 Task: Find connections with filter location Heavitree with filter topic #customerrelationswith filter profile language Potuguese with filter current company Indotronix Avani Group with filter school Yashwantrao Chavan College of Engineering - YCCE with filter industry Telephone Call Centers with filter service category Graphic Design with filter keywords title Account Executive
Action: Mouse moved to (194, 254)
Screenshot: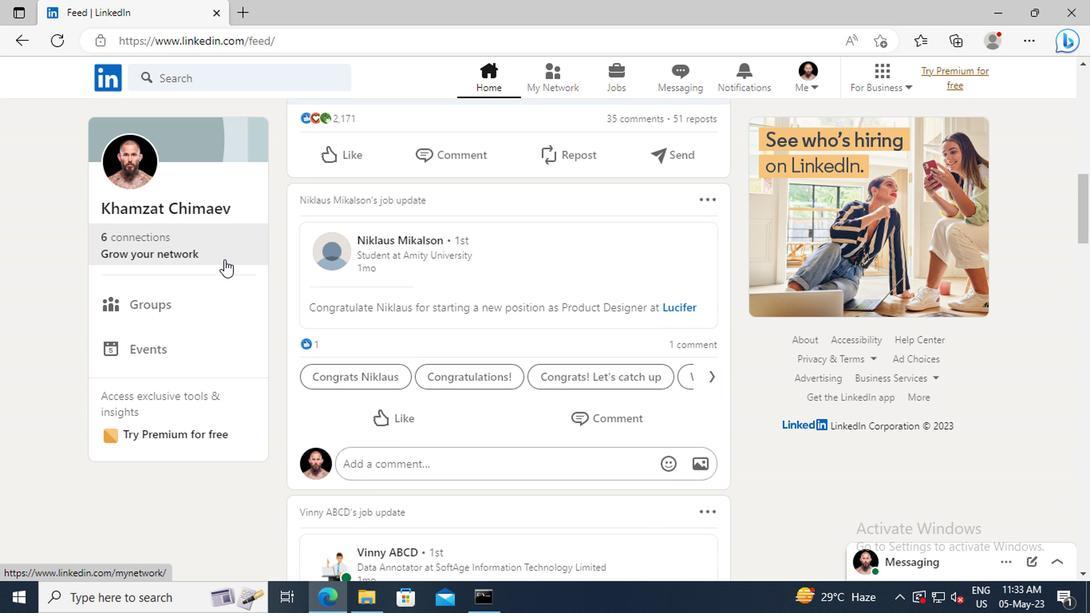 
Action: Mouse pressed left at (194, 254)
Screenshot: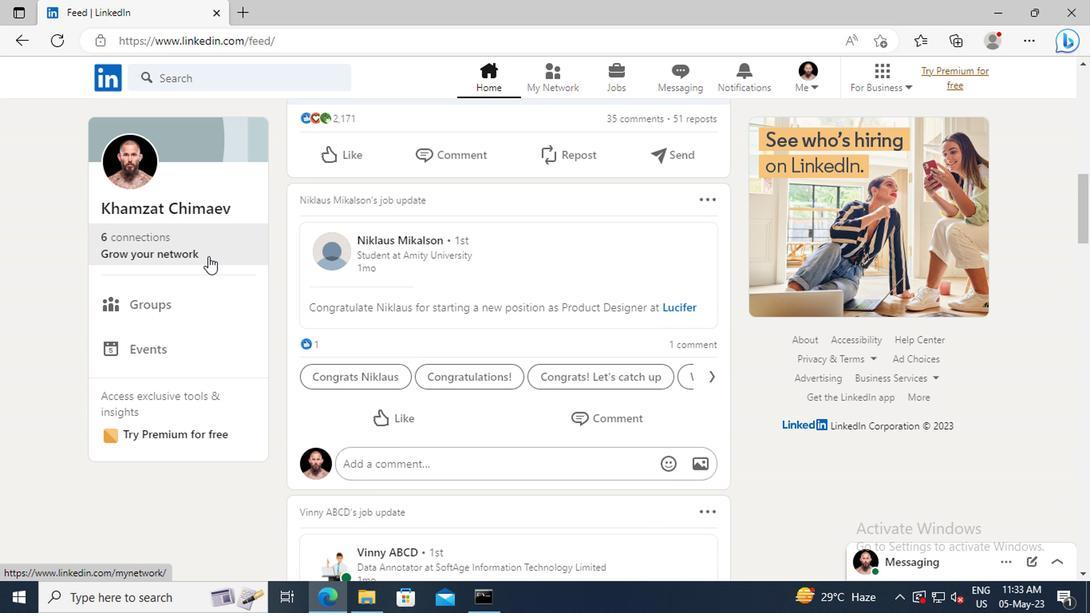 
Action: Mouse moved to (182, 170)
Screenshot: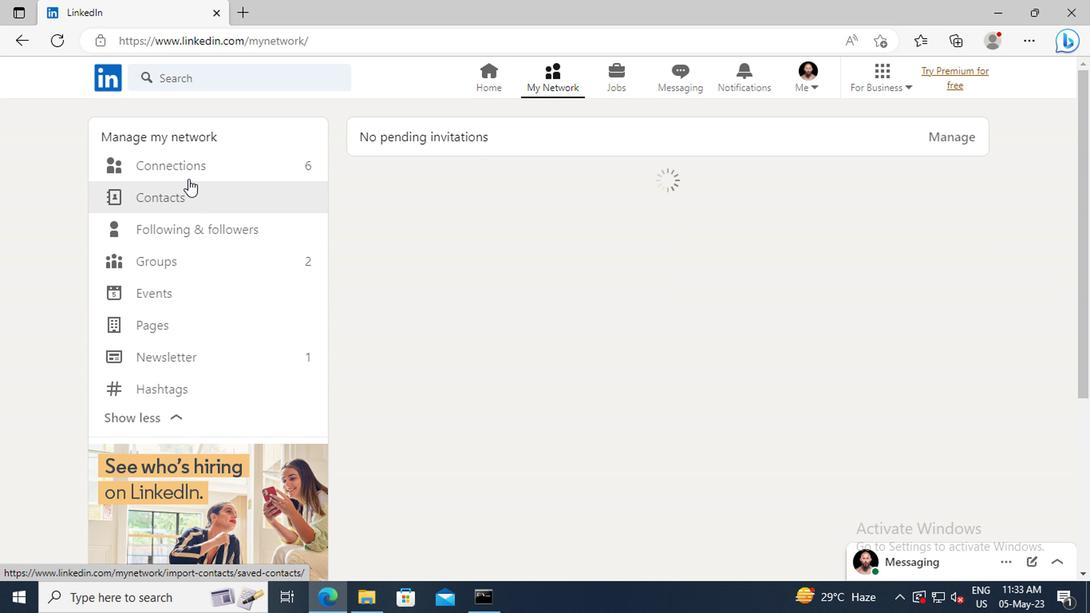 
Action: Mouse pressed left at (182, 170)
Screenshot: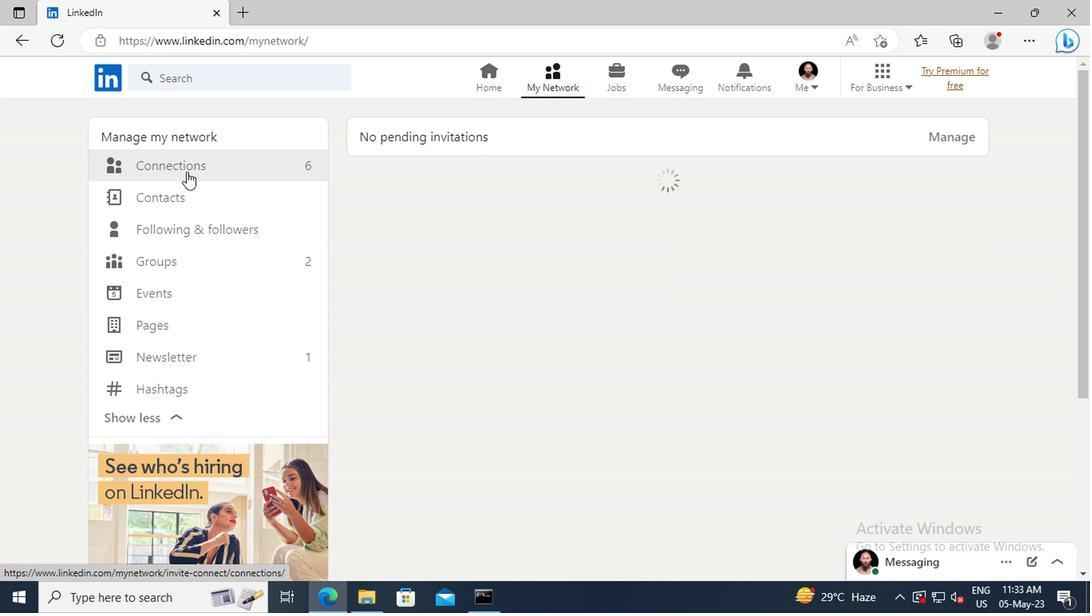 
Action: Mouse moved to (650, 173)
Screenshot: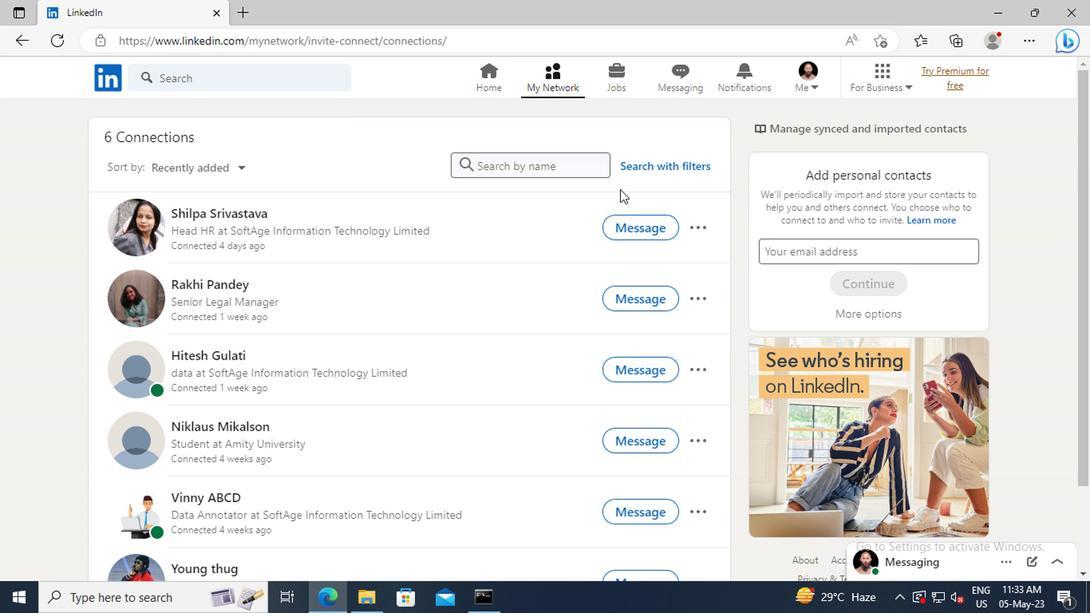 
Action: Mouse pressed left at (650, 173)
Screenshot: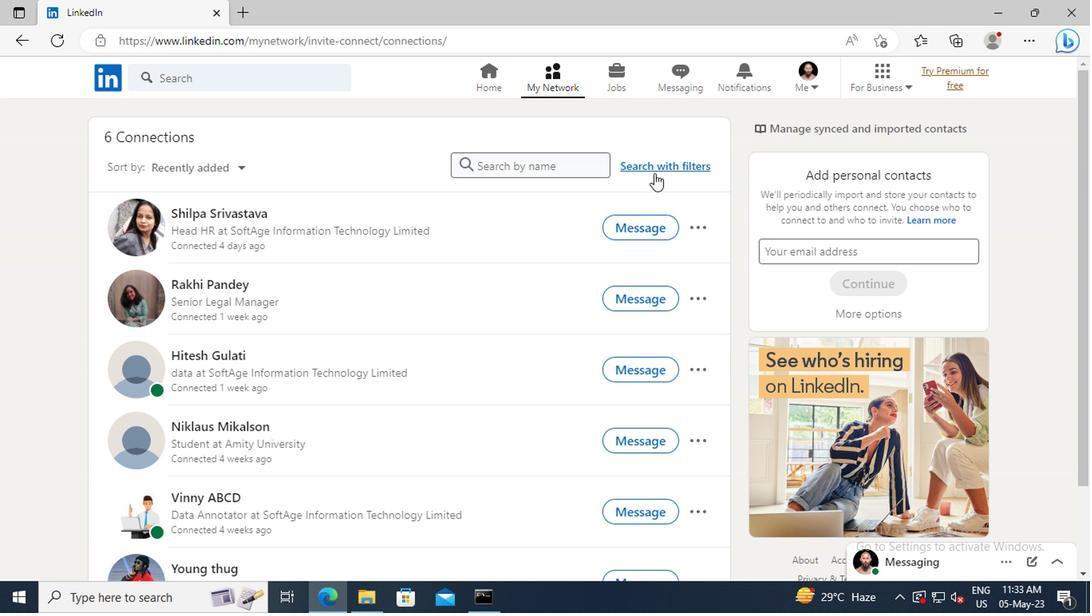 
Action: Mouse moved to (606, 127)
Screenshot: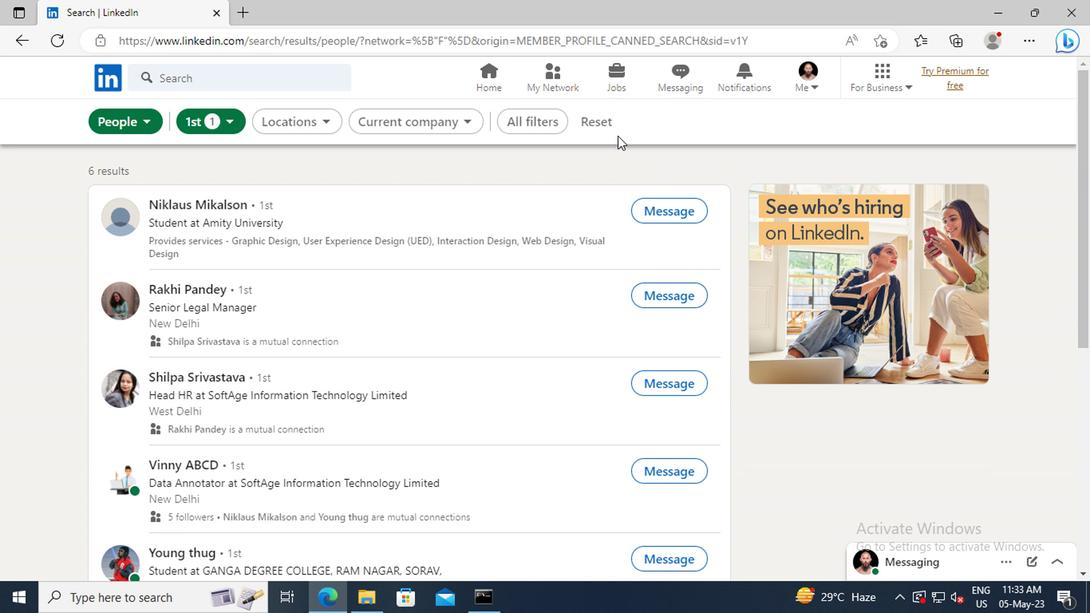 
Action: Mouse pressed left at (606, 127)
Screenshot: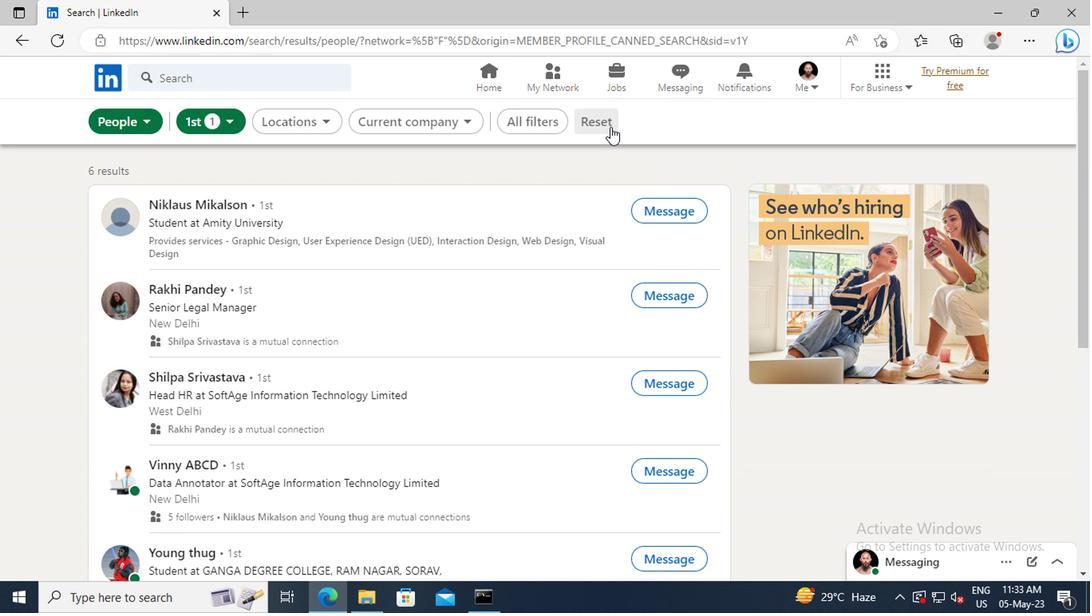 
Action: Mouse moved to (588, 124)
Screenshot: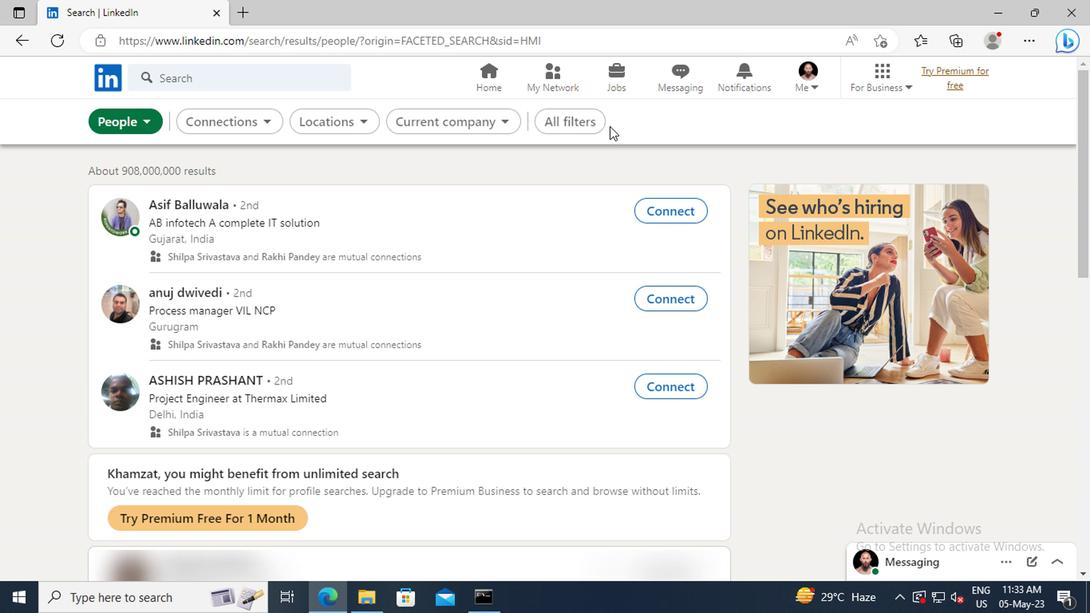 
Action: Mouse pressed left at (588, 124)
Screenshot: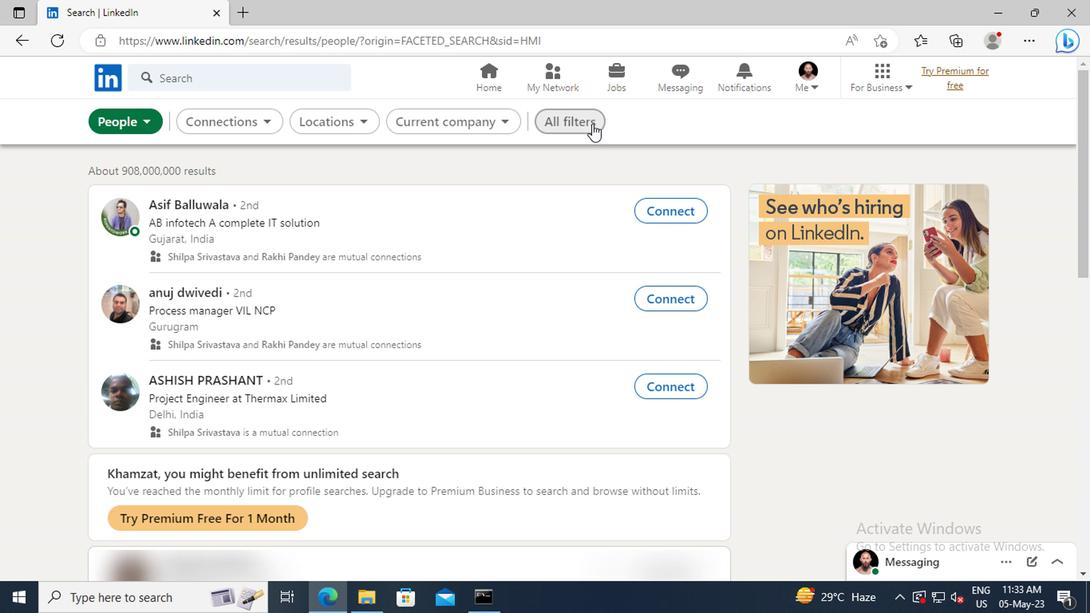 
Action: Mouse moved to (838, 312)
Screenshot: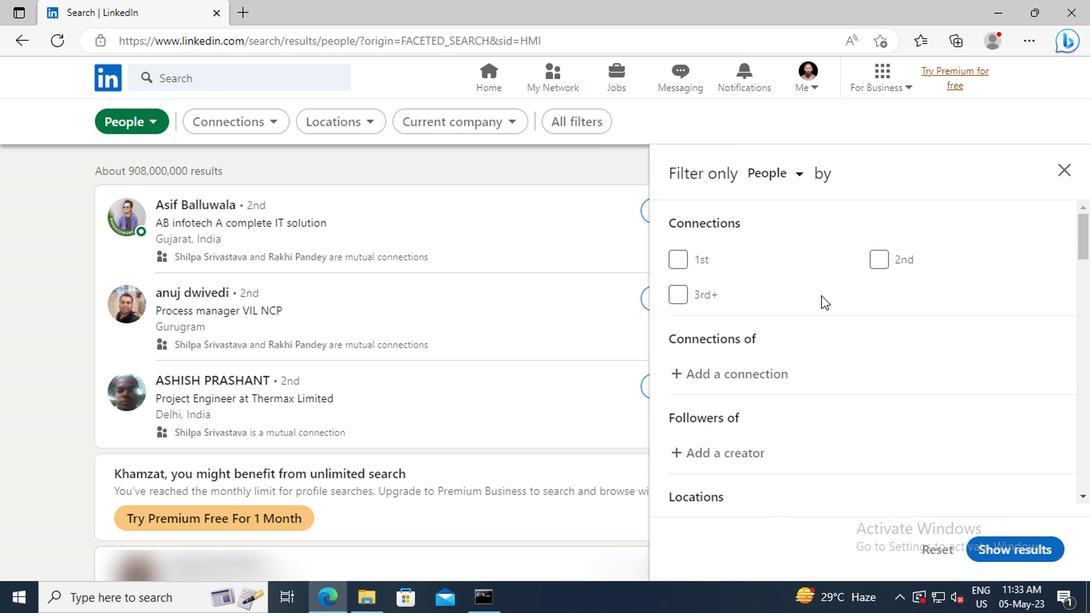 
Action: Mouse scrolled (838, 311) with delta (0, 0)
Screenshot: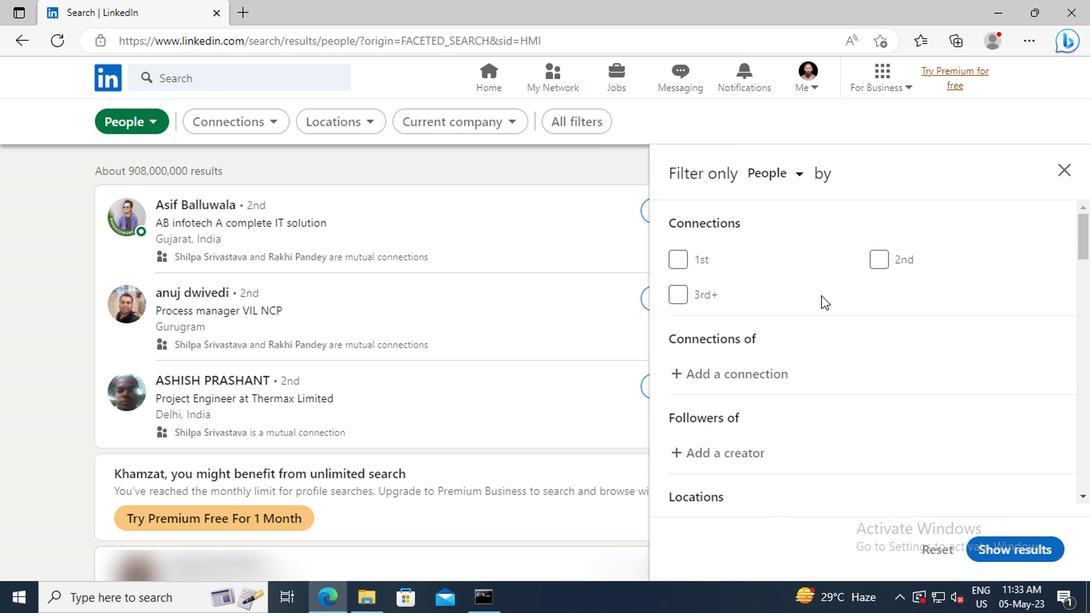 
Action: Mouse moved to (838, 313)
Screenshot: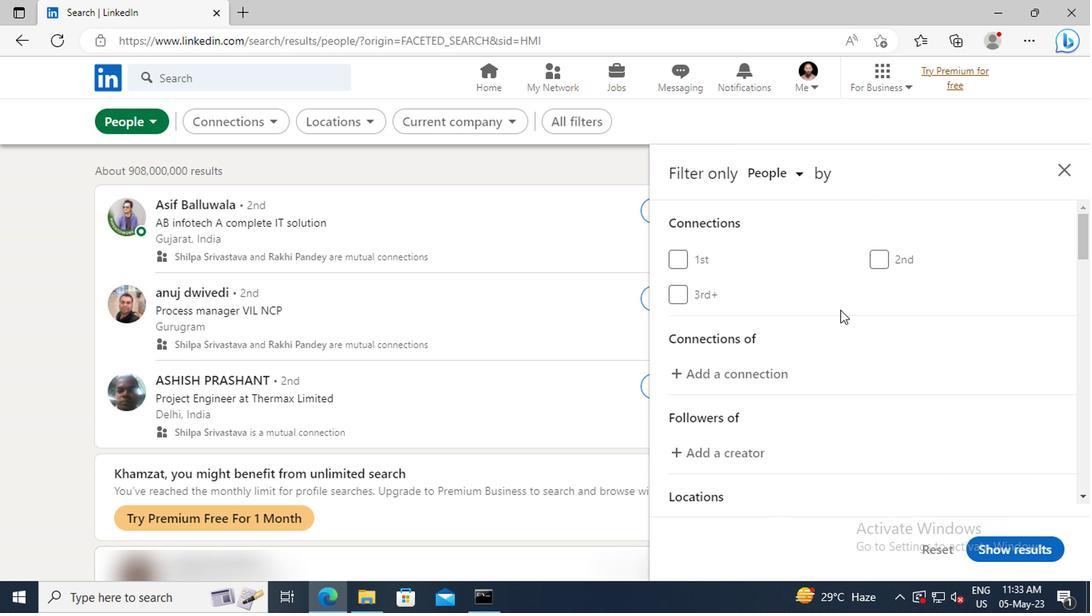 
Action: Mouse scrolled (838, 312) with delta (0, -1)
Screenshot: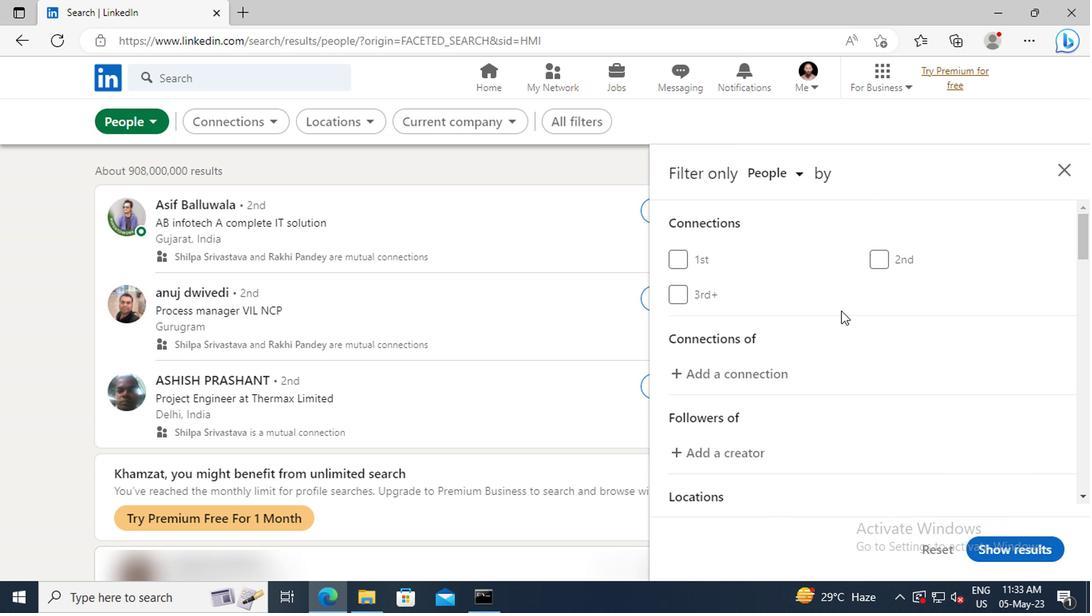 
Action: Mouse scrolled (838, 312) with delta (0, -1)
Screenshot: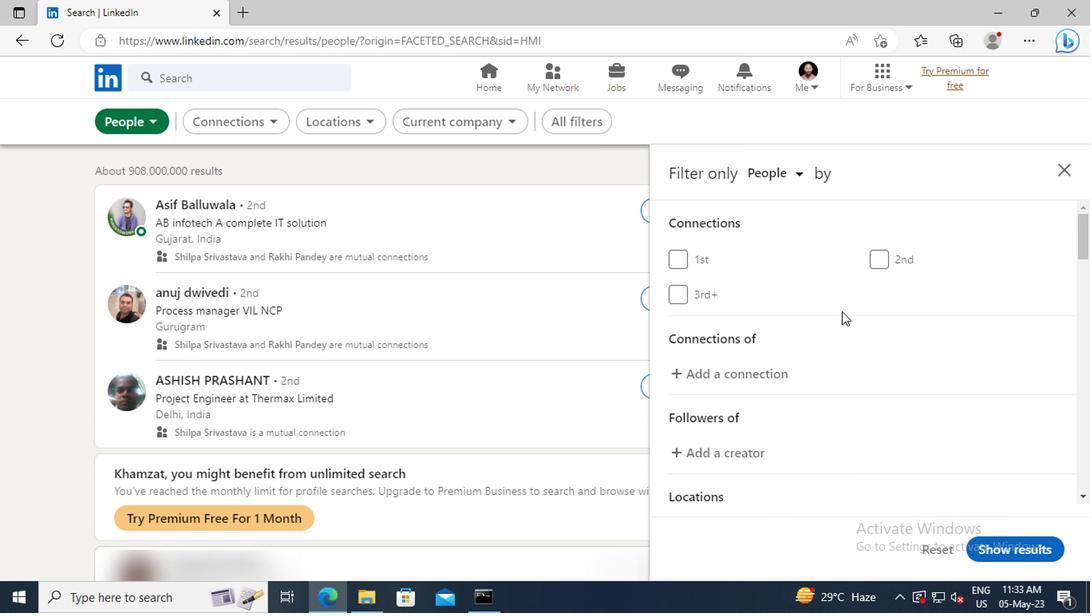 
Action: Mouse scrolled (838, 312) with delta (0, -1)
Screenshot: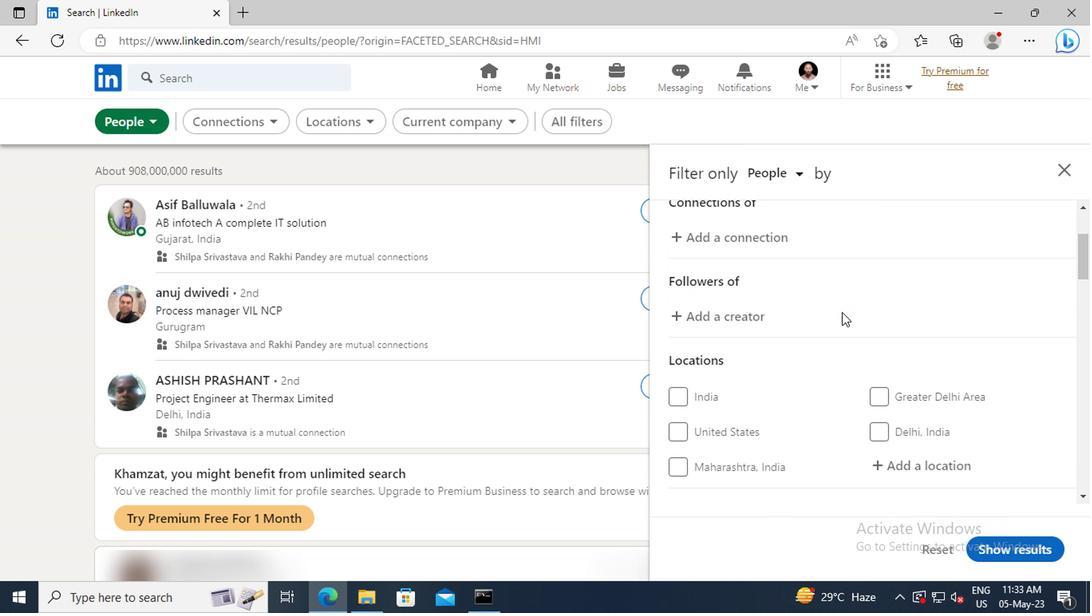 
Action: Mouse scrolled (838, 312) with delta (0, -1)
Screenshot: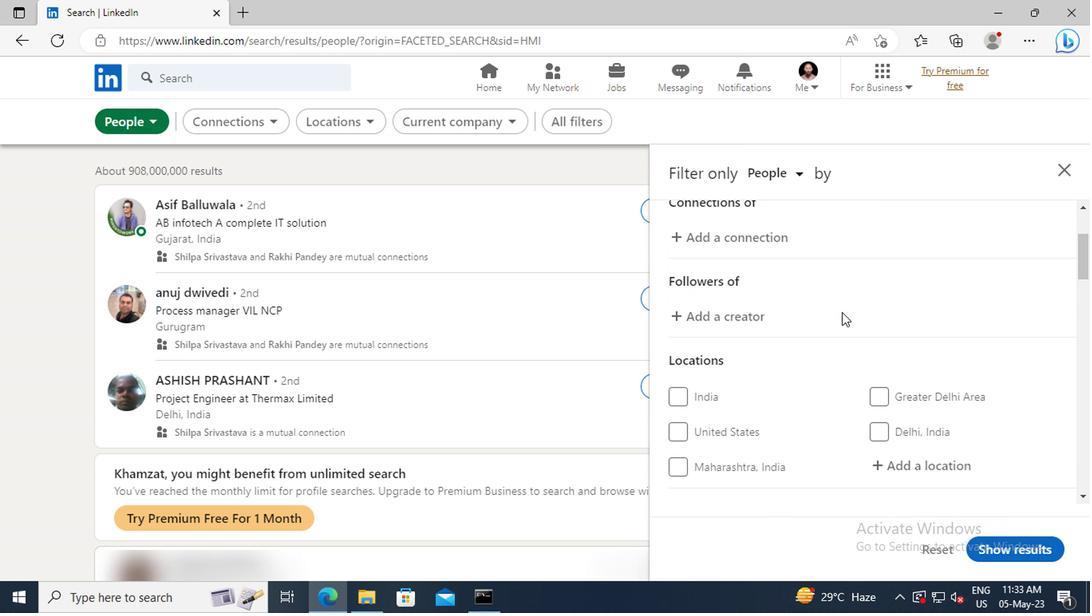 
Action: Mouse scrolled (838, 312) with delta (0, -1)
Screenshot: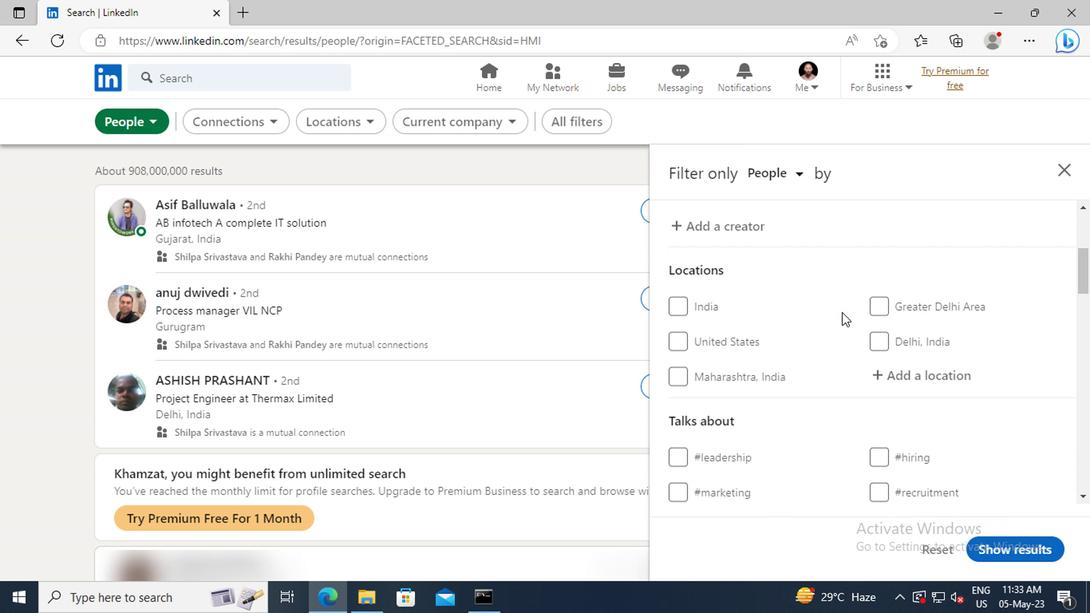 
Action: Mouse moved to (869, 325)
Screenshot: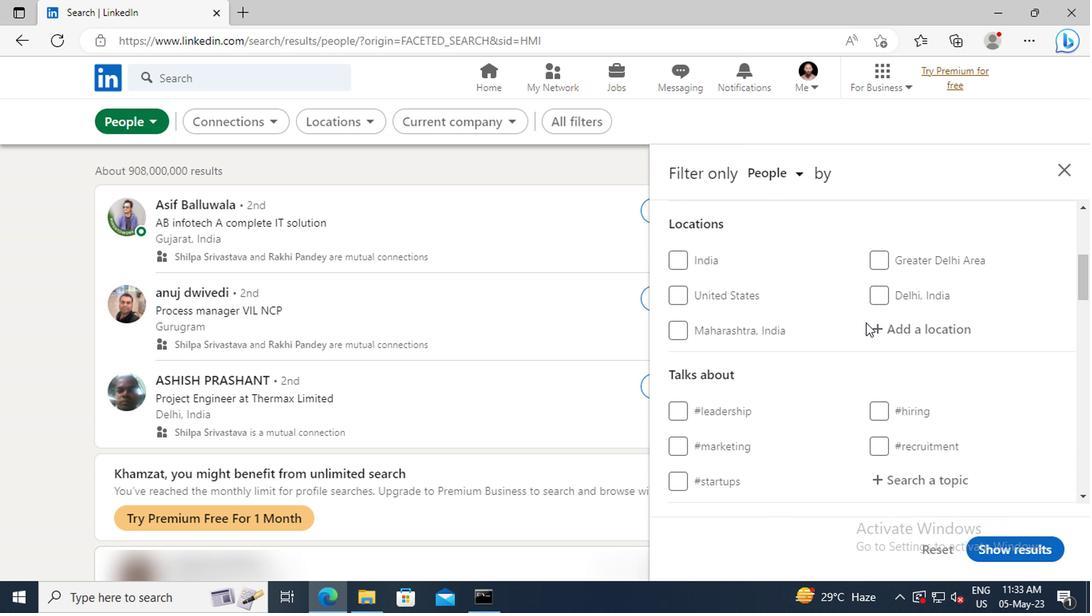 
Action: Mouse pressed left at (869, 325)
Screenshot: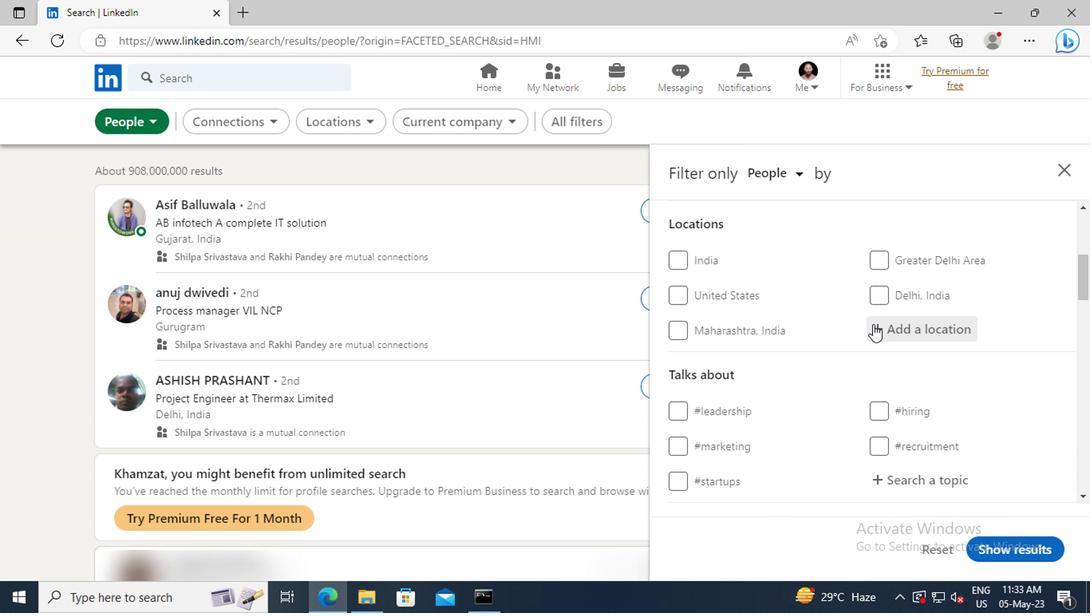 
Action: Key pressed <Key.shift>HEAVITREE<Key.enter>
Screenshot: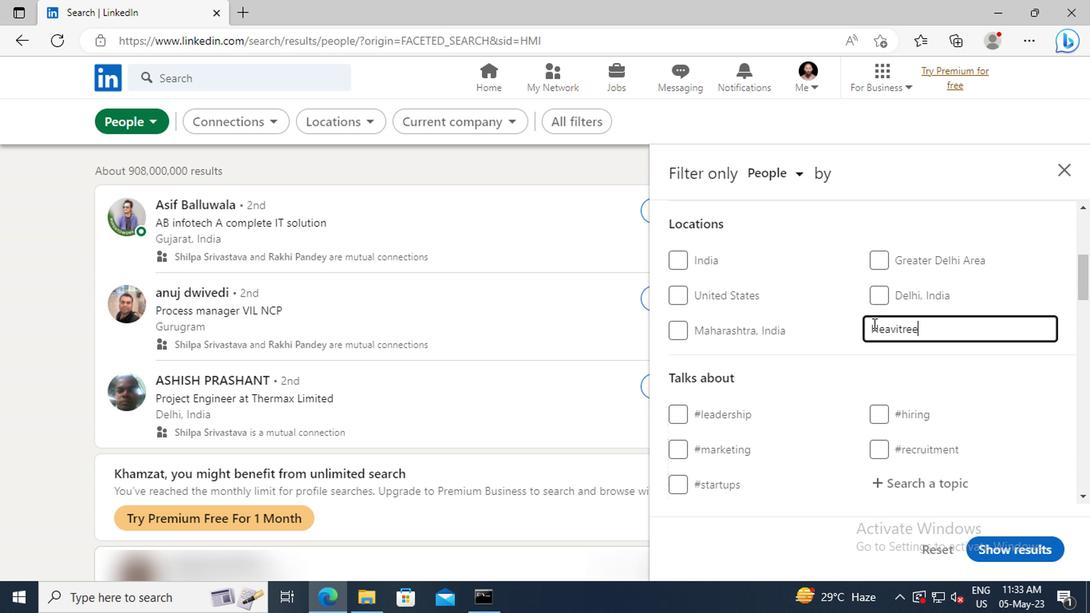 
Action: Mouse scrolled (869, 324) with delta (0, -1)
Screenshot: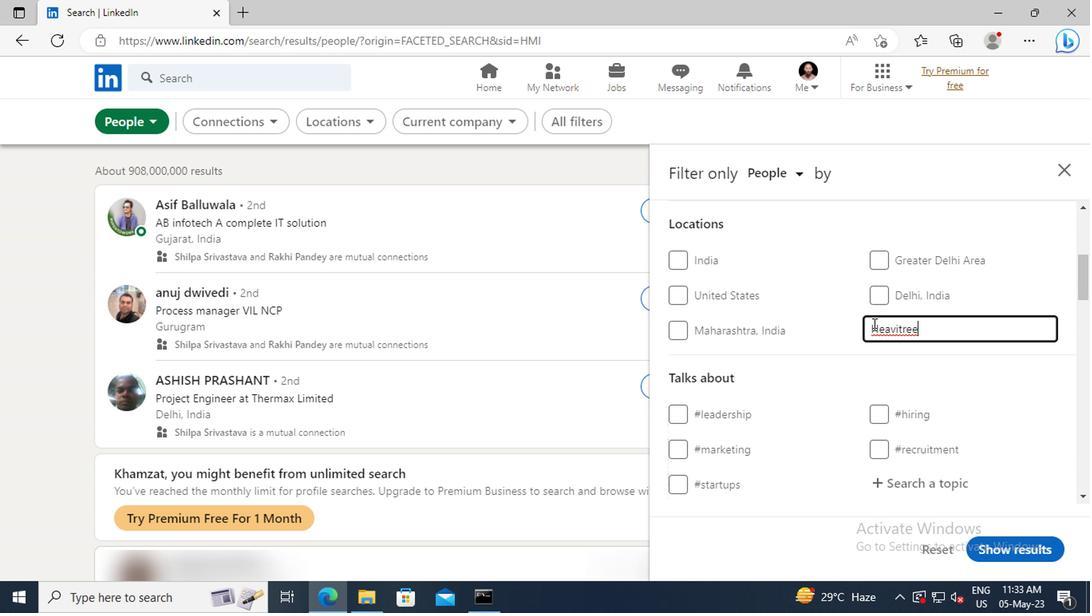 
Action: Mouse scrolled (869, 324) with delta (0, -1)
Screenshot: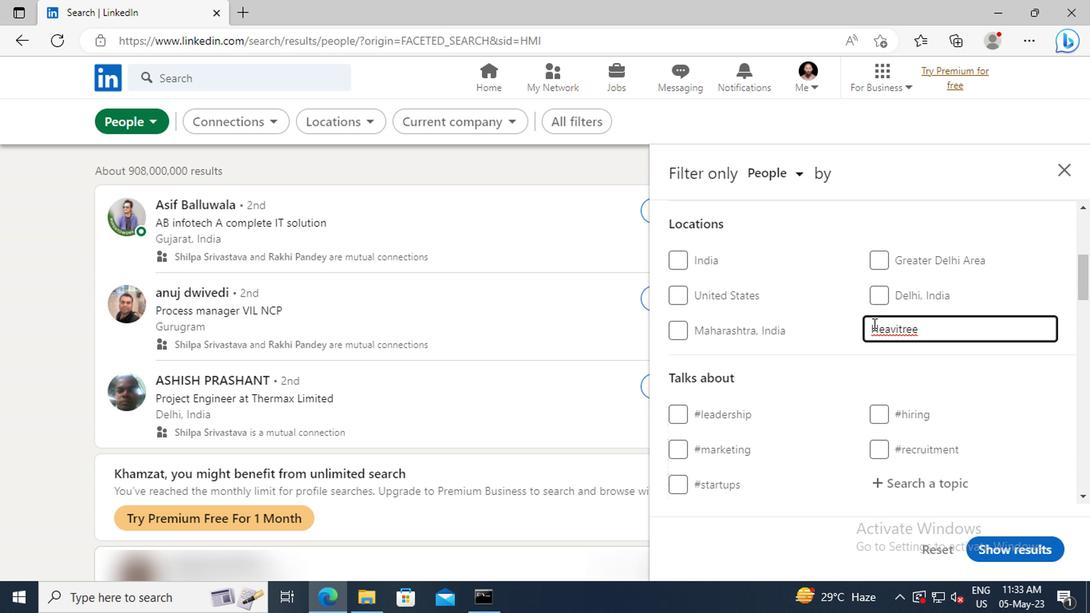 
Action: Mouse scrolled (869, 324) with delta (0, -1)
Screenshot: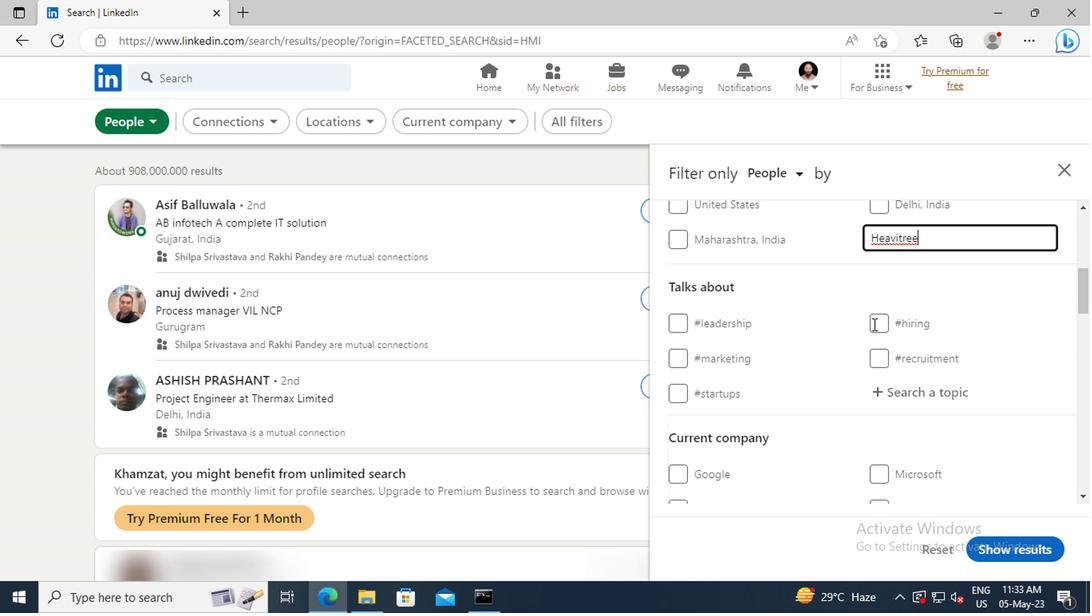 
Action: Mouse moved to (875, 347)
Screenshot: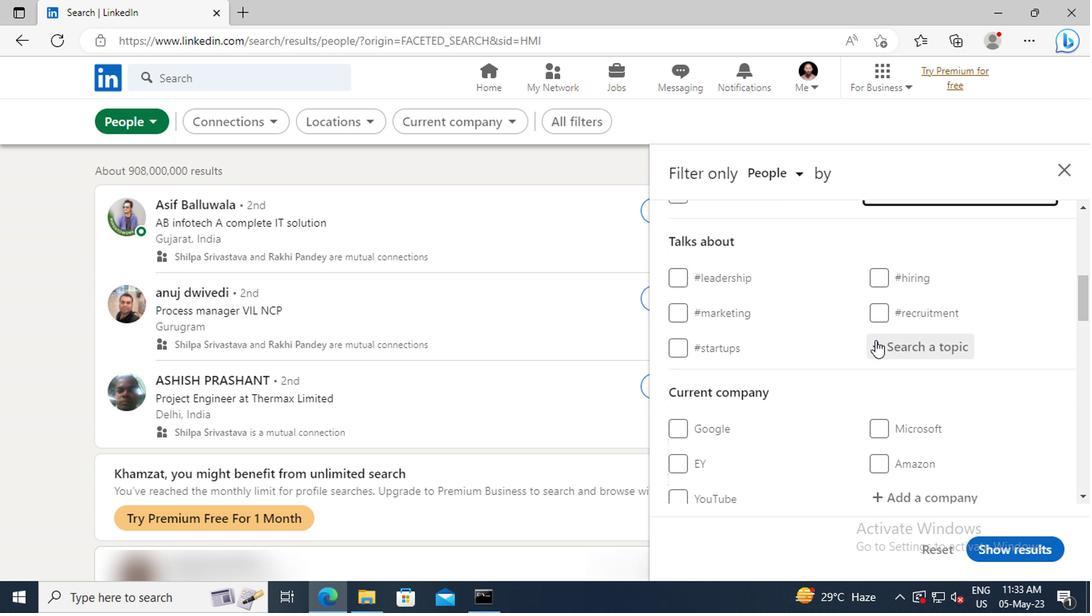 
Action: Mouse pressed left at (875, 347)
Screenshot: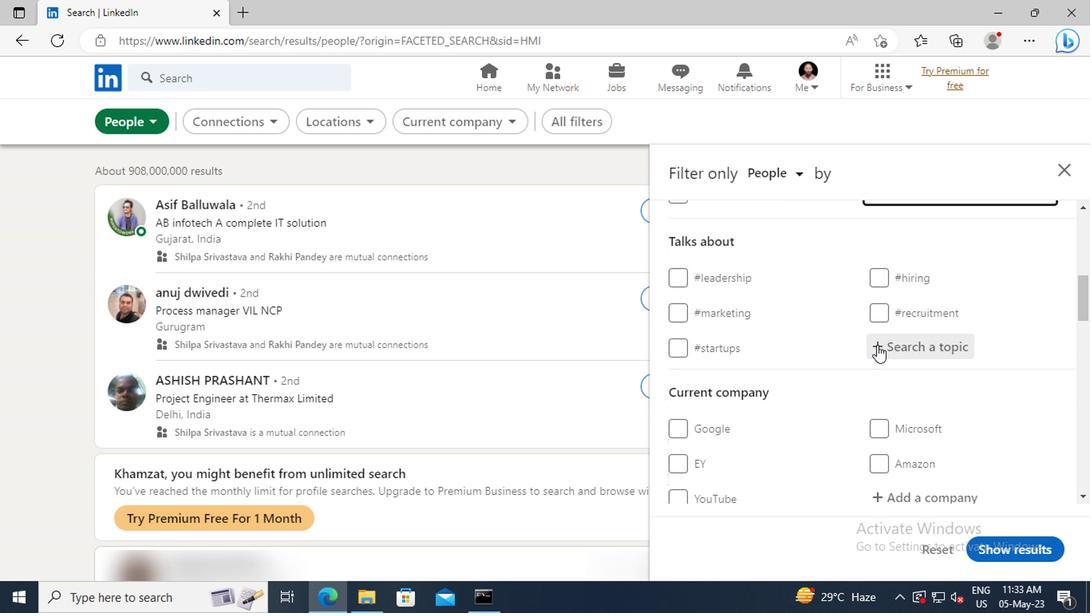 
Action: Key pressed CUSTOMERRELA
Screenshot: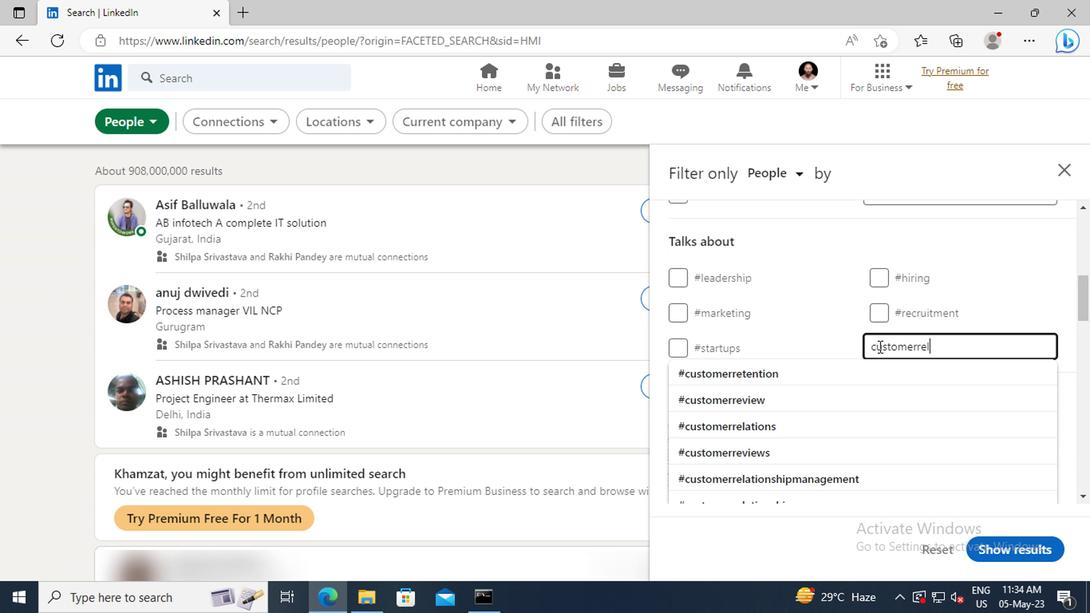 
Action: Mouse moved to (878, 369)
Screenshot: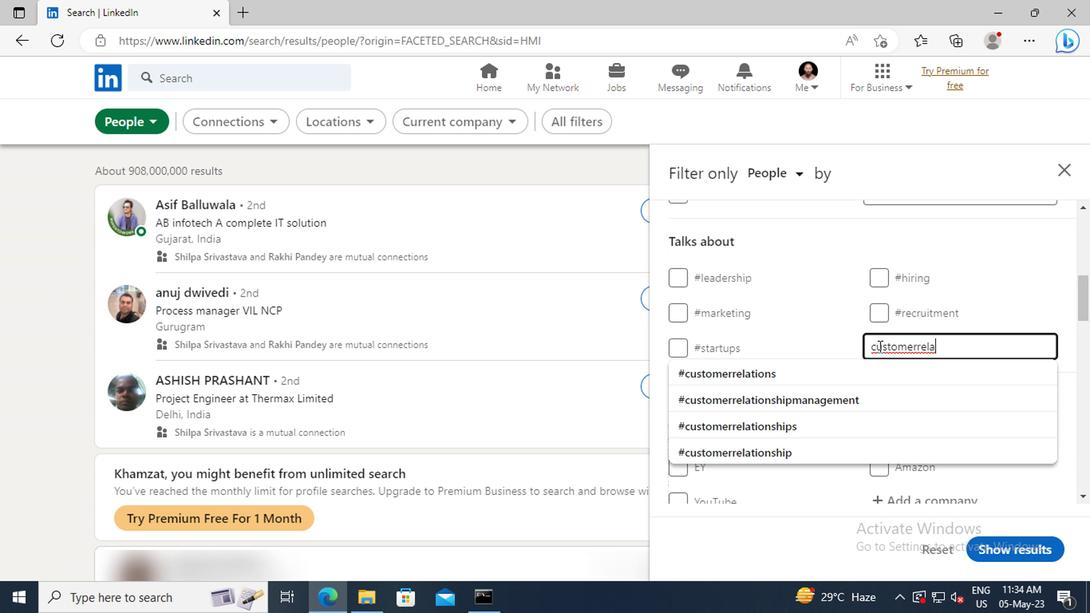 
Action: Mouse pressed left at (878, 369)
Screenshot: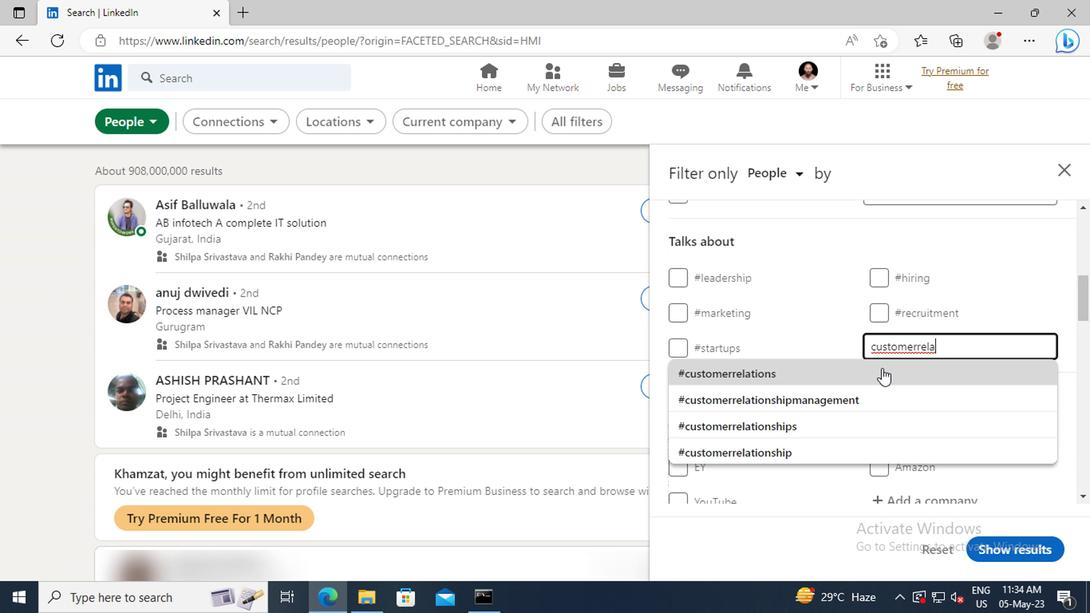
Action: Mouse scrolled (878, 368) with delta (0, 0)
Screenshot: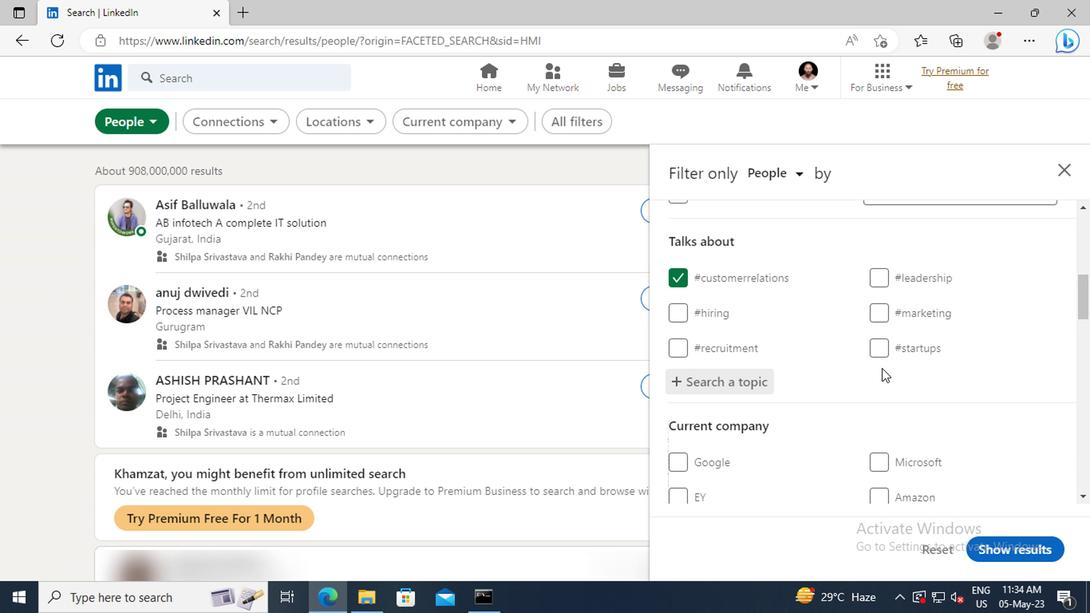 
Action: Mouse scrolled (878, 368) with delta (0, 0)
Screenshot: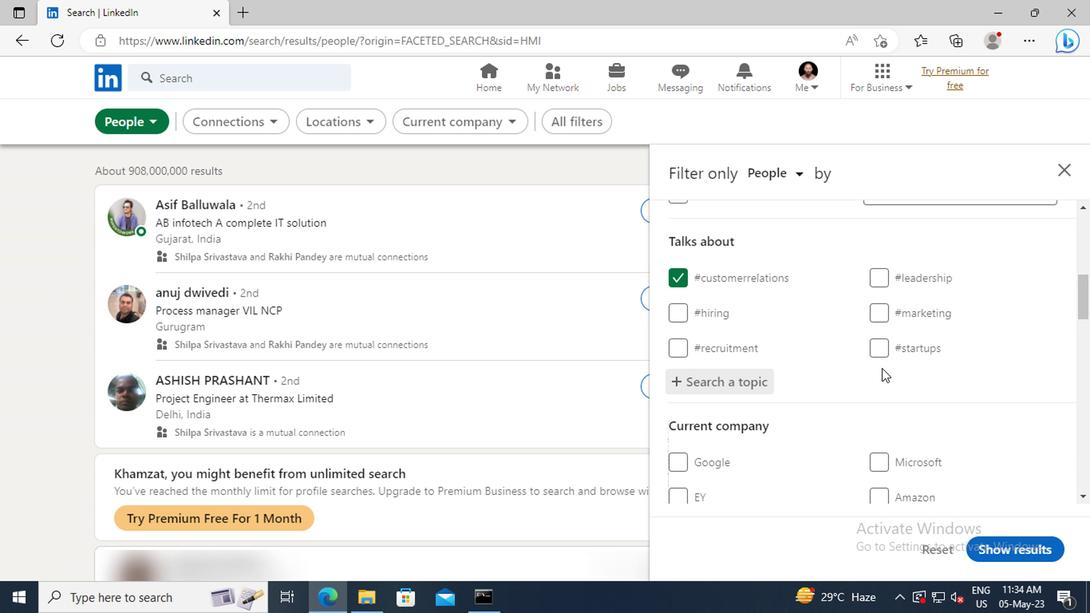 
Action: Mouse scrolled (878, 368) with delta (0, 0)
Screenshot: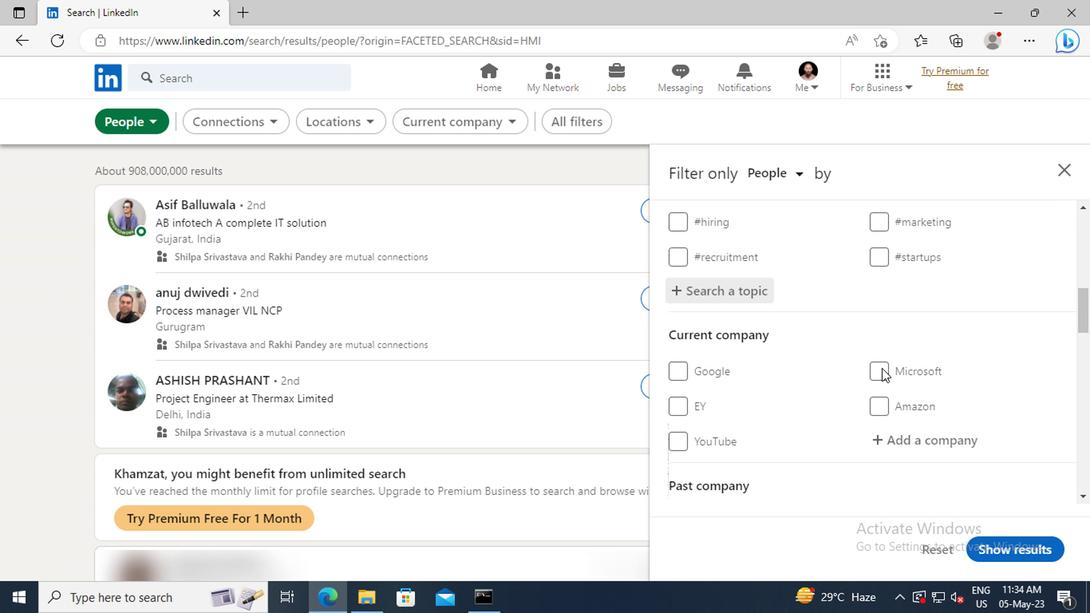 
Action: Mouse scrolled (878, 368) with delta (0, 0)
Screenshot: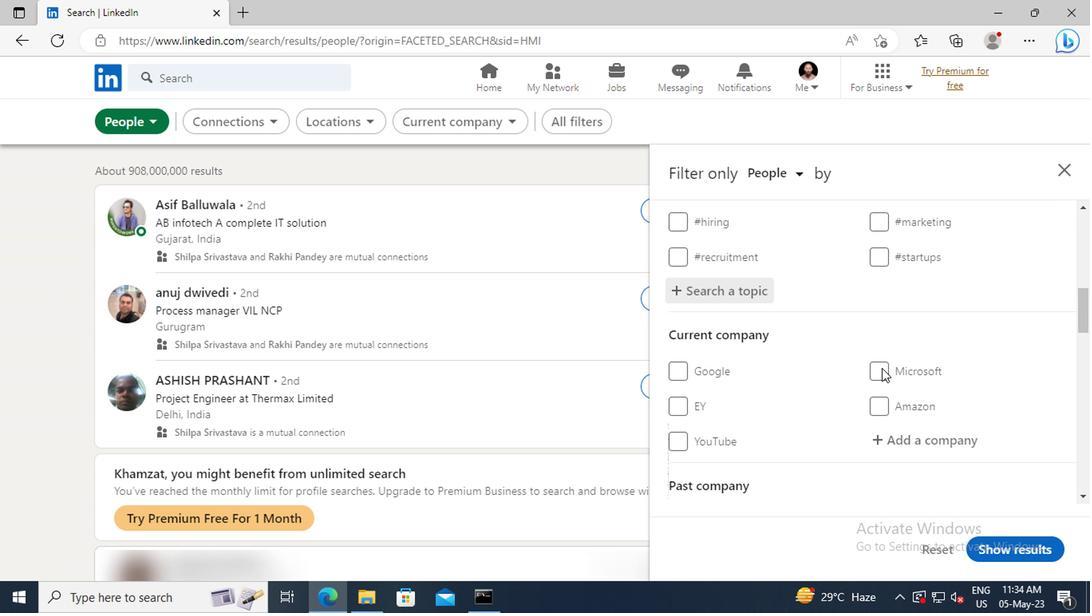 
Action: Mouse scrolled (878, 368) with delta (0, 0)
Screenshot: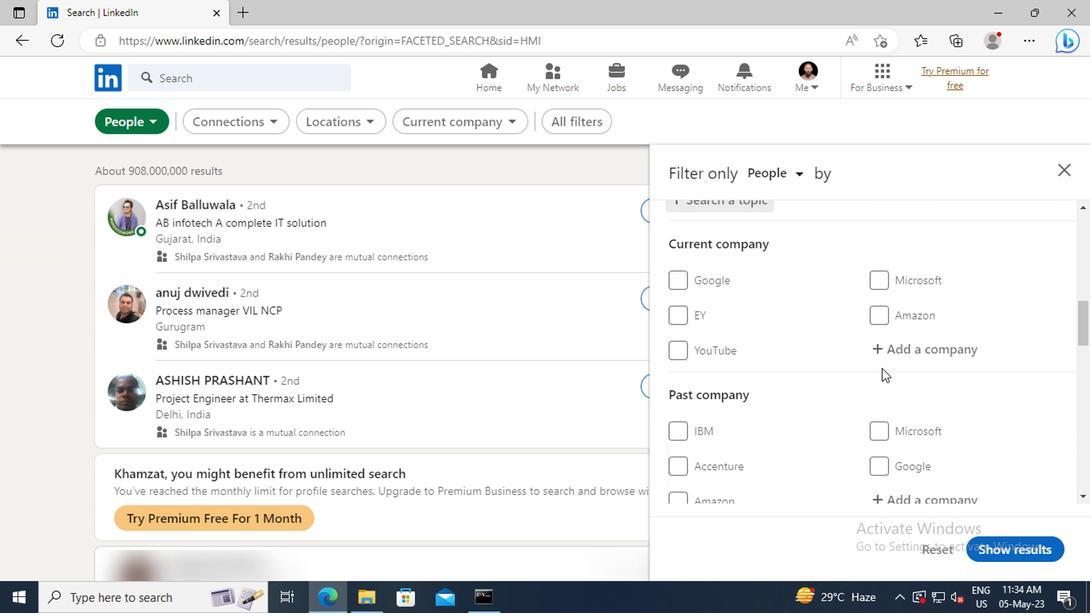 
Action: Mouse scrolled (878, 368) with delta (0, 0)
Screenshot: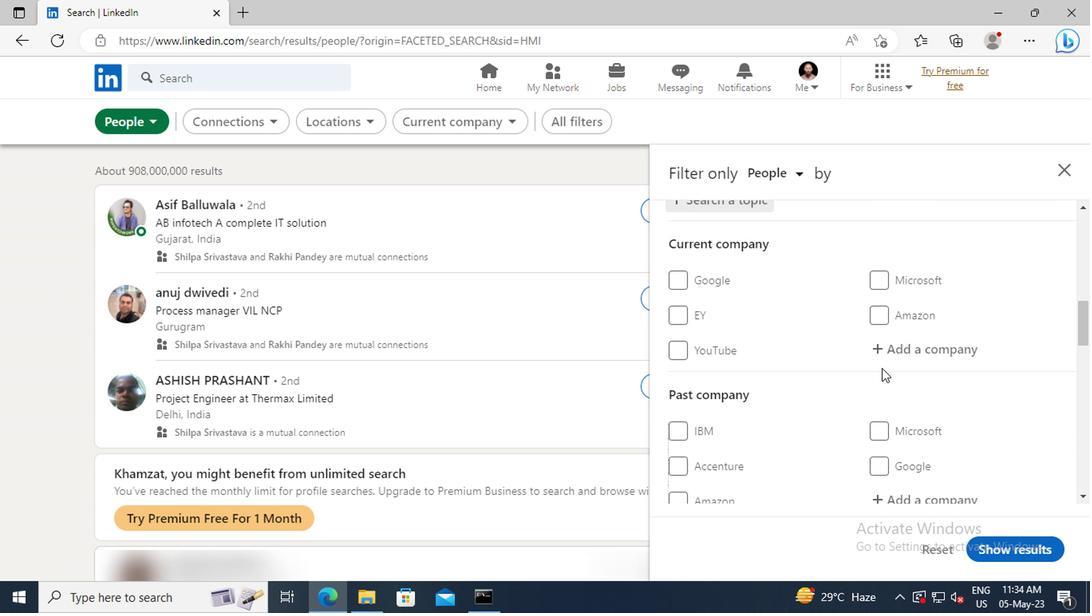 
Action: Mouse scrolled (878, 368) with delta (0, 0)
Screenshot: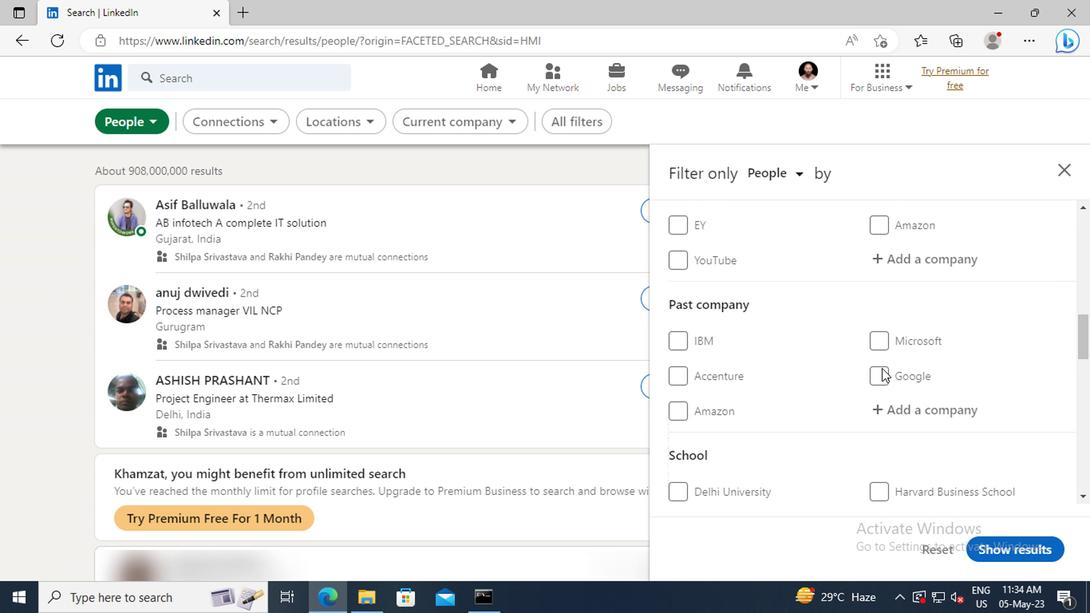 
Action: Mouse scrolled (878, 368) with delta (0, 0)
Screenshot: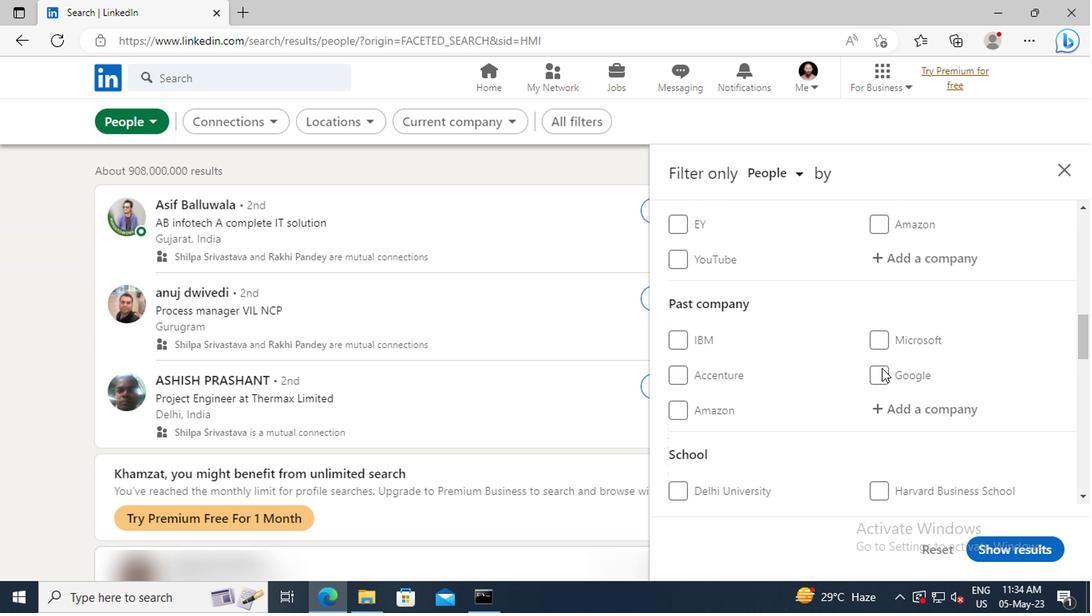 
Action: Mouse scrolled (878, 368) with delta (0, 0)
Screenshot: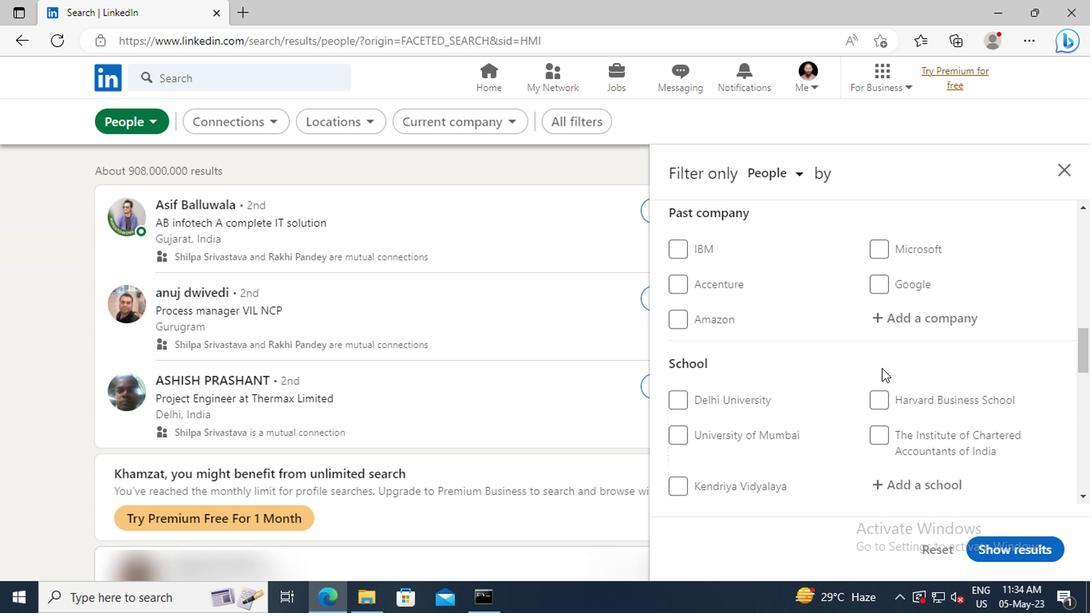 
Action: Mouse scrolled (878, 368) with delta (0, 0)
Screenshot: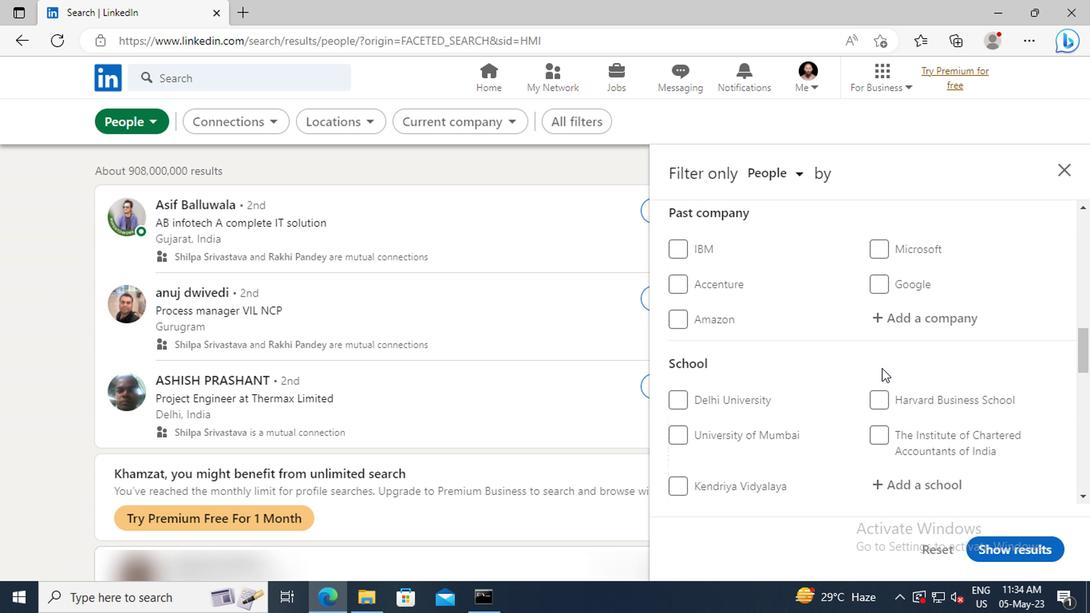 
Action: Mouse scrolled (878, 368) with delta (0, 0)
Screenshot: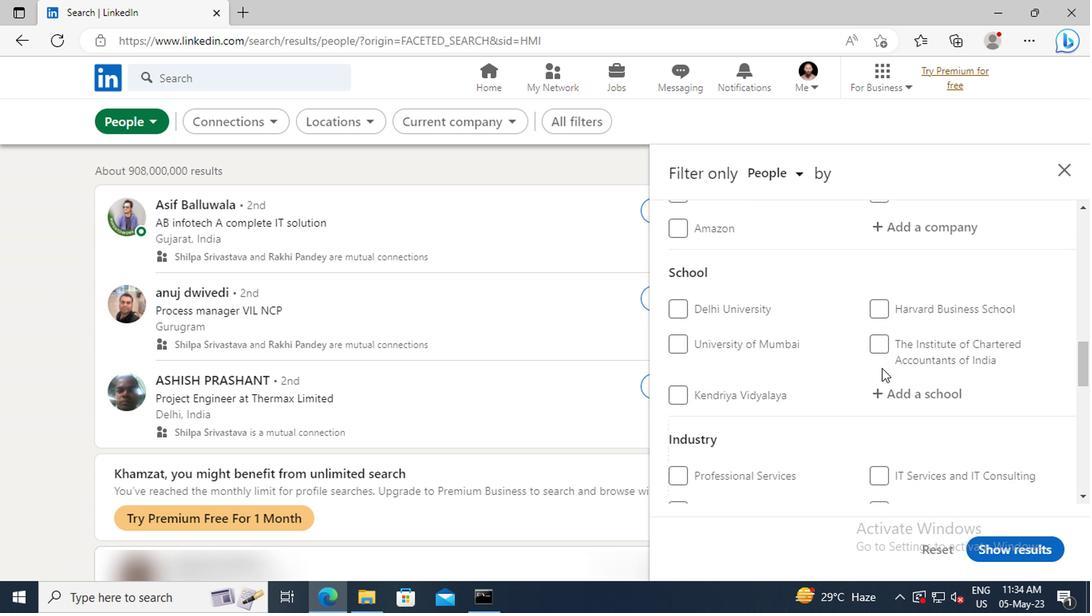 
Action: Mouse scrolled (878, 368) with delta (0, 0)
Screenshot: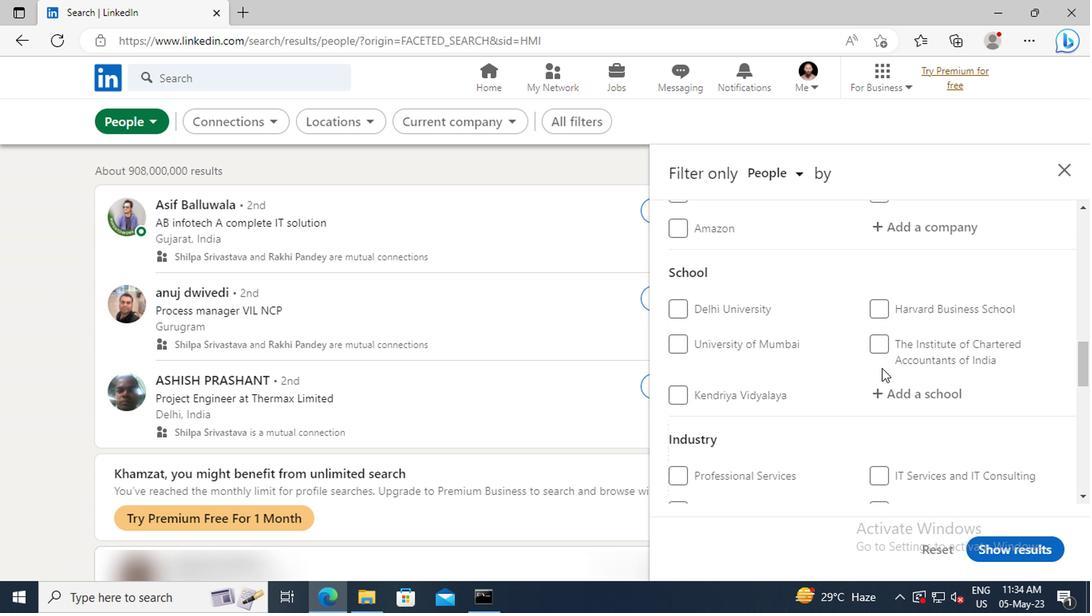 
Action: Mouse scrolled (878, 368) with delta (0, 0)
Screenshot: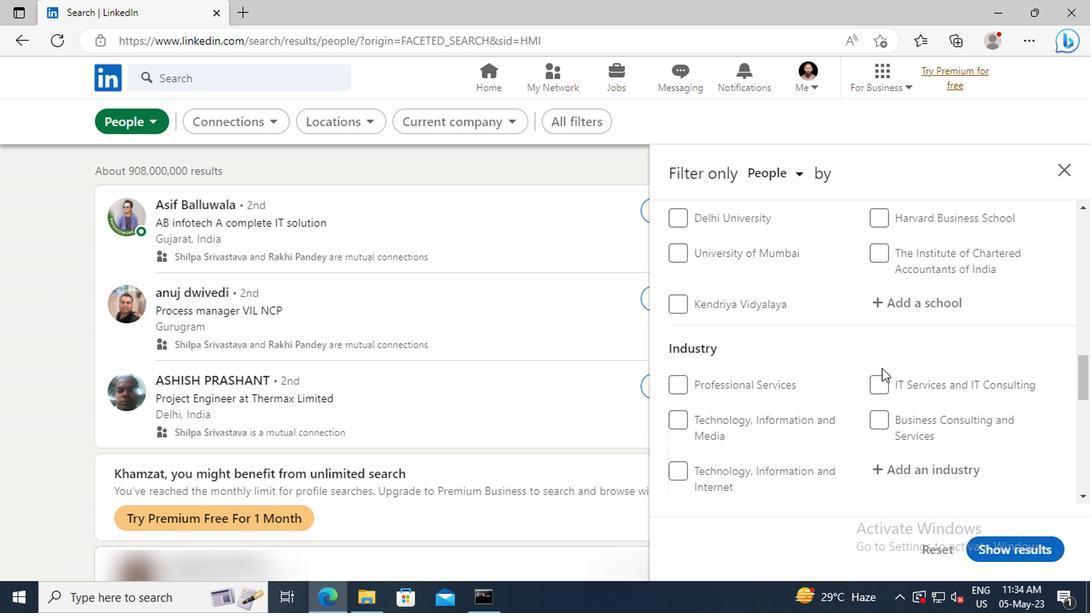
Action: Mouse scrolled (878, 368) with delta (0, 0)
Screenshot: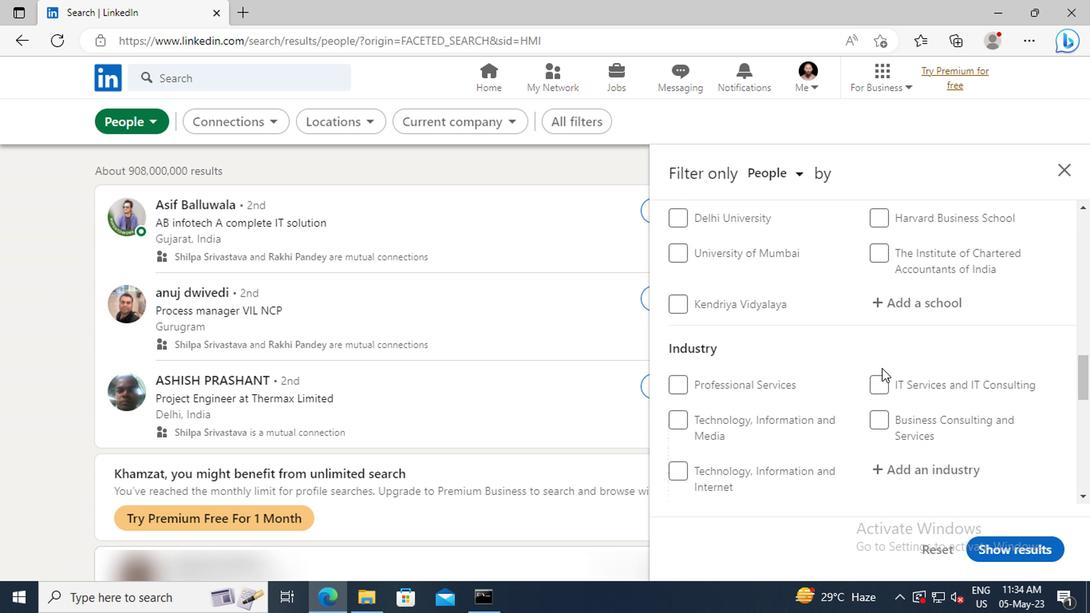
Action: Mouse scrolled (878, 368) with delta (0, 0)
Screenshot: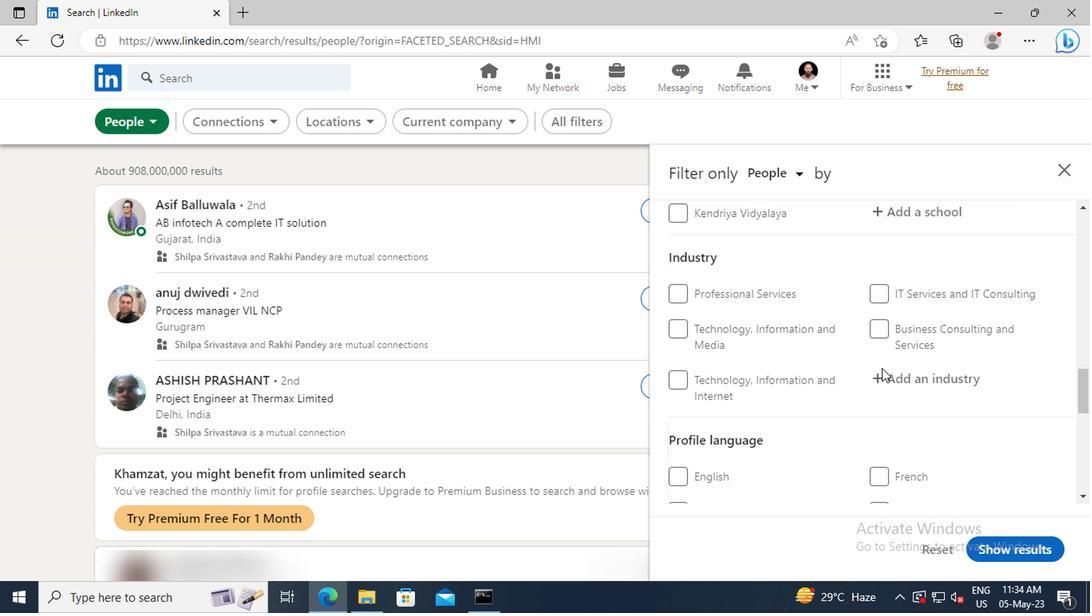 
Action: Mouse scrolled (878, 368) with delta (0, 0)
Screenshot: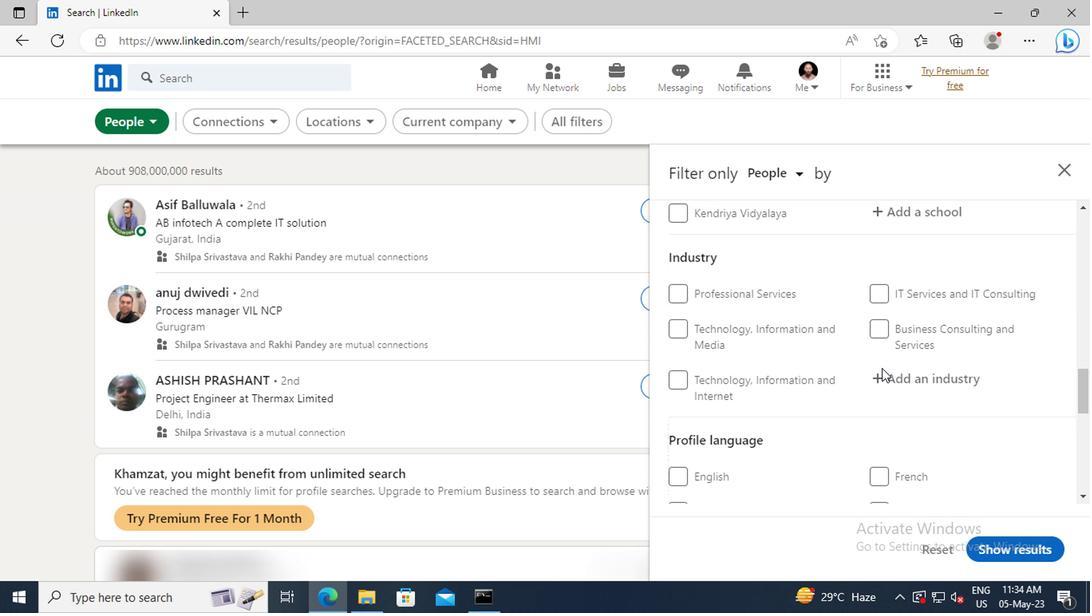 
Action: Mouse moved to (878, 421)
Screenshot: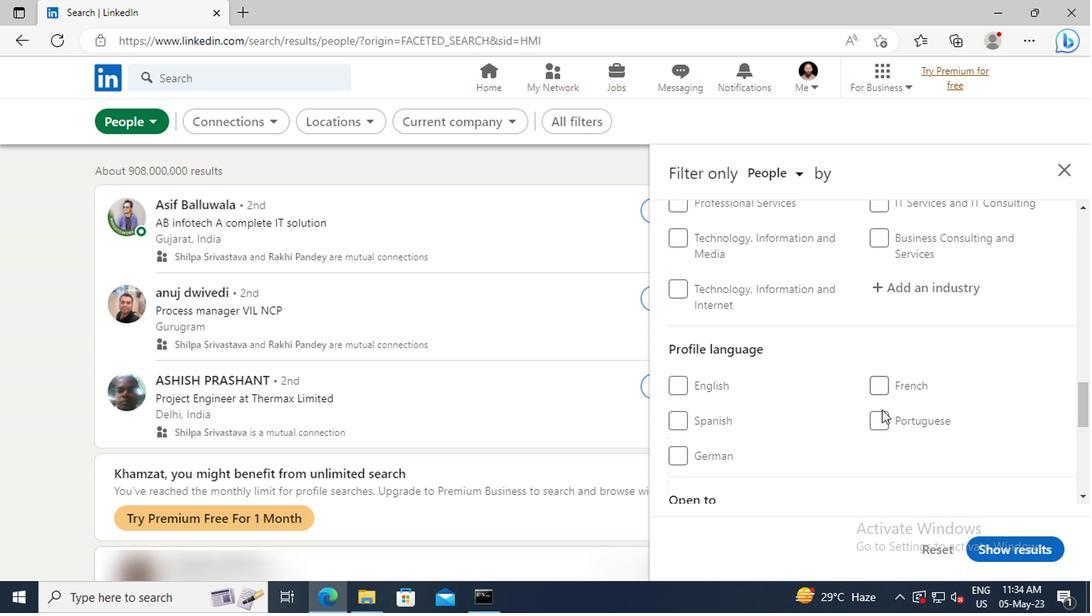 
Action: Mouse pressed left at (878, 421)
Screenshot: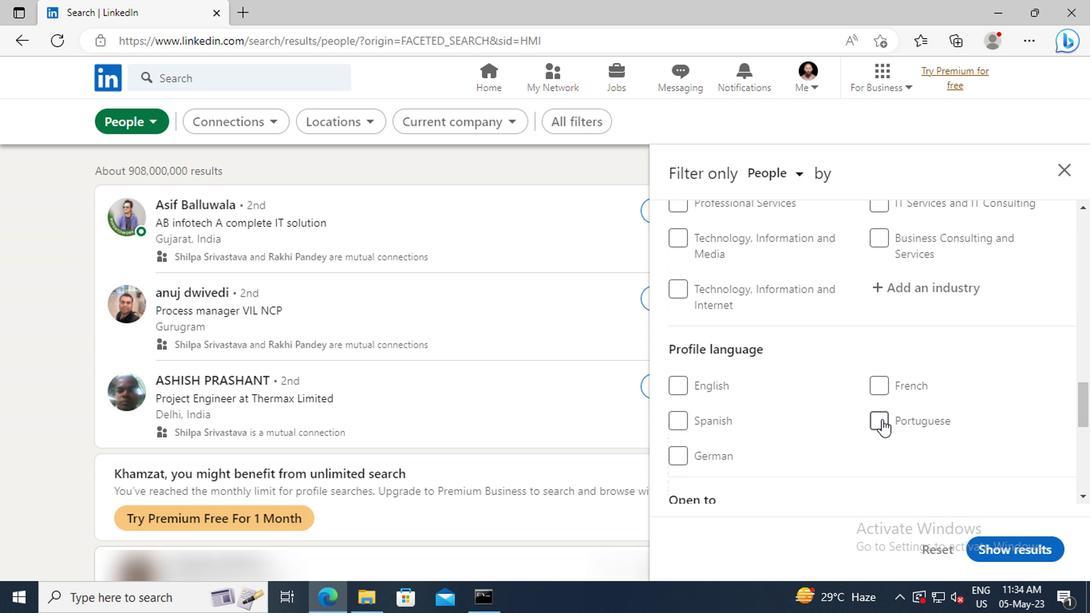 
Action: Mouse moved to (888, 362)
Screenshot: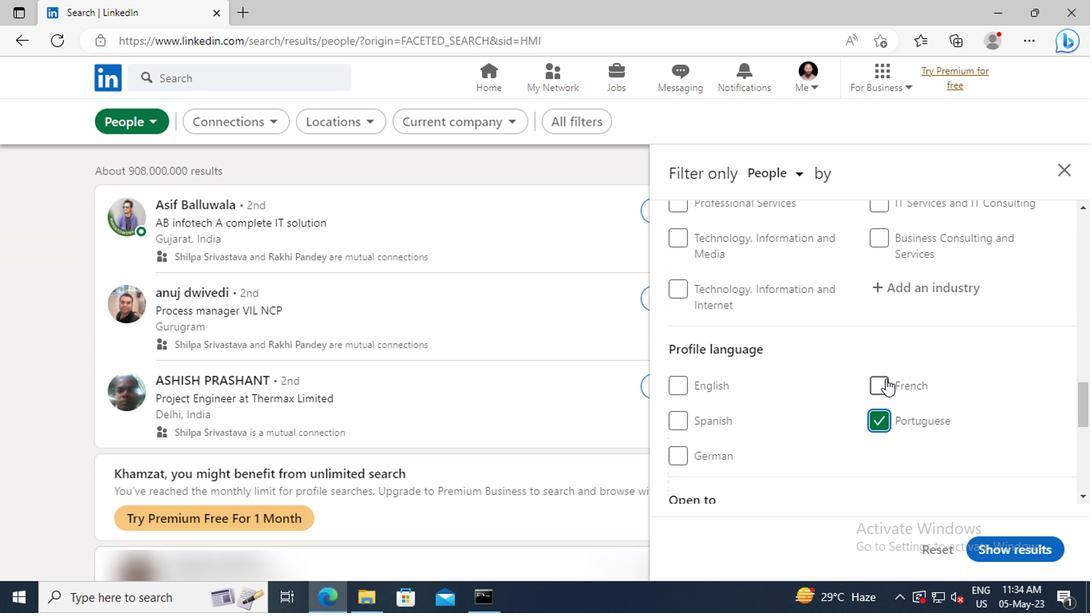 
Action: Mouse scrolled (888, 363) with delta (0, 0)
Screenshot: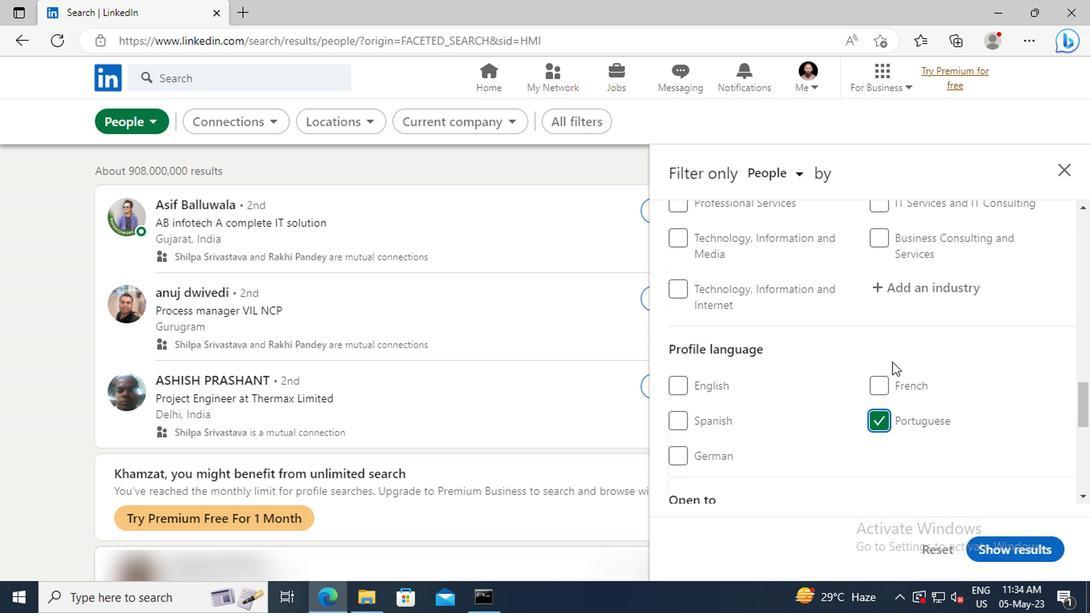 
Action: Mouse scrolled (888, 363) with delta (0, 0)
Screenshot: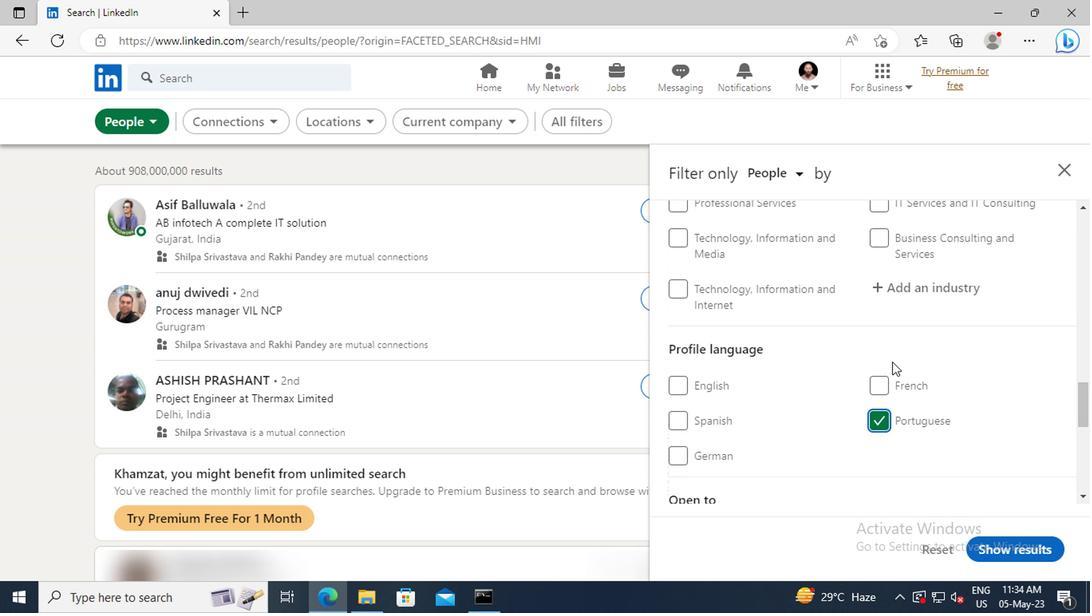 
Action: Mouse scrolled (888, 363) with delta (0, 0)
Screenshot: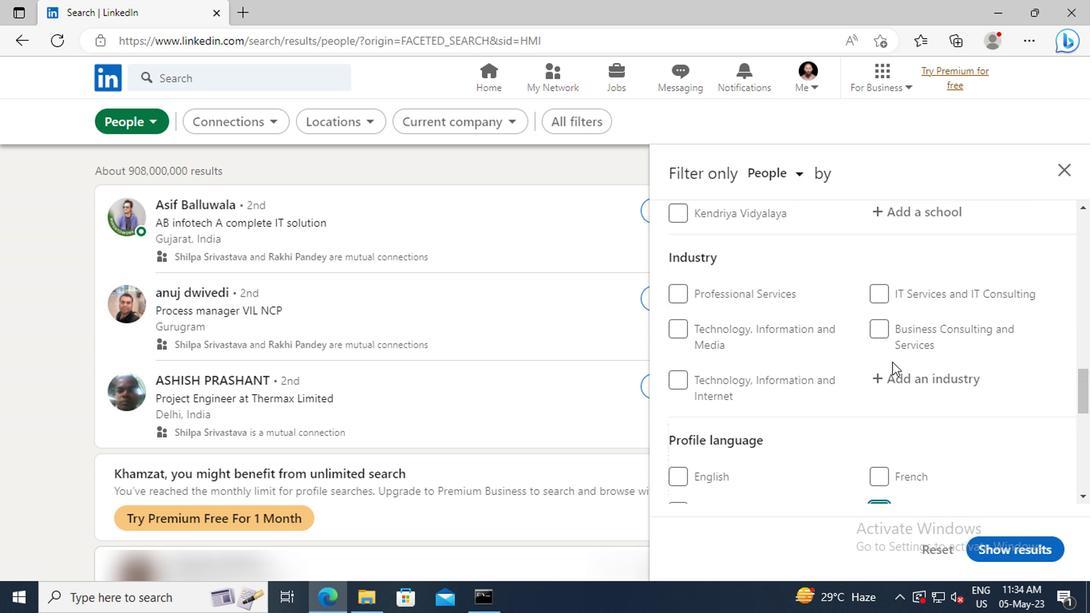 
Action: Mouse scrolled (888, 363) with delta (0, 0)
Screenshot: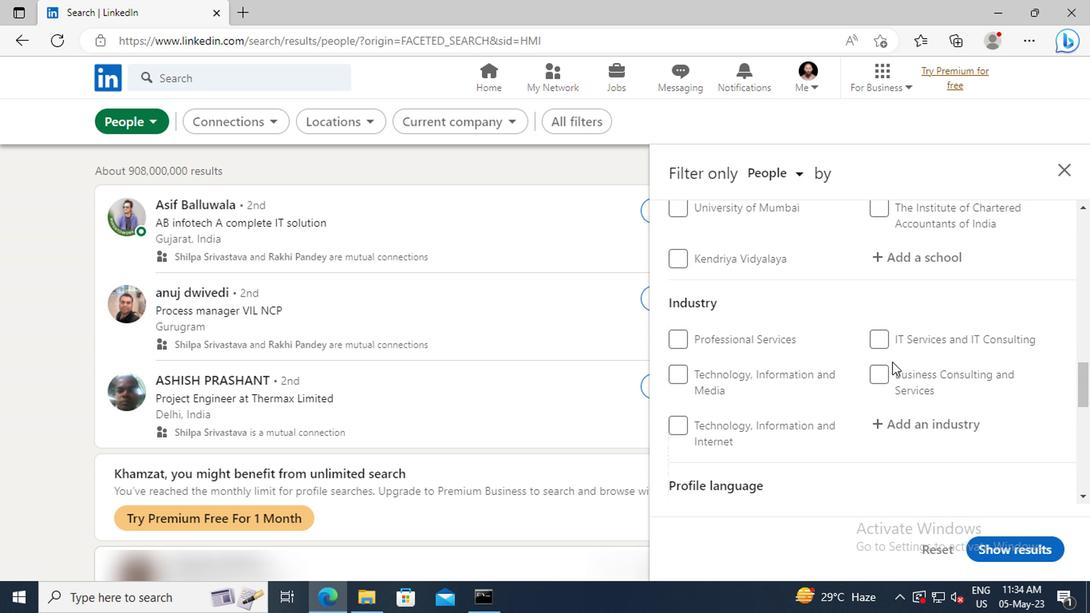 
Action: Mouse scrolled (888, 363) with delta (0, 0)
Screenshot: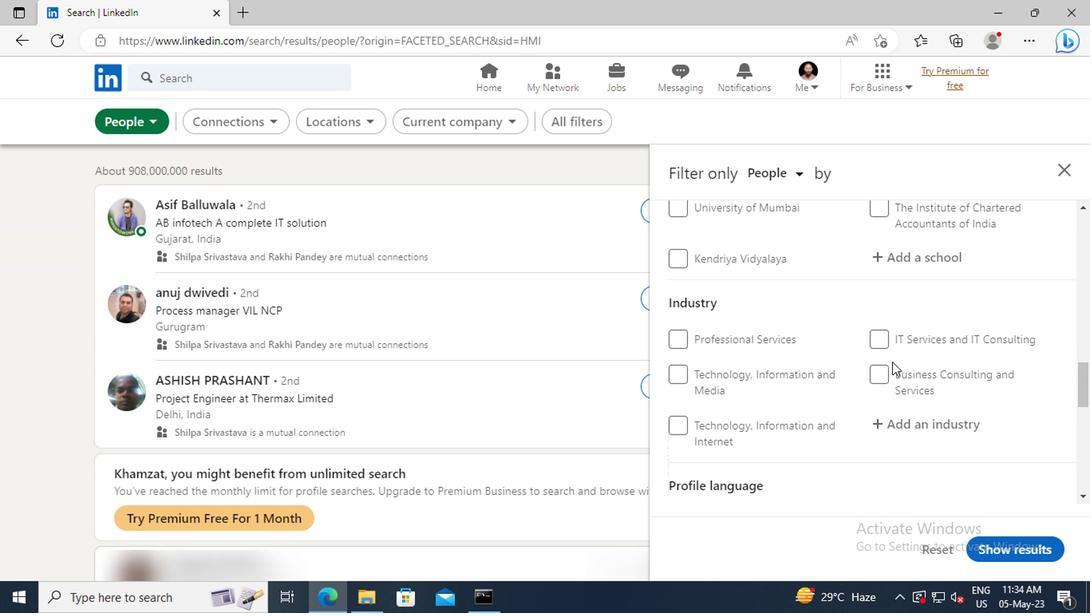
Action: Mouse scrolled (888, 363) with delta (0, 0)
Screenshot: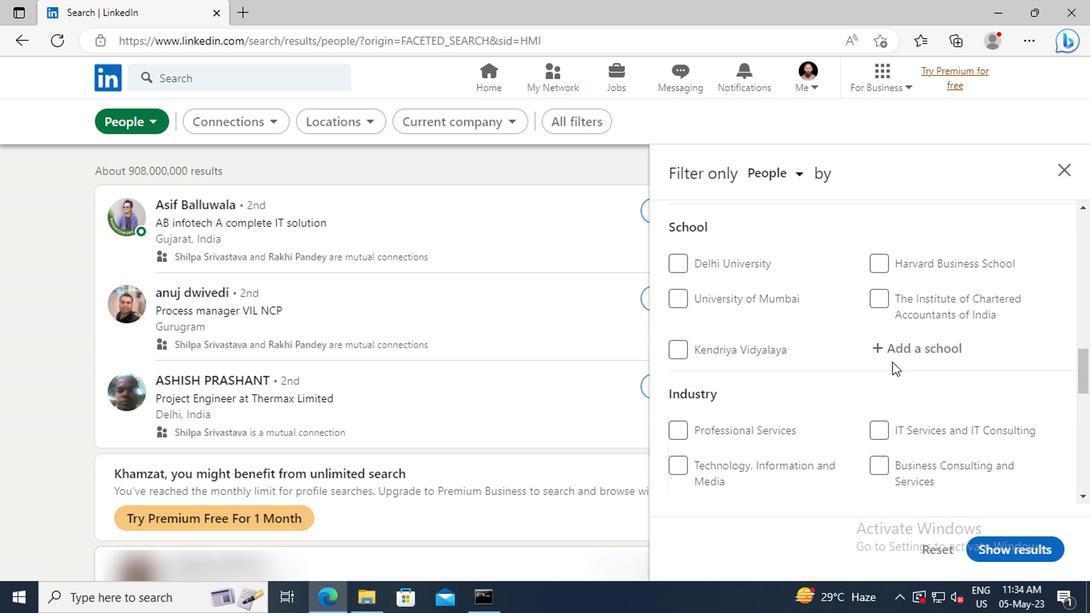 
Action: Mouse scrolled (888, 363) with delta (0, 0)
Screenshot: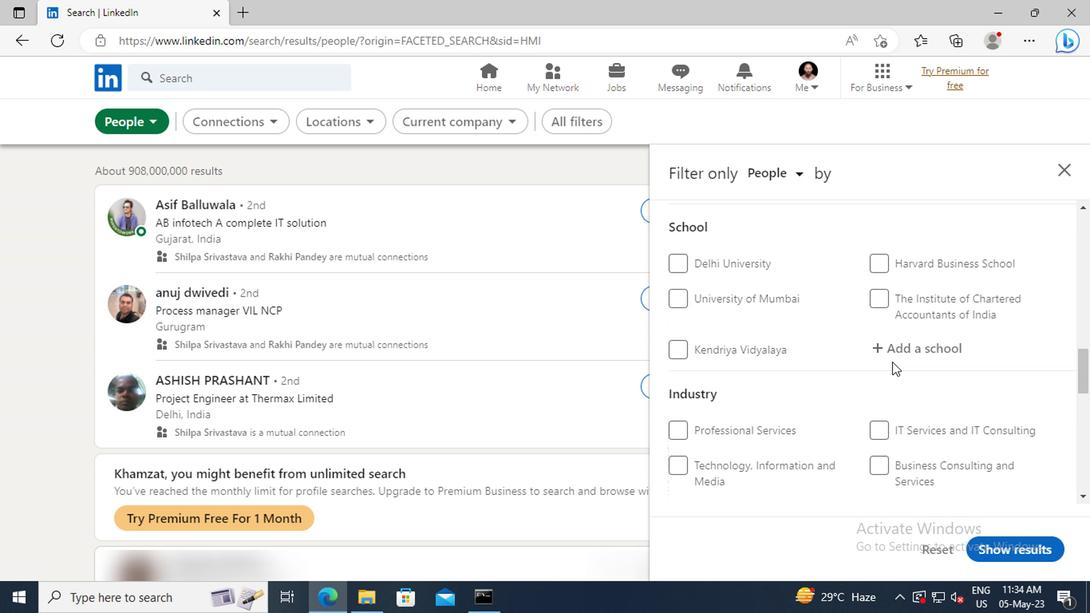 
Action: Mouse scrolled (888, 363) with delta (0, 0)
Screenshot: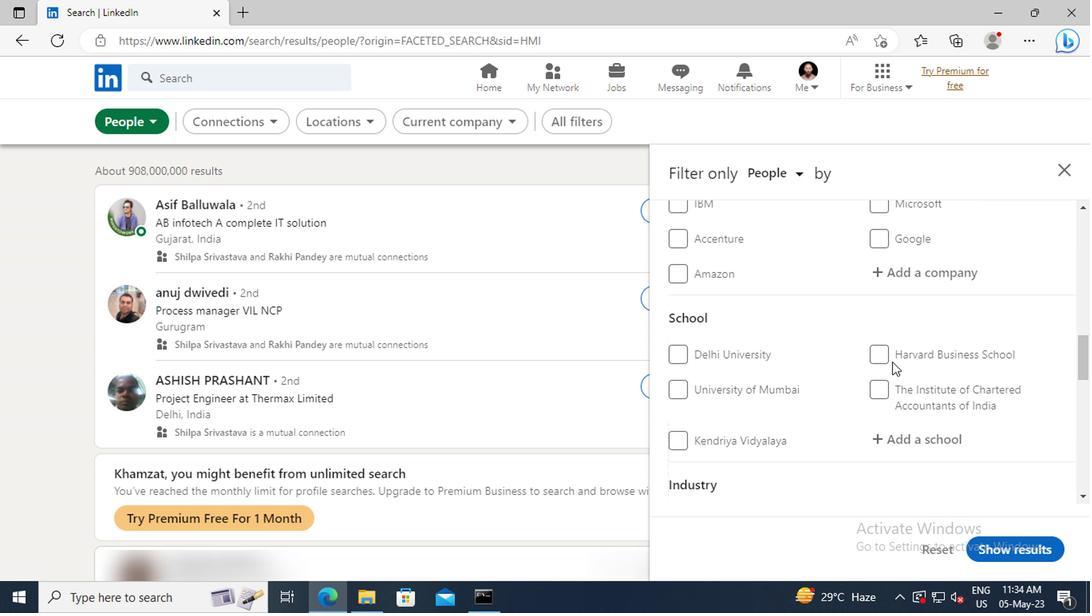 
Action: Mouse scrolled (888, 363) with delta (0, 0)
Screenshot: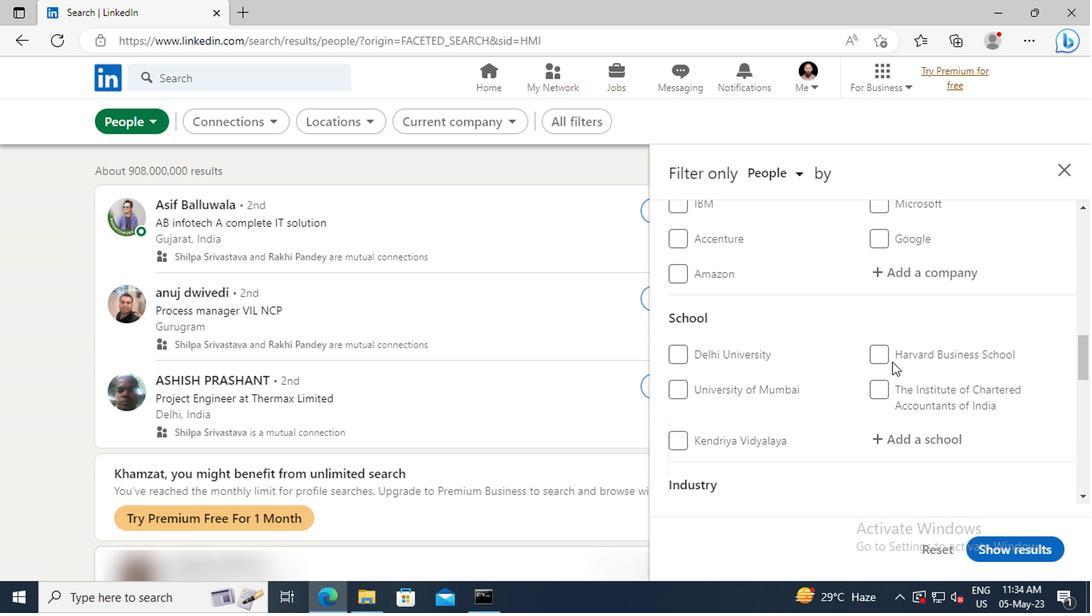 
Action: Mouse scrolled (888, 363) with delta (0, 0)
Screenshot: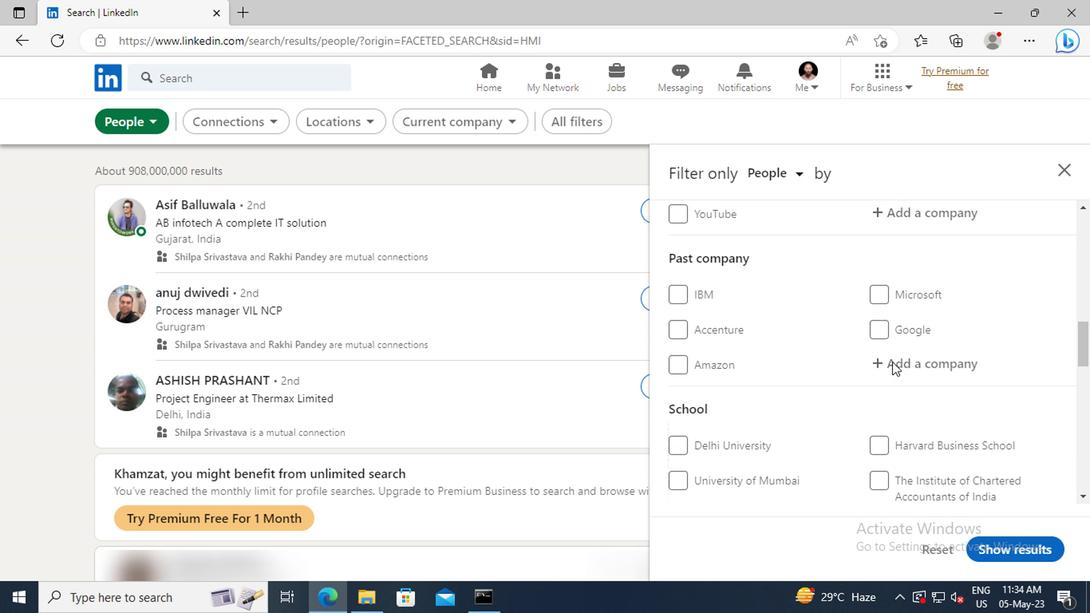 
Action: Mouse scrolled (888, 363) with delta (0, 0)
Screenshot: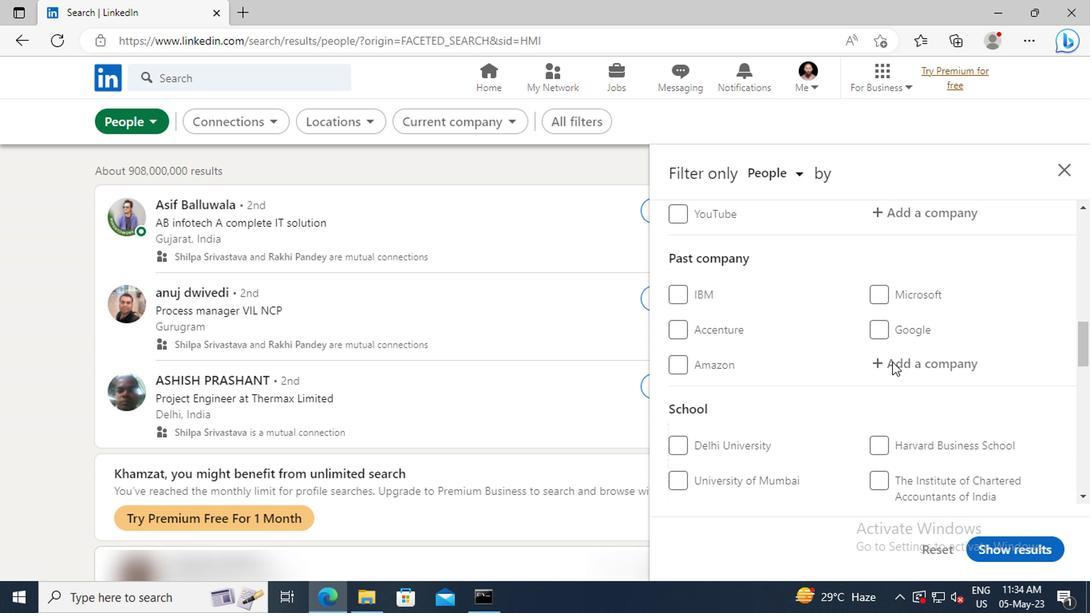 
Action: Mouse scrolled (888, 363) with delta (0, 0)
Screenshot: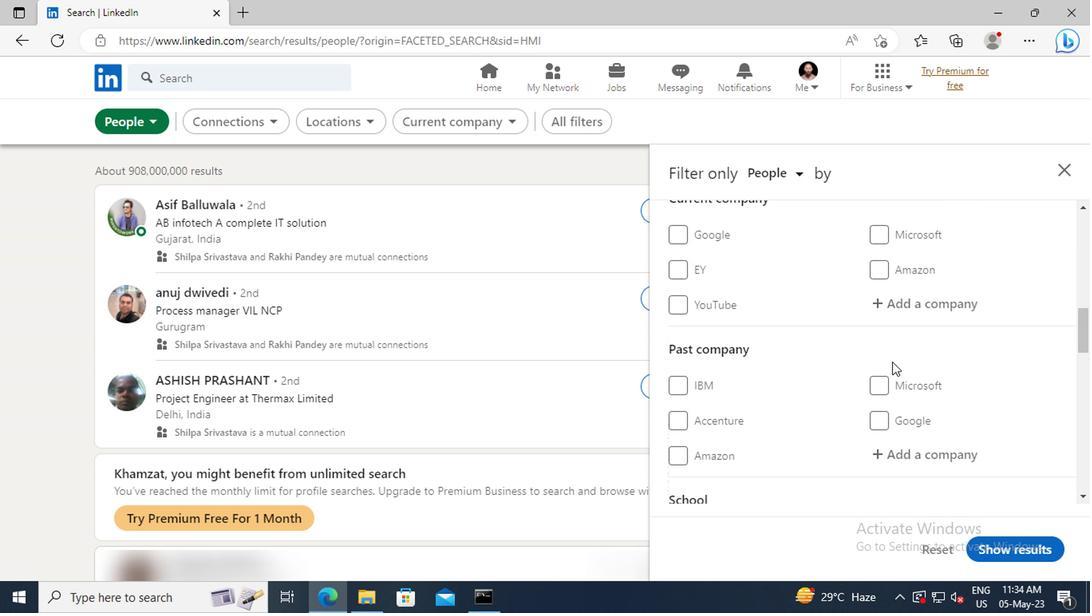 
Action: Mouse moved to (888, 357)
Screenshot: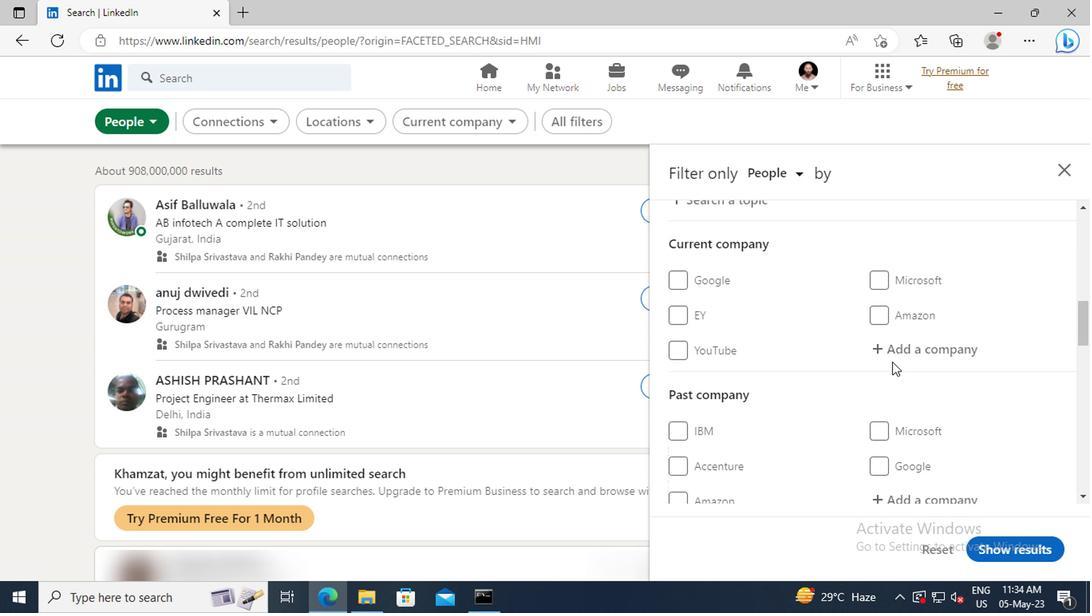 
Action: Mouse pressed left at (888, 357)
Screenshot: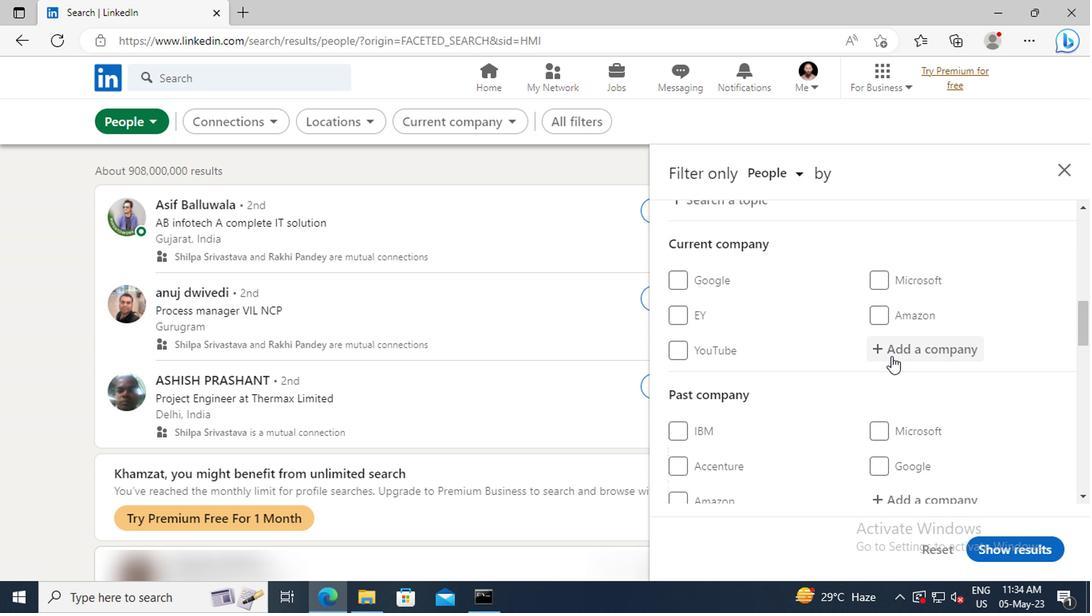 
Action: Key pressed <Key.shift>INDOTRO
Screenshot: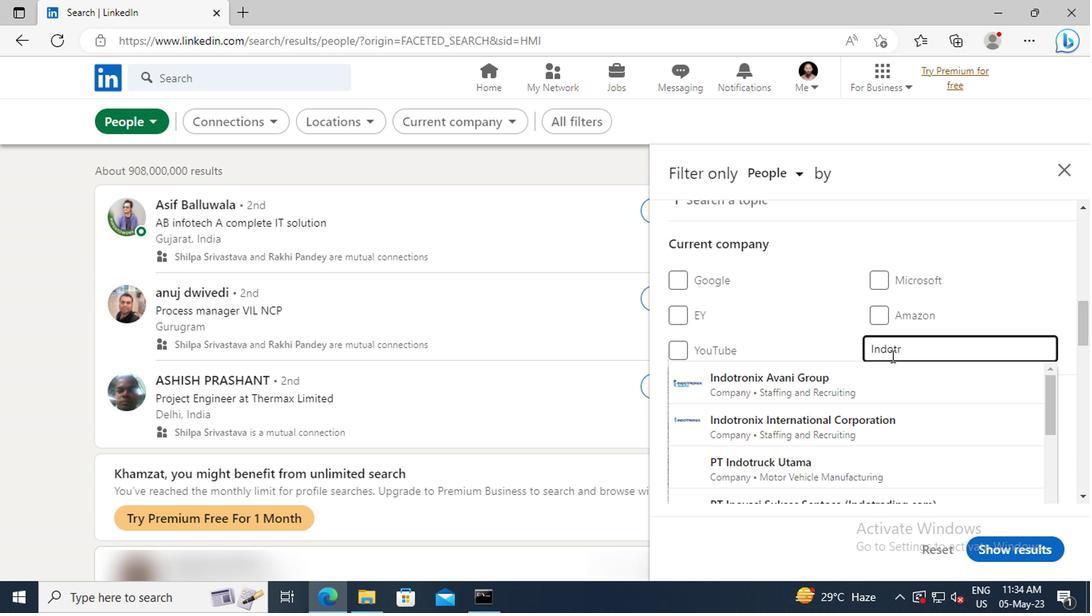 
Action: Mouse moved to (888, 381)
Screenshot: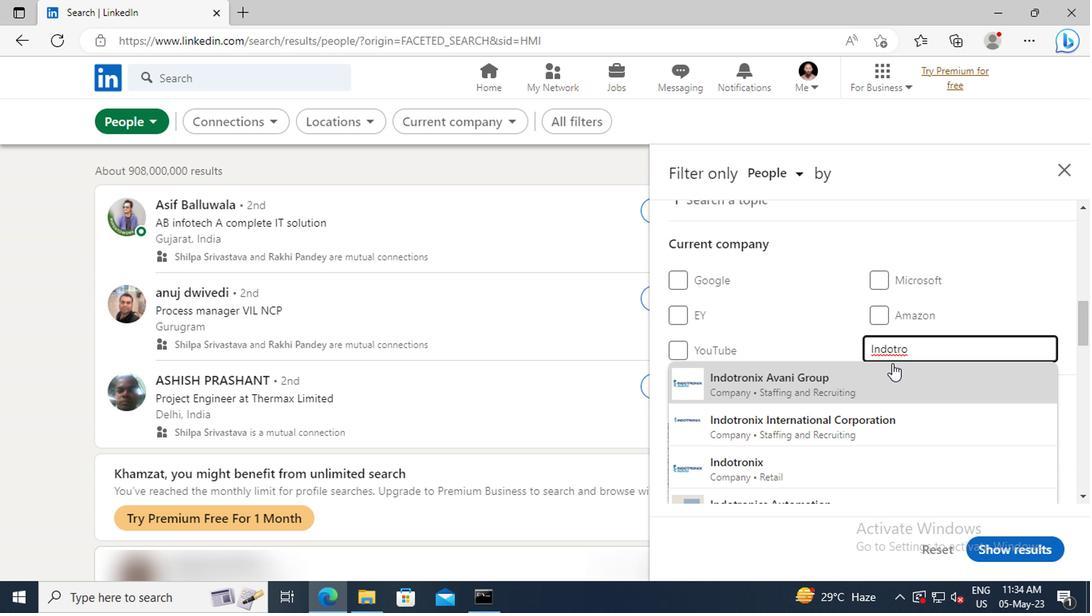 
Action: Mouse pressed left at (888, 381)
Screenshot: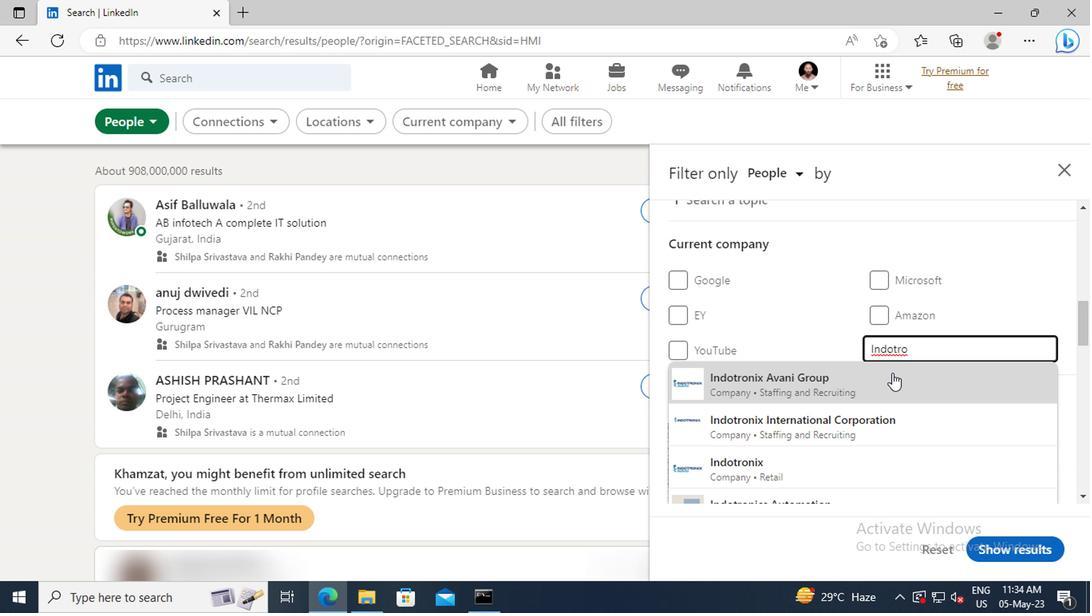
Action: Mouse scrolled (888, 380) with delta (0, 0)
Screenshot: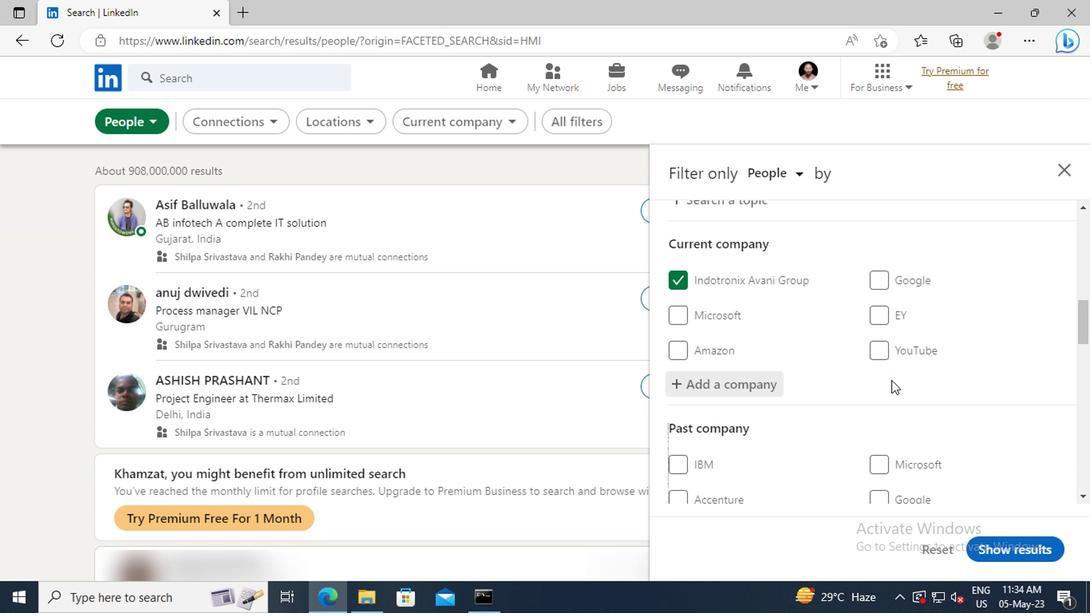 
Action: Mouse scrolled (888, 380) with delta (0, 0)
Screenshot: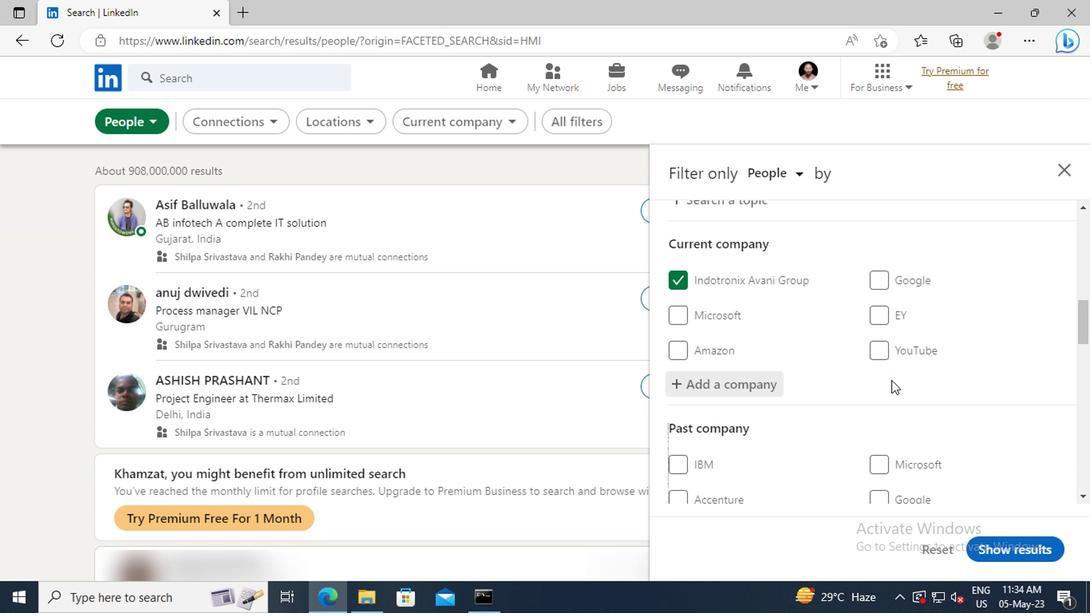 
Action: Mouse moved to (888, 372)
Screenshot: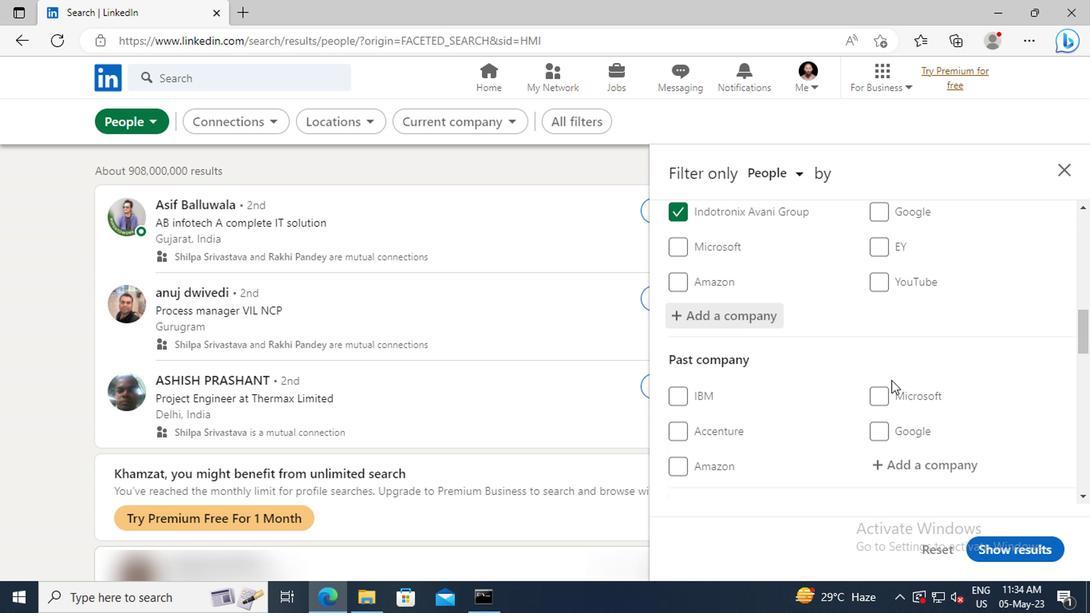 
Action: Mouse scrolled (888, 371) with delta (0, -1)
Screenshot: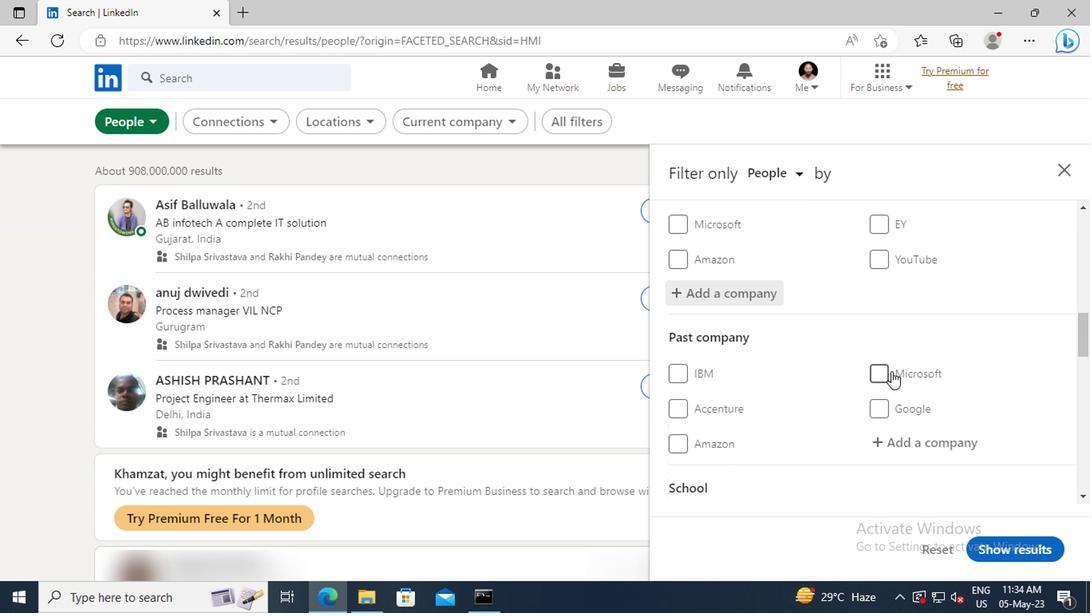 
Action: Mouse scrolled (888, 371) with delta (0, -1)
Screenshot: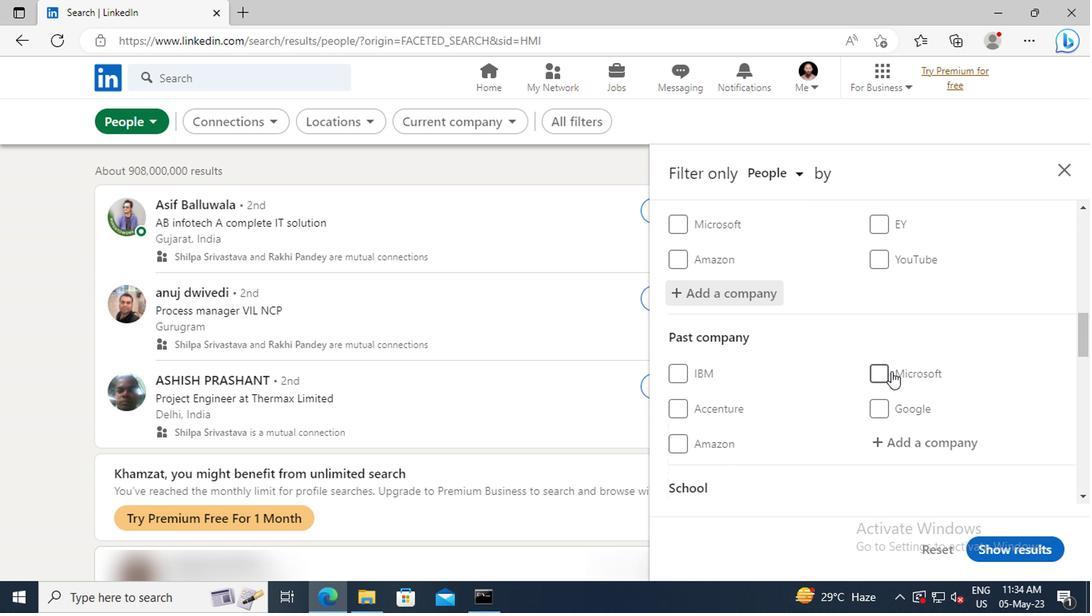 
Action: Mouse scrolled (888, 371) with delta (0, -1)
Screenshot: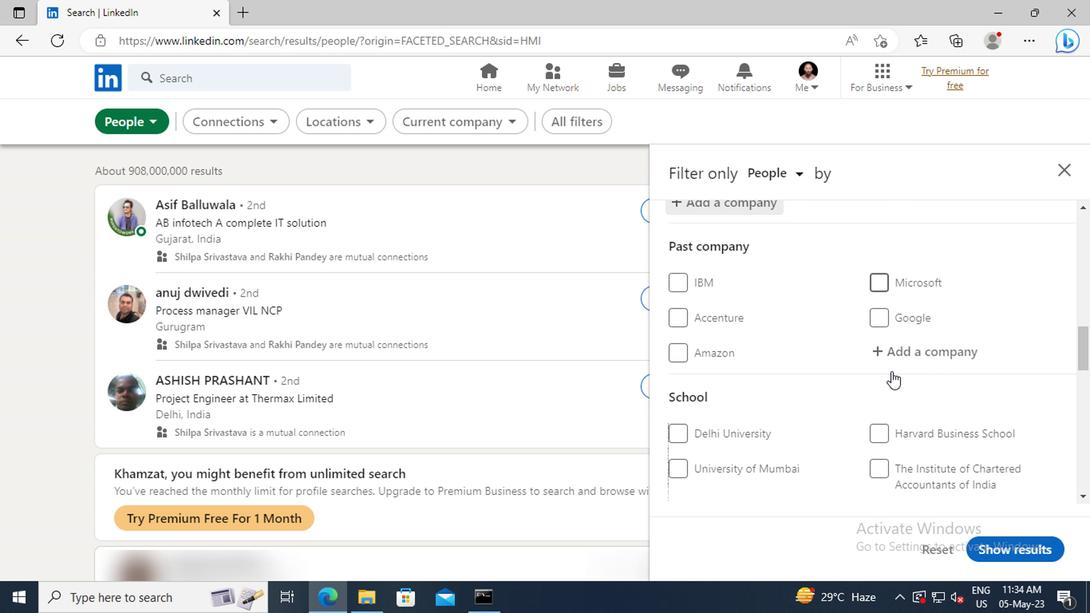 
Action: Mouse scrolled (888, 371) with delta (0, -1)
Screenshot: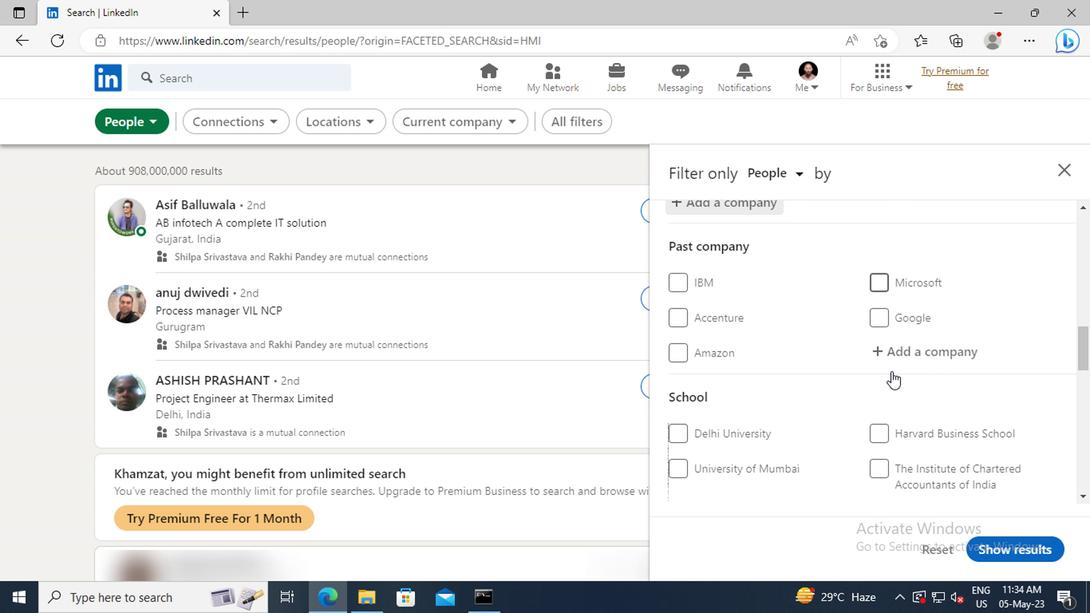 
Action: Mouse moved to (884, 364)
Screenshot: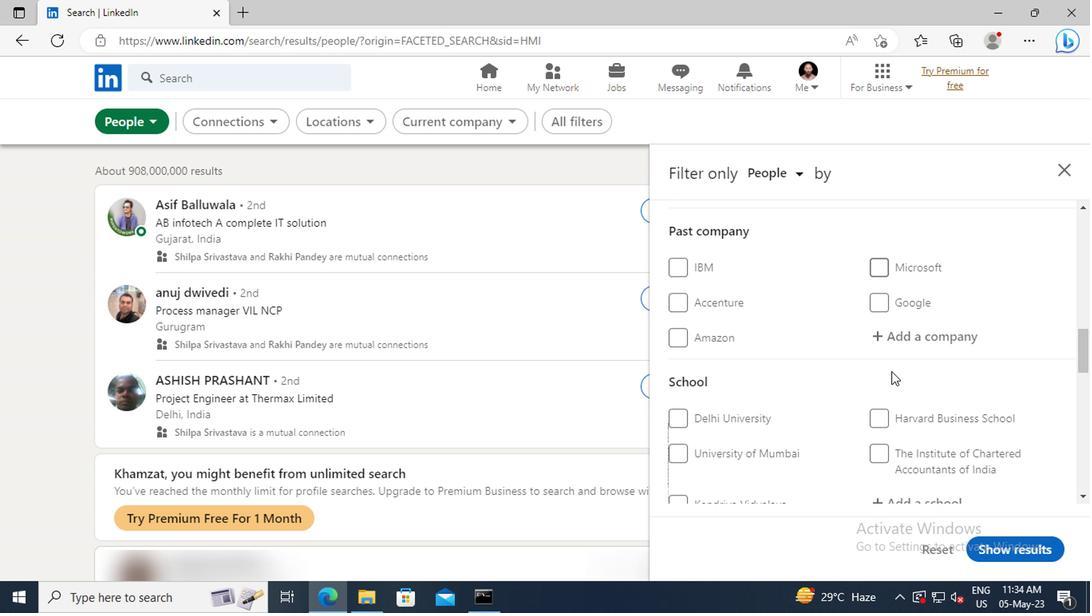 
Action: Mouse scrolled (884, 363) with delta (0, -1)
Screenshot: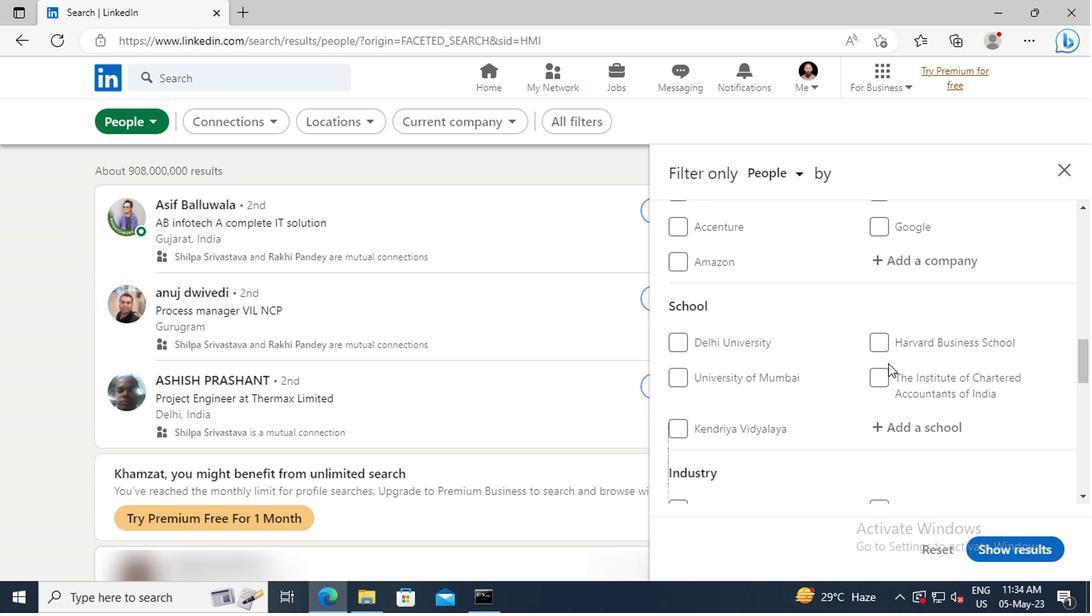 
Action: Mouse scrolled (884, 363) with delta (0, -1)
Screenshot: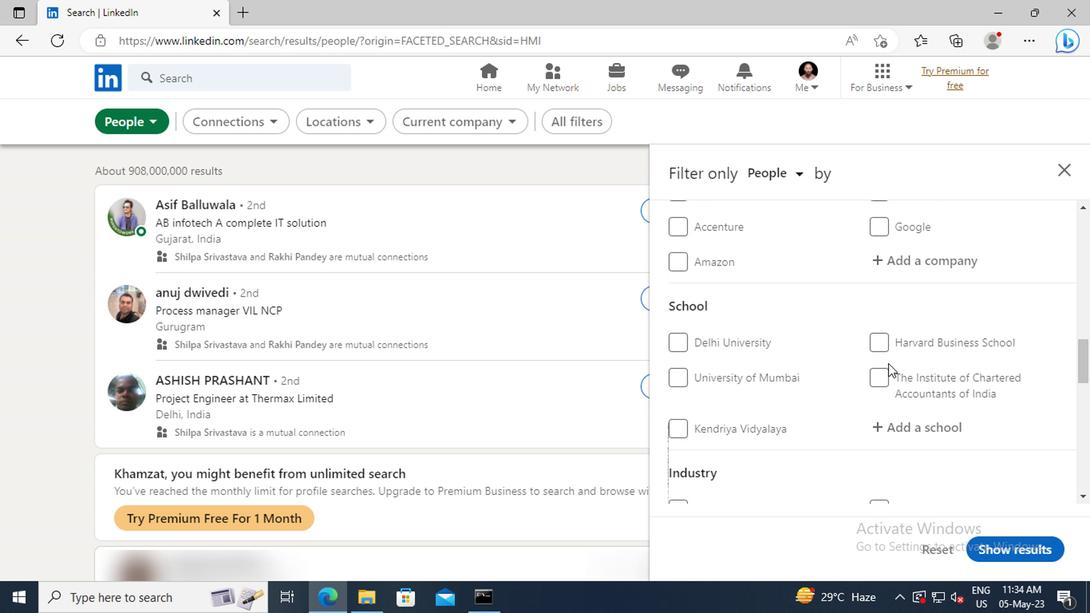 
Action: Mouse moved to (888, 345)
Screenshot: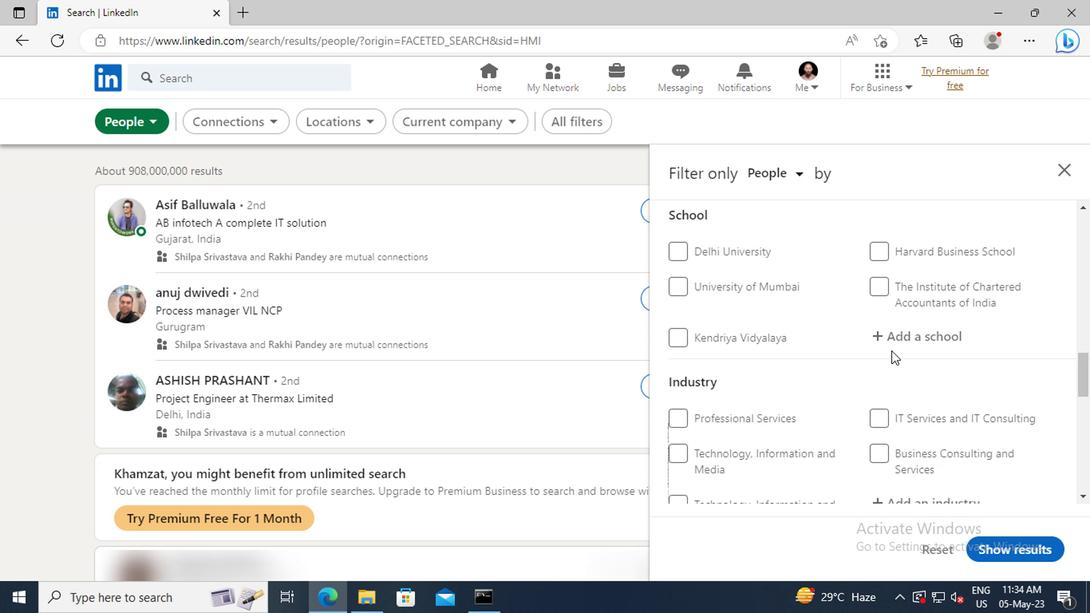 
Action: Mouse pressed left at (888, 345)
Screenshot: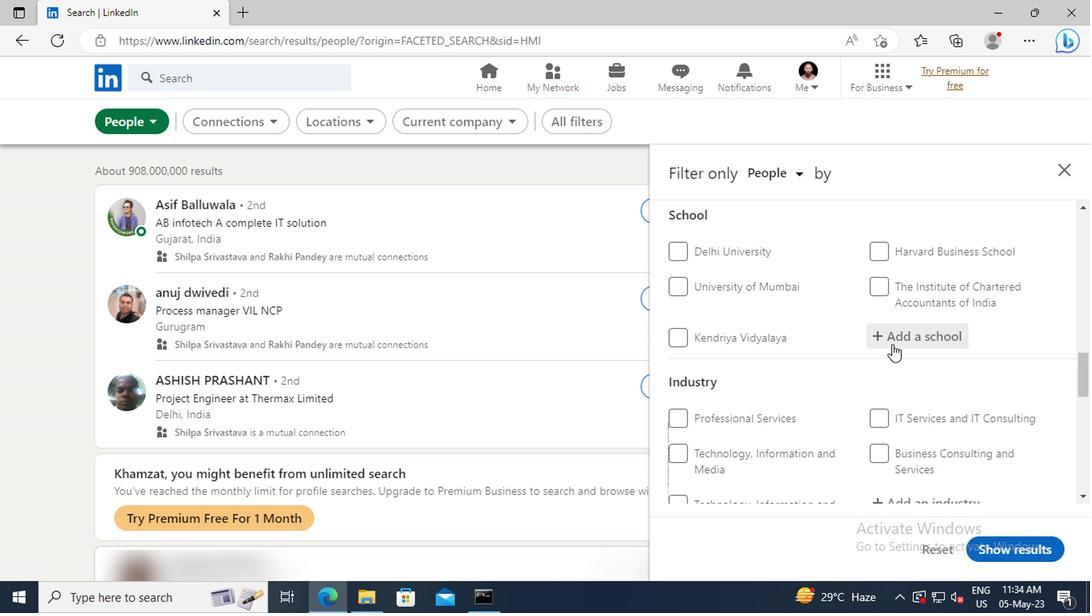 
Action: Key pressed <Key.shift>YASHWANT
Screenshot: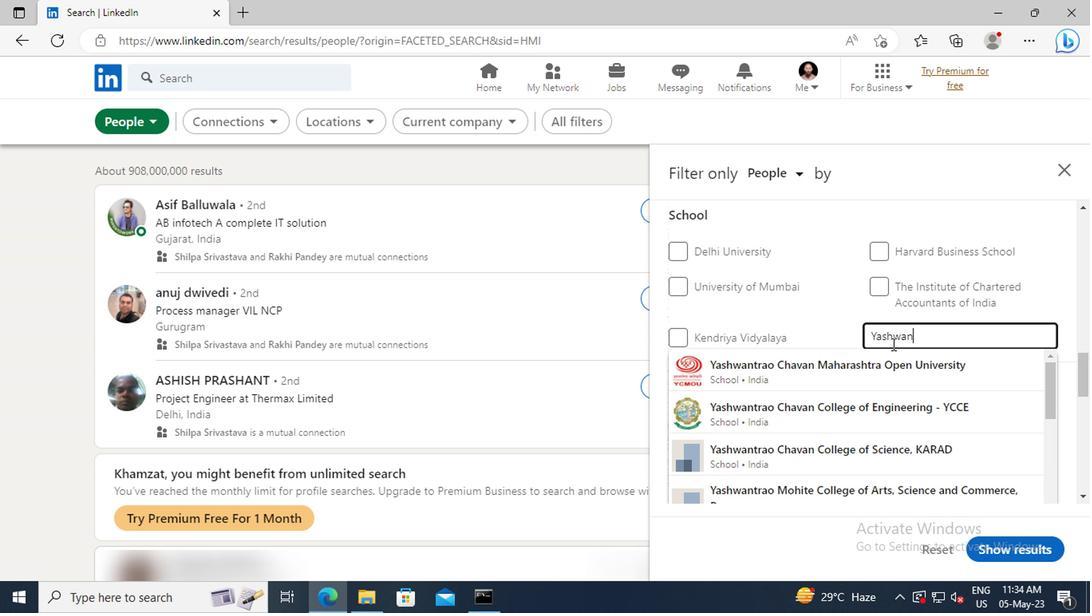 
Action: Mouse moved to (898, 402)
Screenshot: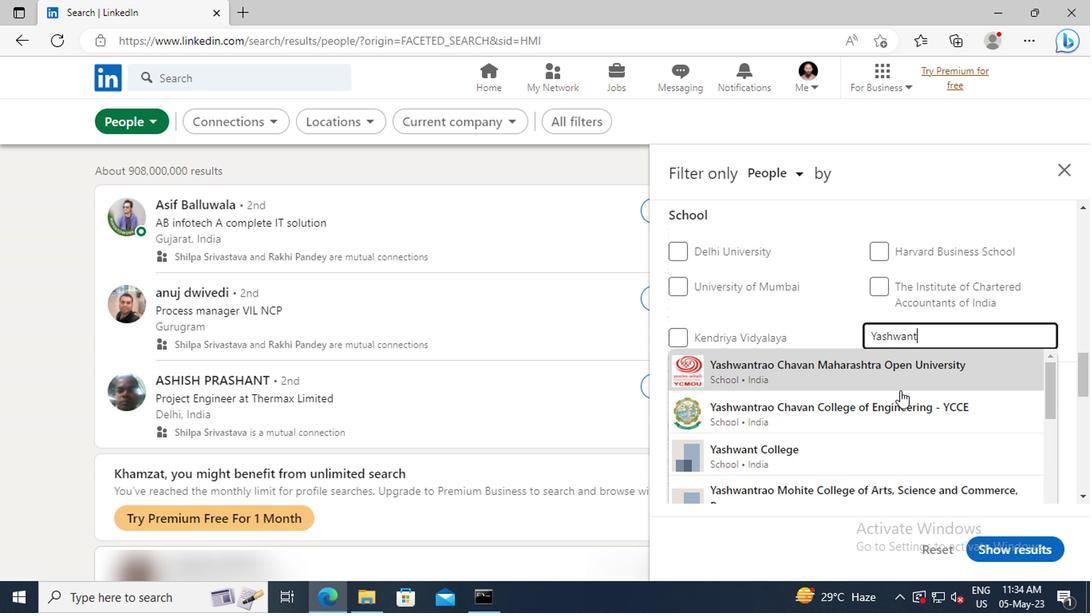 
Action: Mouse pressed left at (898, 402)
Screenshot: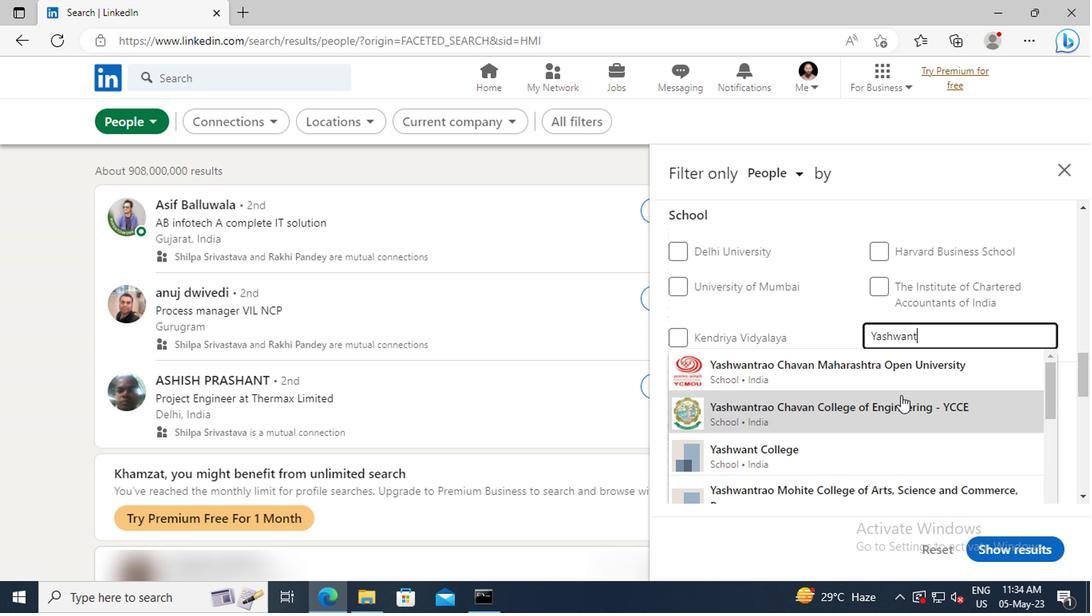 
Action: Mouse scrolled (898, 402) with delta (0, 0)
Screenshot: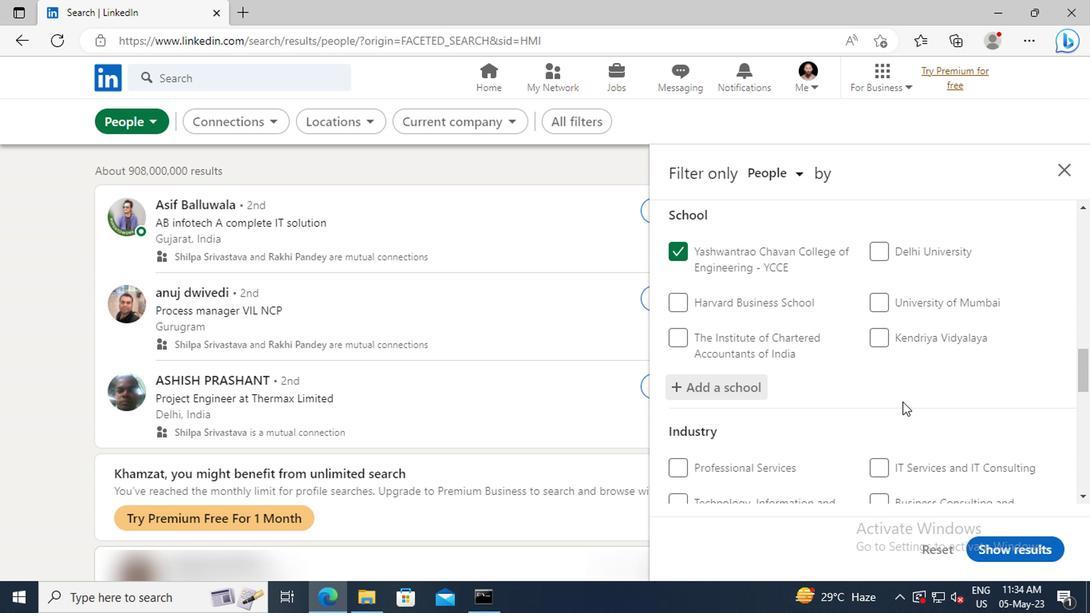 
Action: Mouse scrolled (898, 402) with delta (0, 0)
Screenshot: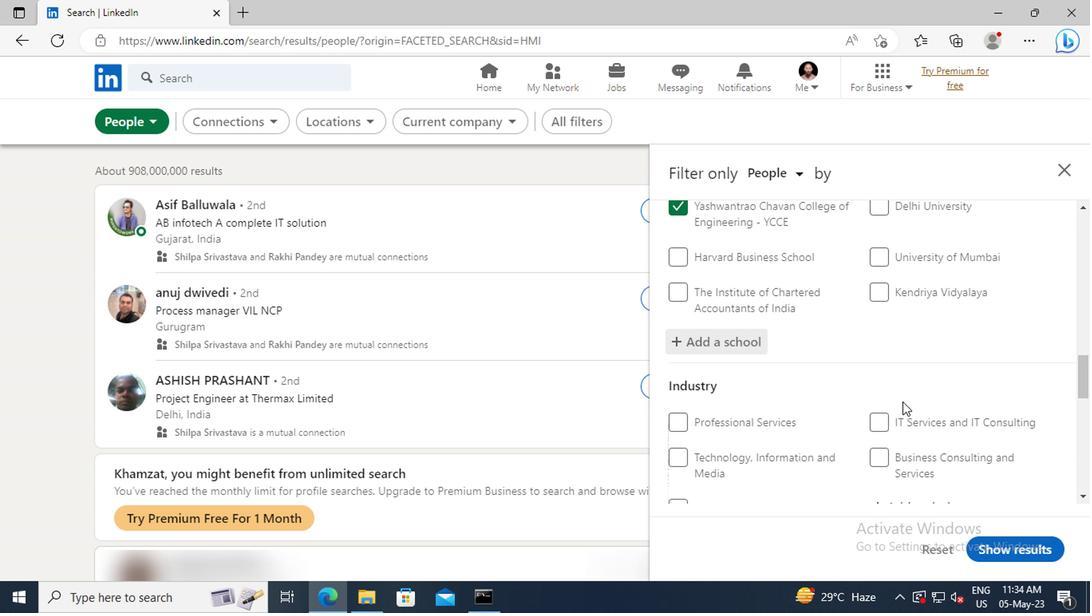 
Action: Mouse scrolled (898, 402) with delta (0, 0)
Screenshot: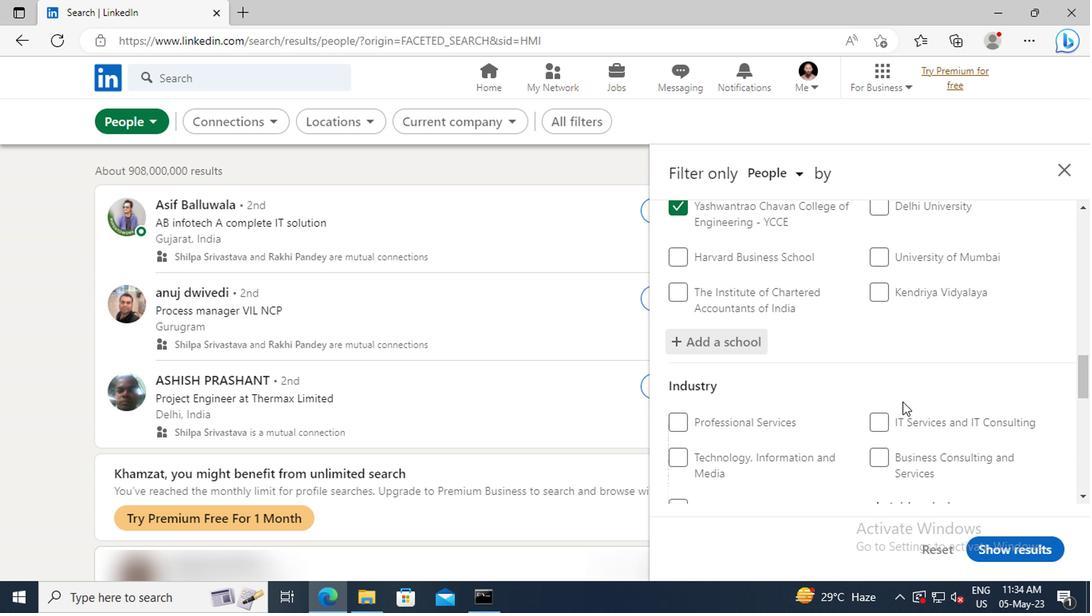 
Action: Mouse moved to (900, 413)
Screenshot: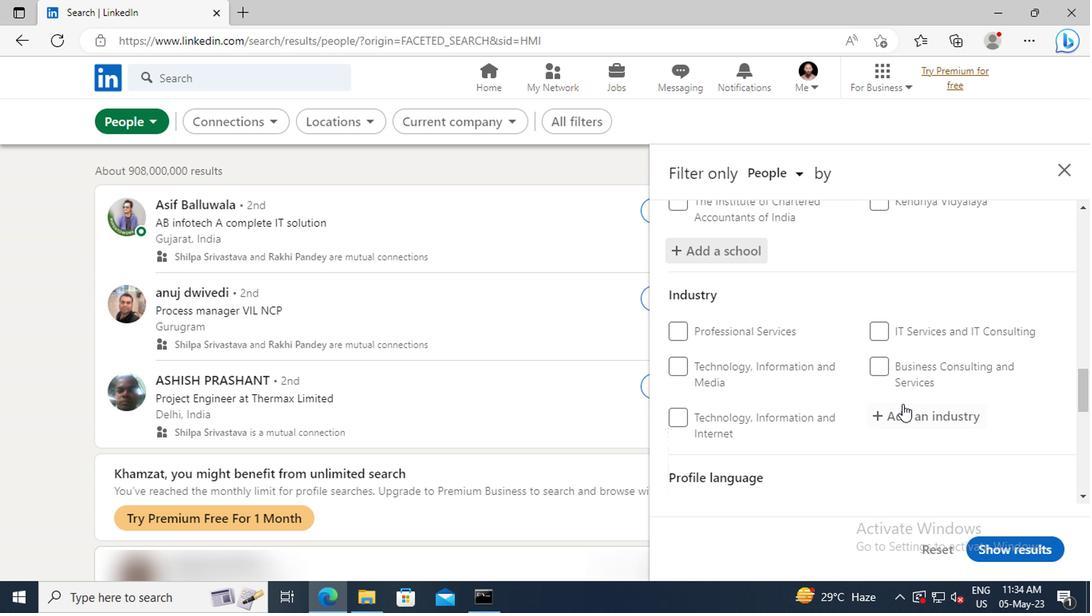 
Action: Mouse pressed left at (900, 413)
Screenshot: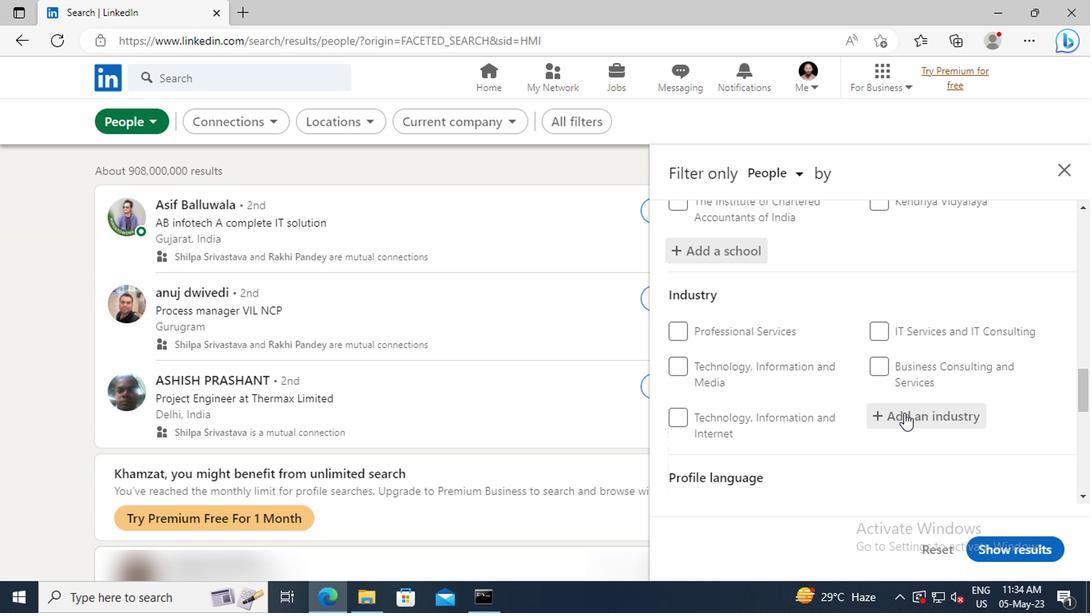 
Action: Key pressed <Key.shift>TELEPH
Screenshot: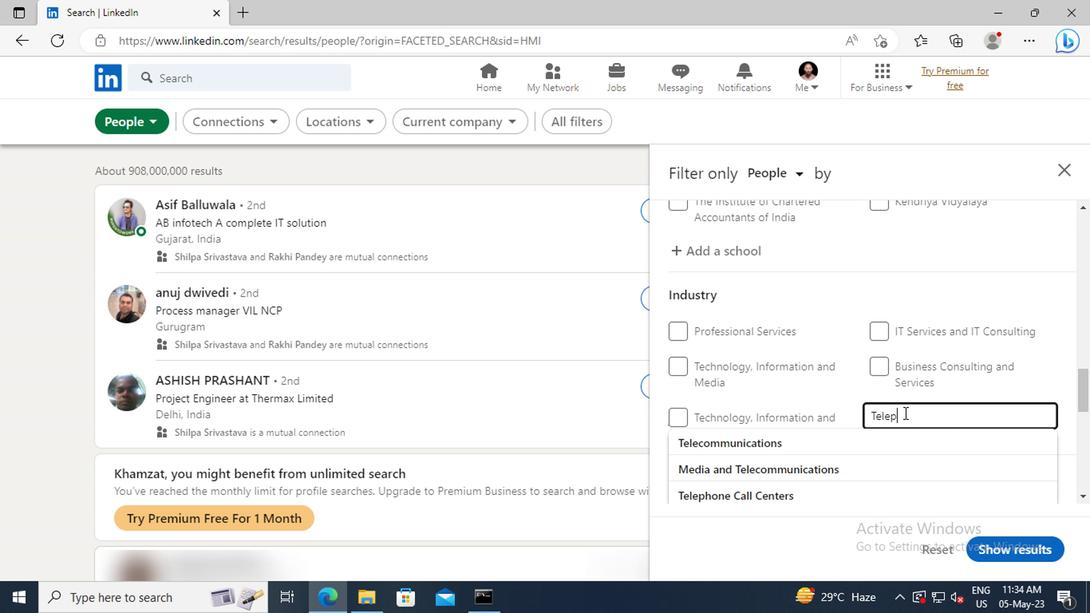 
Action: Mouse moved to (907, 438)
Screenshot: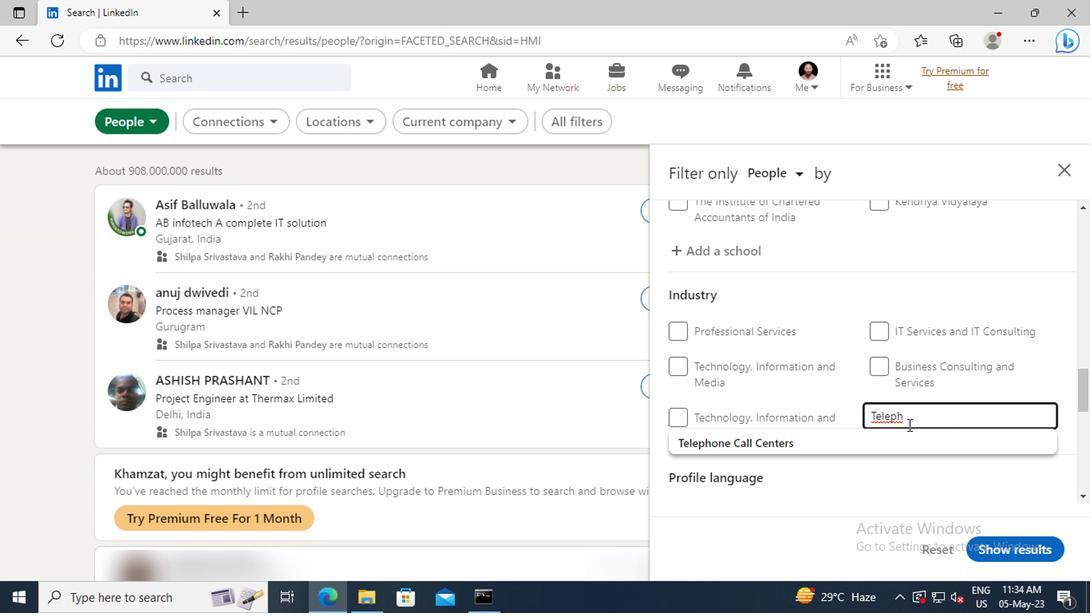 
Action: Mouse pressed left at (907, 438)
Screenshot: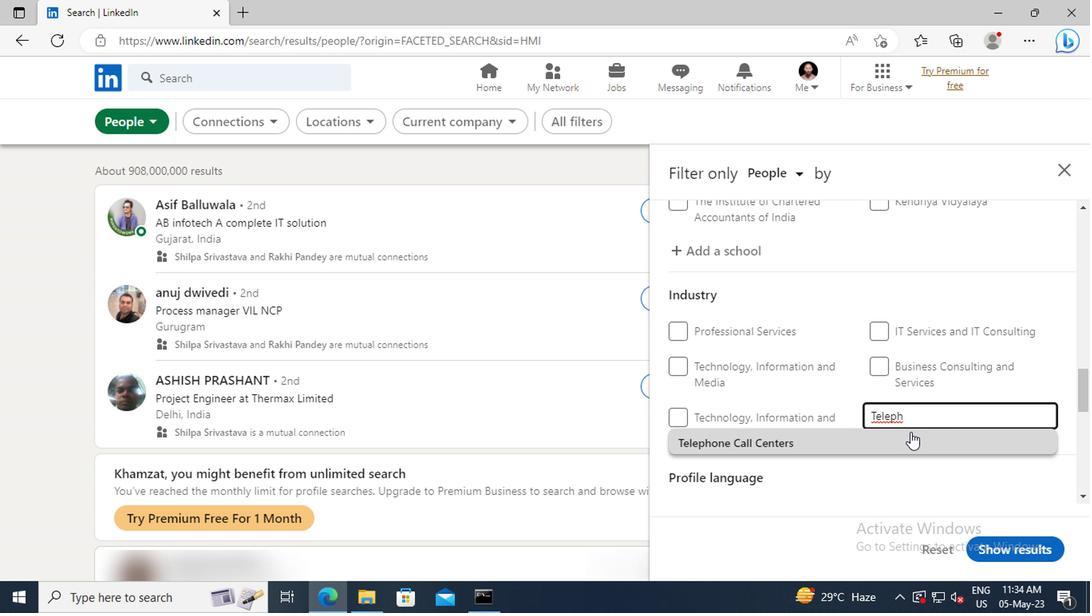 
Action: Mouse scrolled (907, 437) with delta (0, -1)
Screenshot: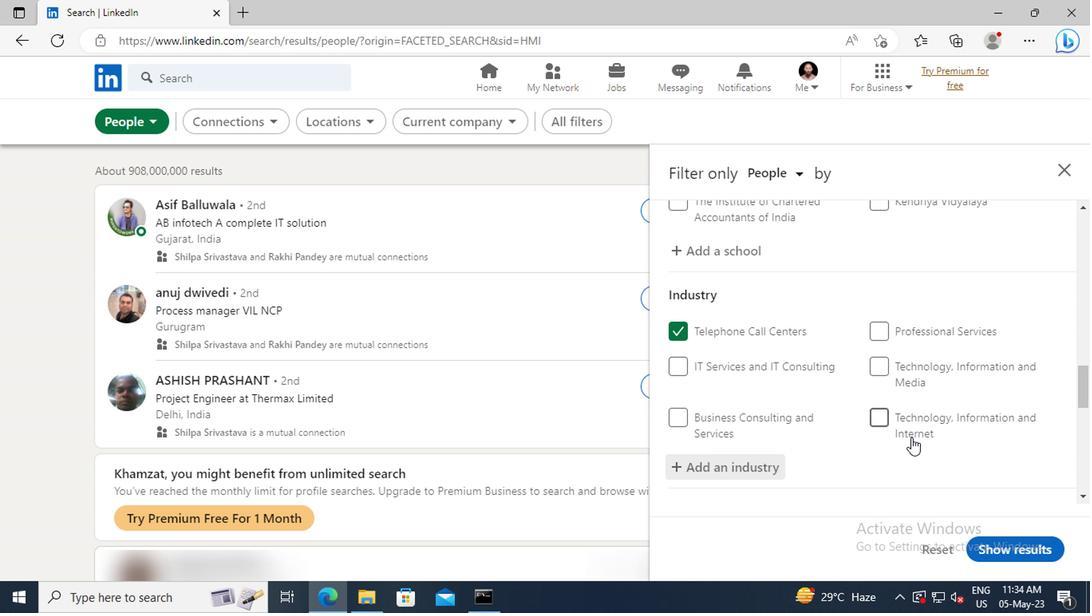 
Action: Mouse scrolled (907, 437) with delta (0, -1)
Screenshot: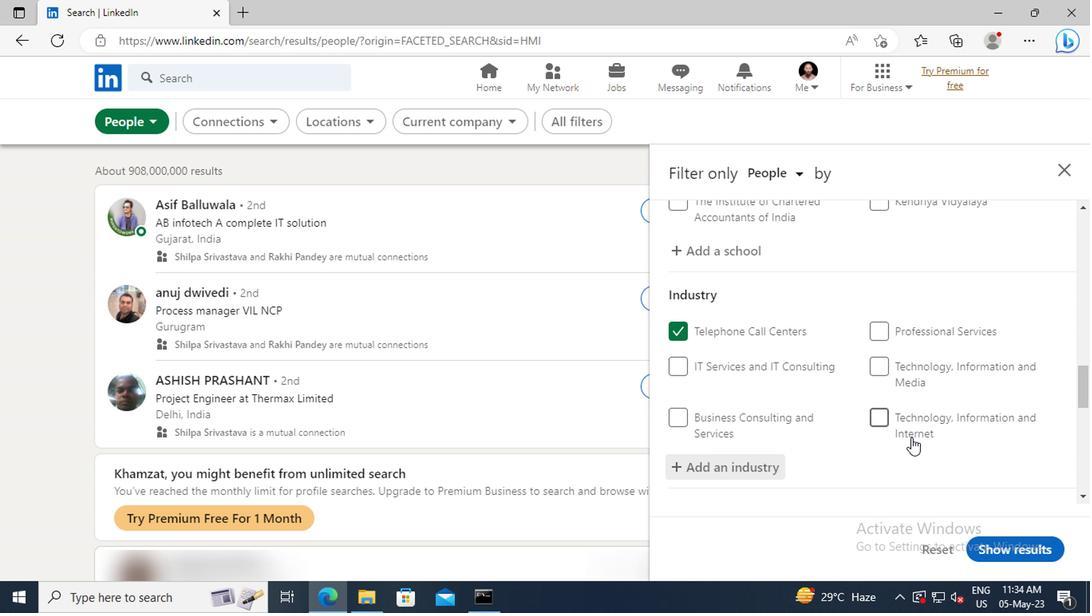 
Action: Mouse moved to (907, 437)
Screenshot: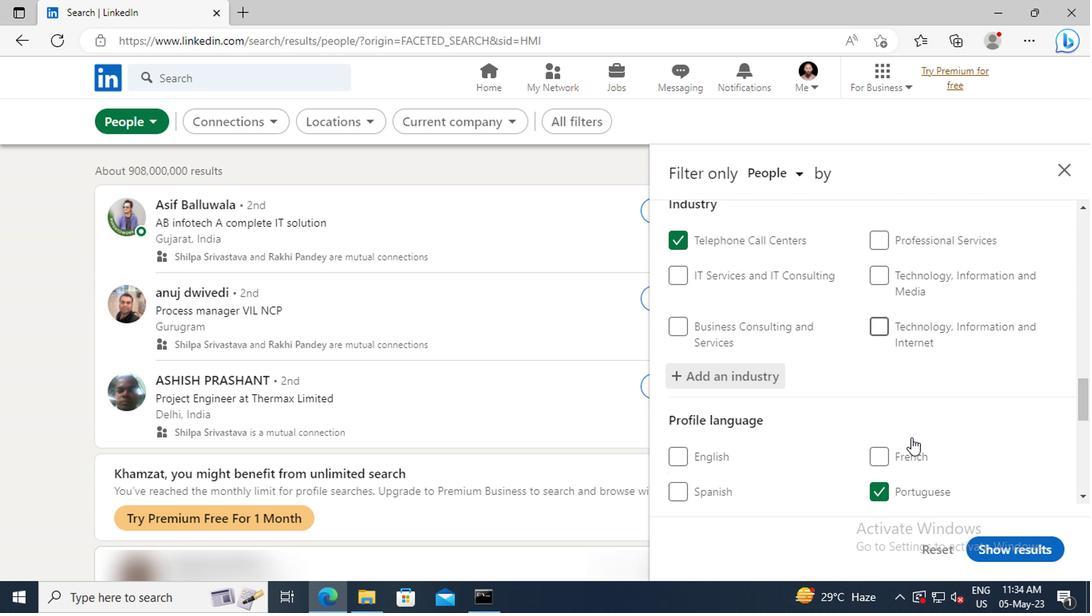 
Action: Mouse scrolled (907, 436) with delta (0, 0)
Screenshot: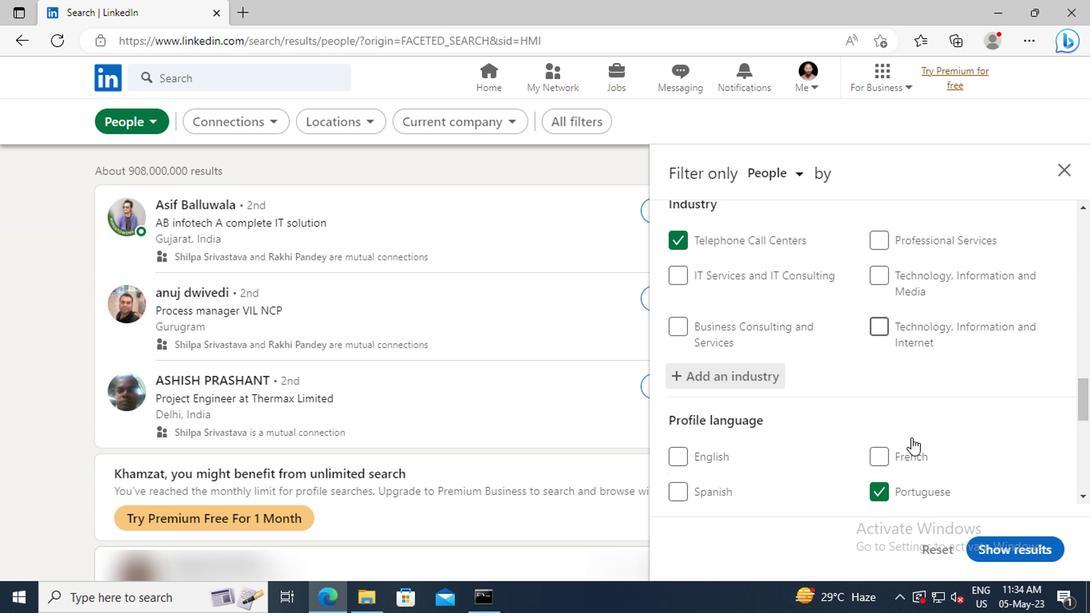 
Action: Mouse scrolled (907, 436) with delta (0, 0)
Screenshot: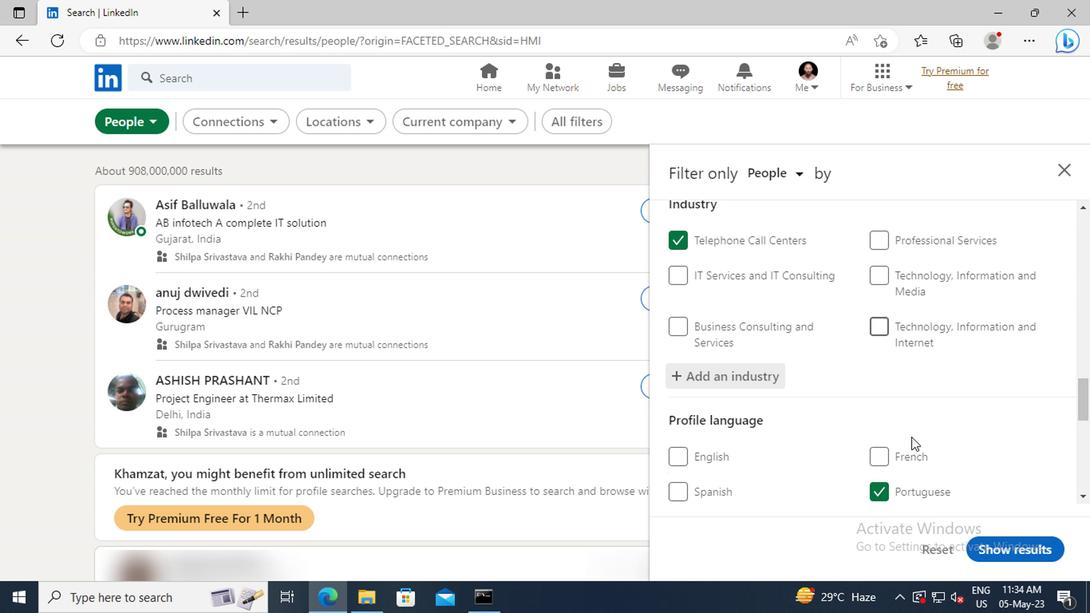 
Action: Mouse moved to (896, 402)
Screenshot: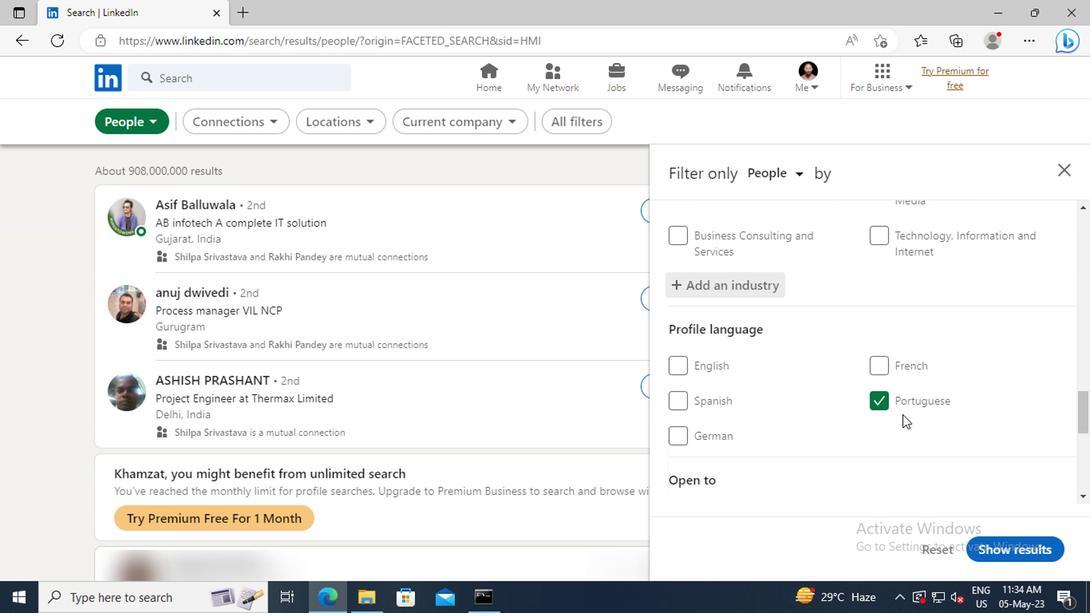 
Action: Mouse scrolled (896, 401) with delta (0, 0)
Screenshot: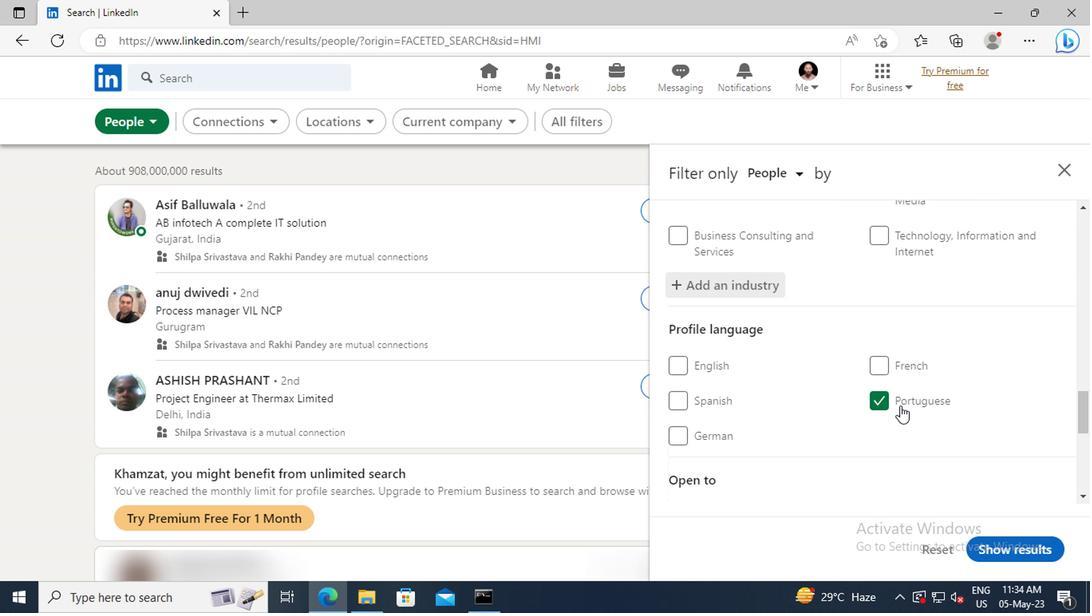
Action: Mouse moved to (896, 388)
Screenshot: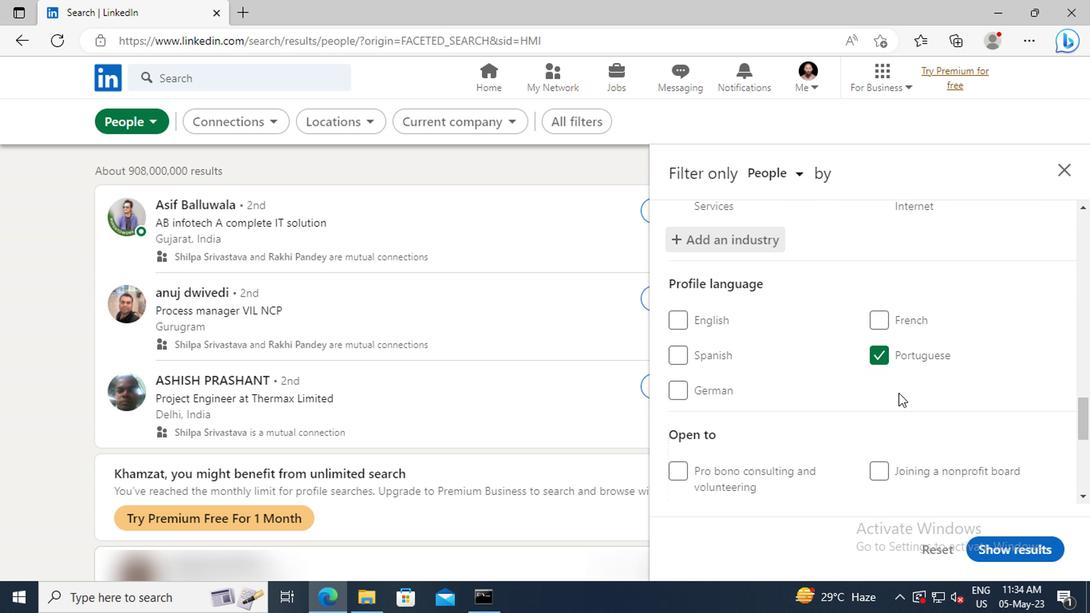 
Action: Mouse scrolled (896, 388) with delta (0, 0)
Screenshot: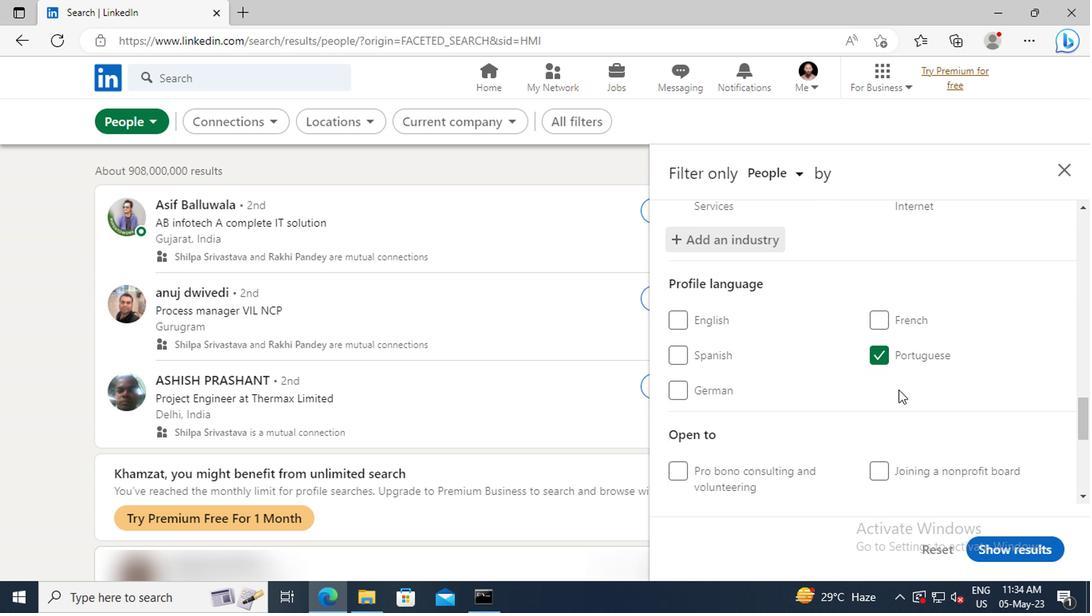 
Action: Mouse moved to (896, 387)
Screenshot: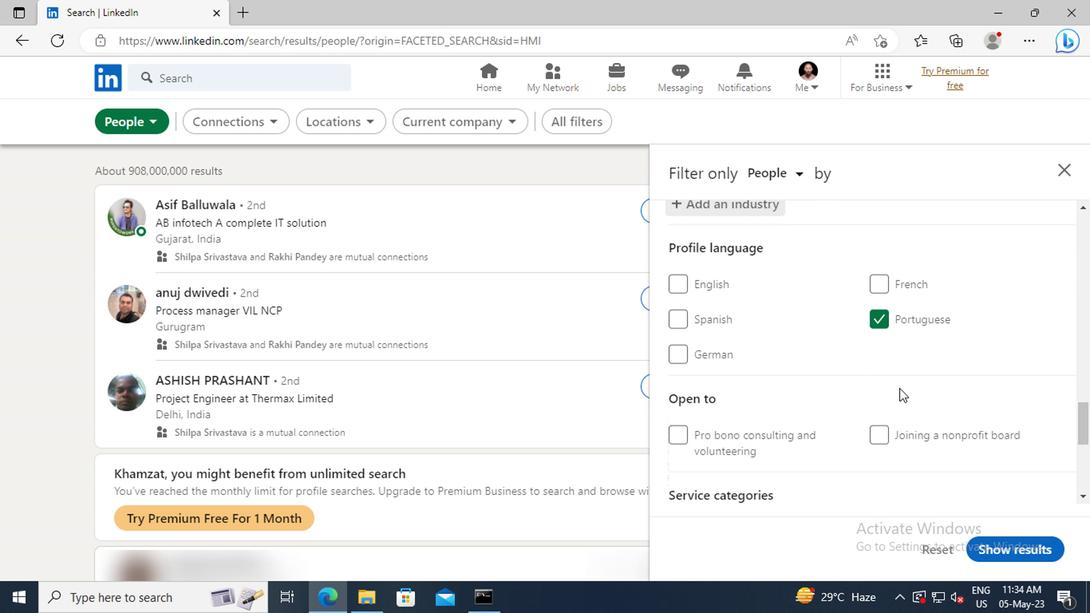 
Action: Mouse scrolled (896, 386) with delta (0, -1)
Screenshot: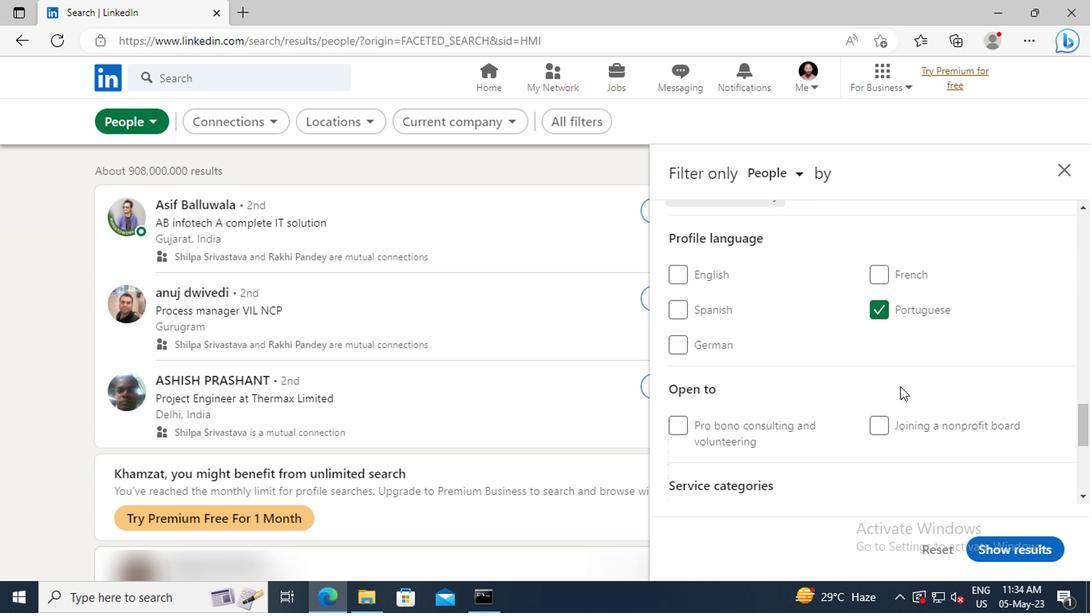 
Action: Mouse scrolled (896, 386) with delta (0, -1)
Screenshot: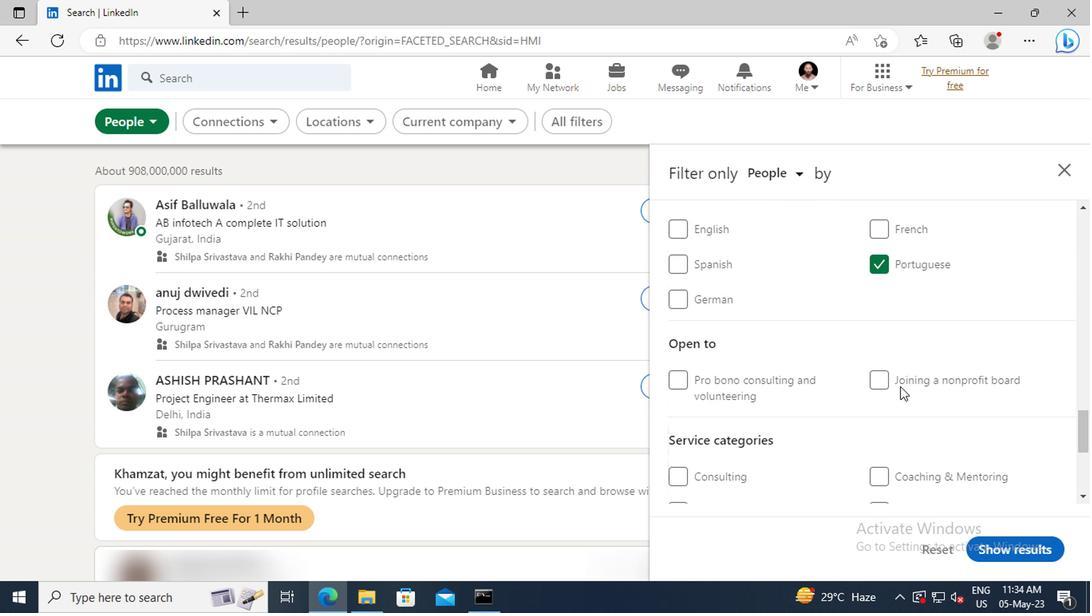 
Action: Mouse scrolled (896, 386) with delta (0, -1)
Screenshot: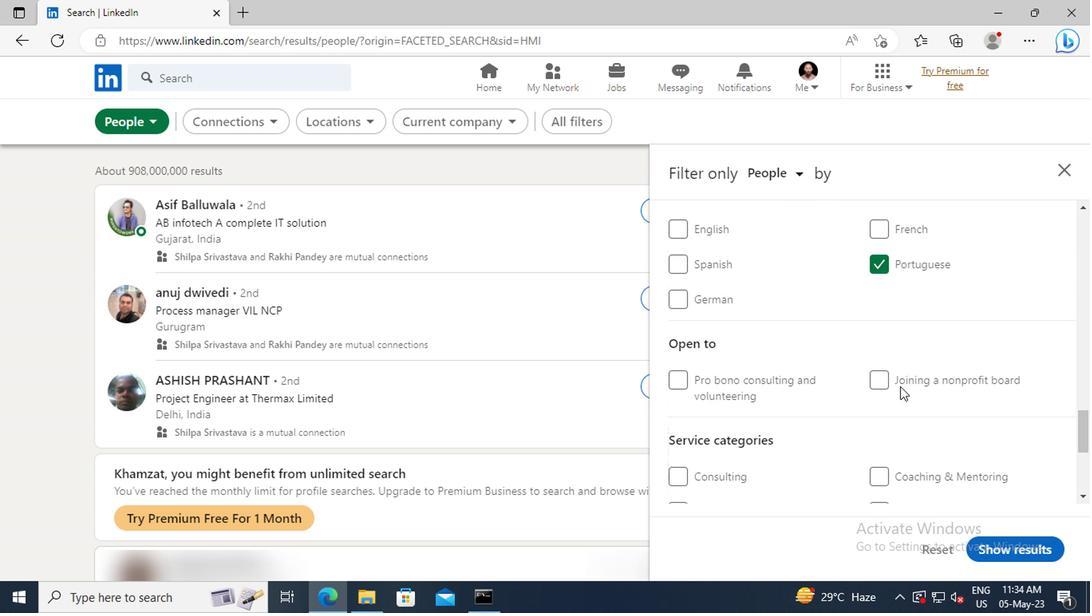 
Action: Mouse scrolled (896, 386) with delta (0, -1)
Screenshot: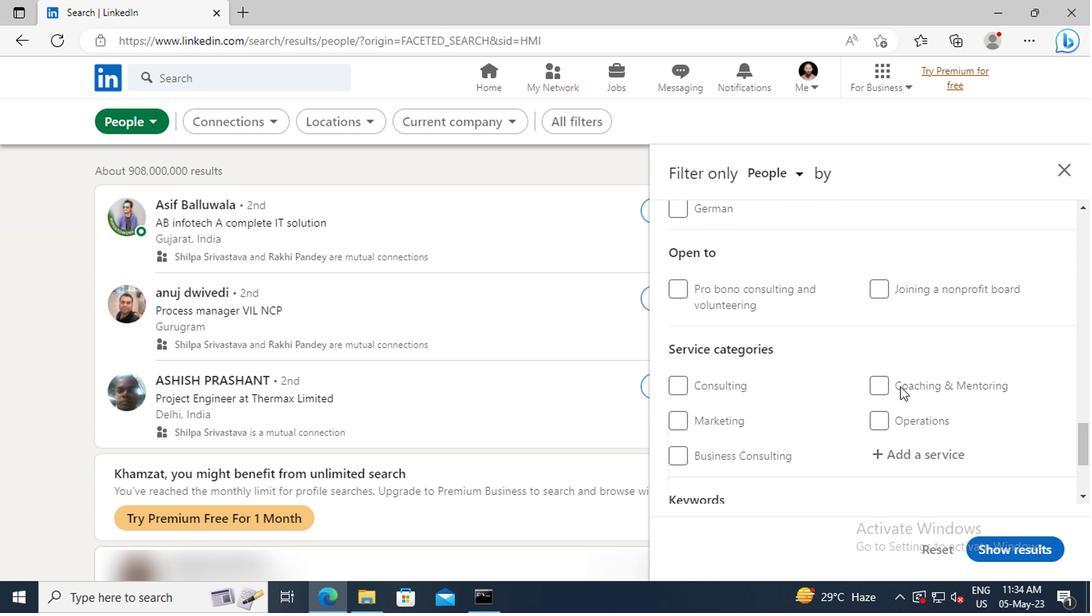 
Action: Mouse moved to (893, 405)
Screenshot: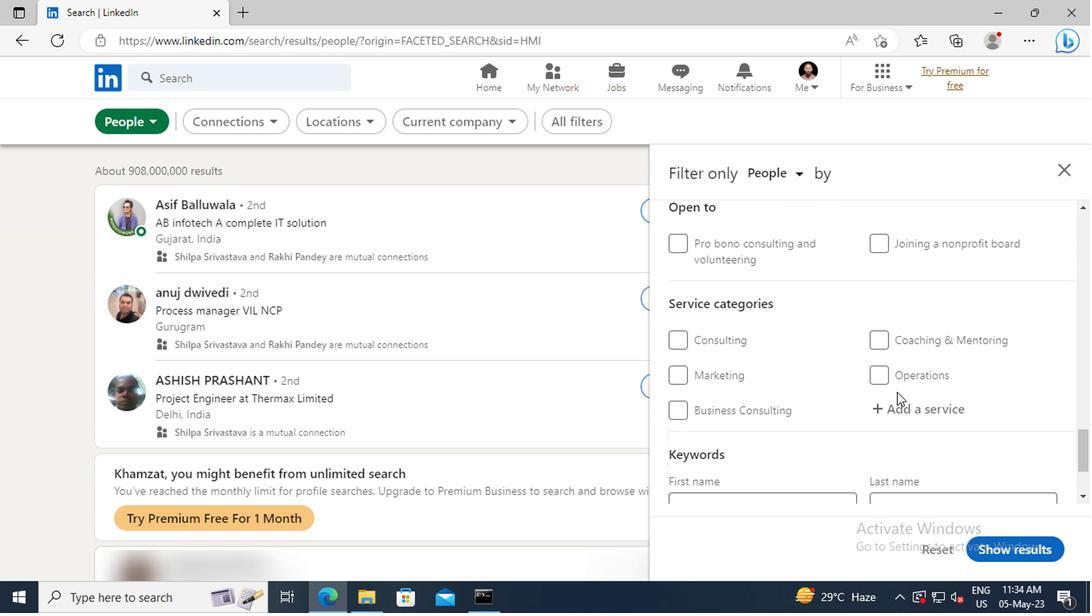 
Action: Mouse pressed left at (893, 405)
Screenshot: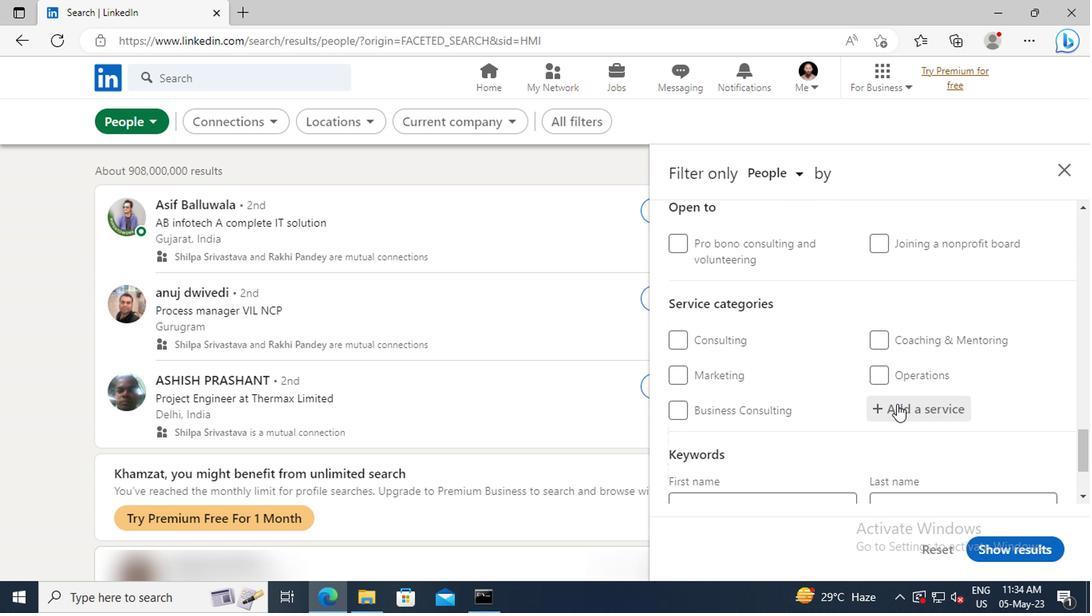 
Action: Key pressed <Key.shift>GRAPHI
Screenshot: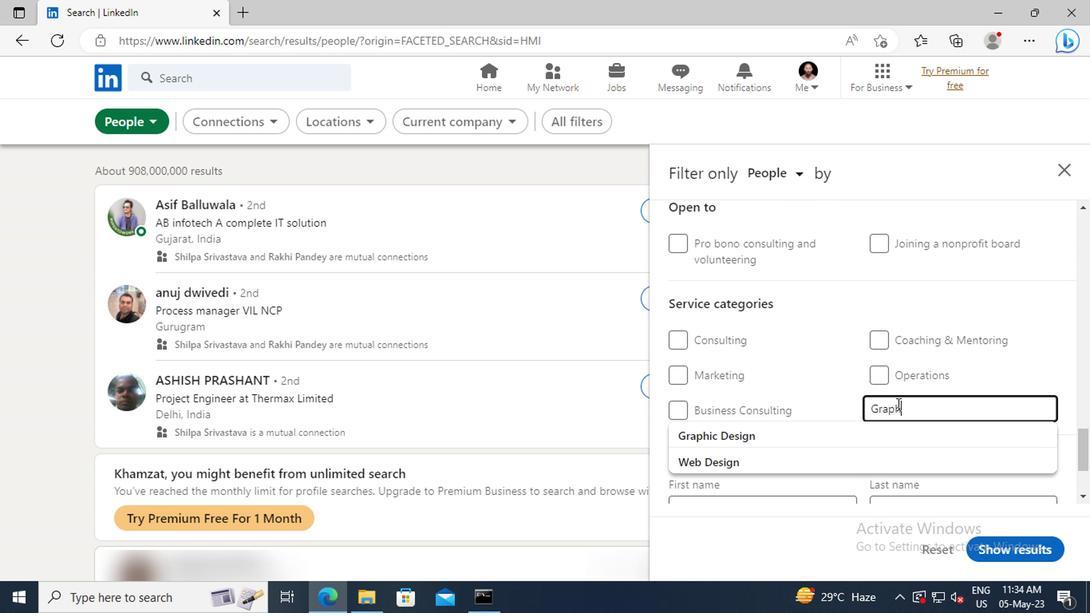 
Action: Mouse moved to (897, 431)
Screenshot: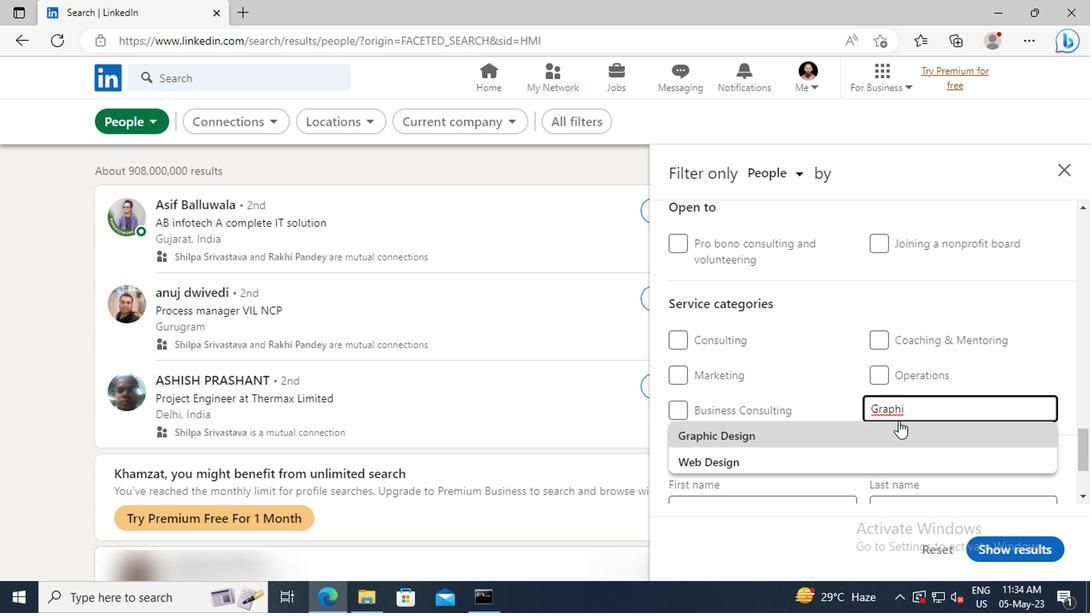
Action: Mouse pressed left at (897, 431)
Screenshot: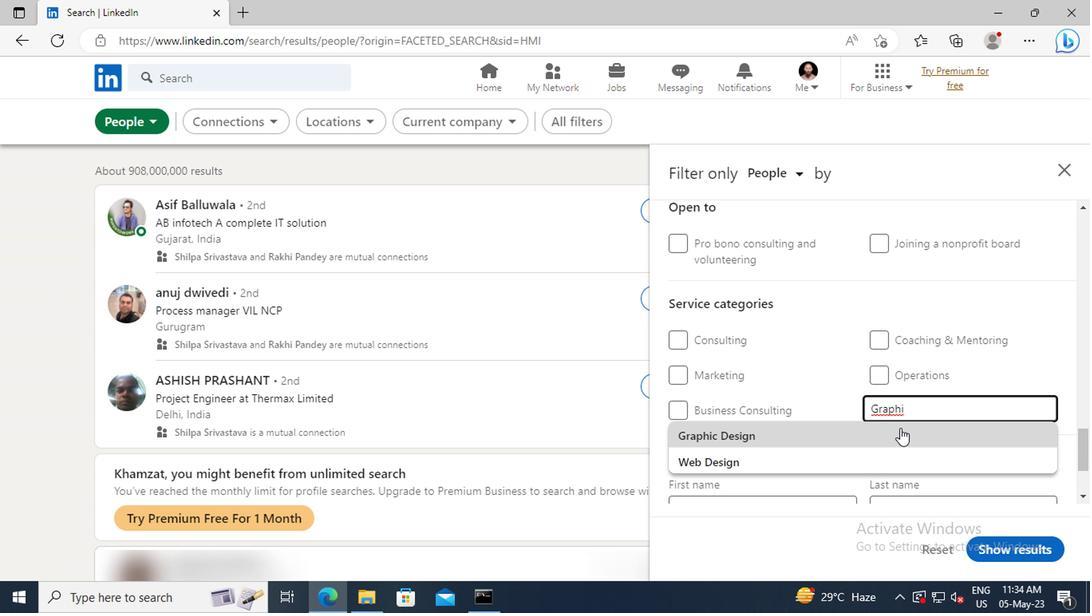 
Action: Mouse scrolled (897, 430) with delta (0, 0)
Screenshot: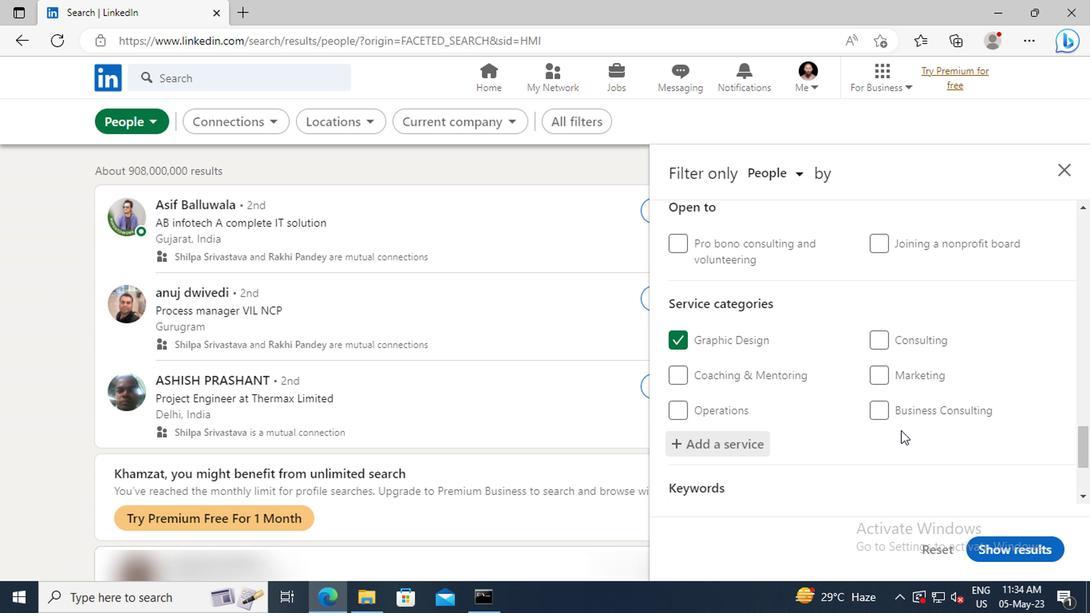 
Action: Mouse scrolled (897, 430) with delta (0, 0)
Screenshot: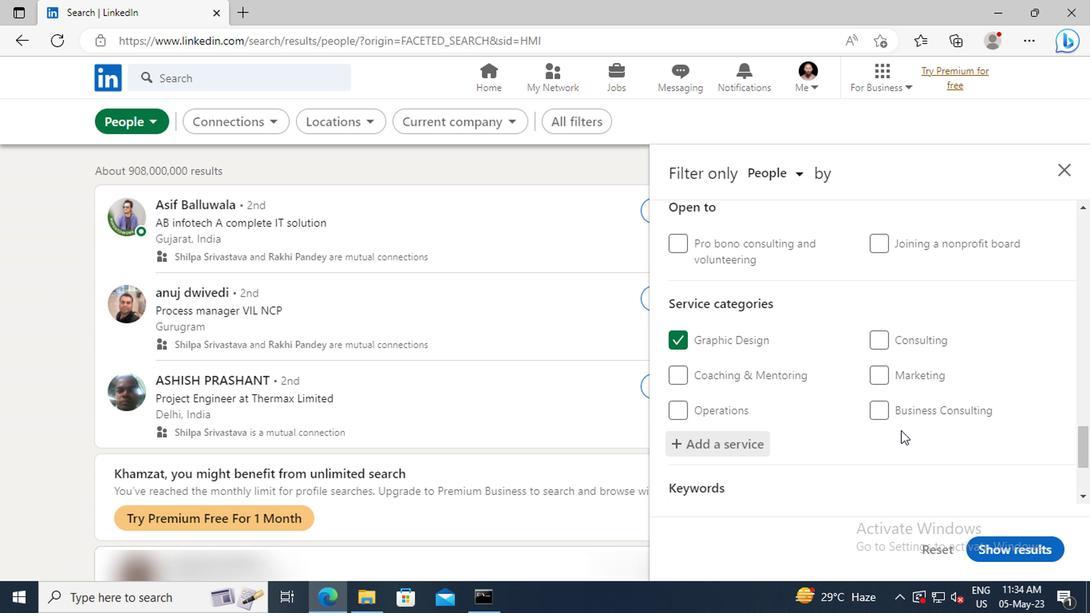 
Action: Mouse scrolled (897, 430) with delta (0, 0)
Screenshot: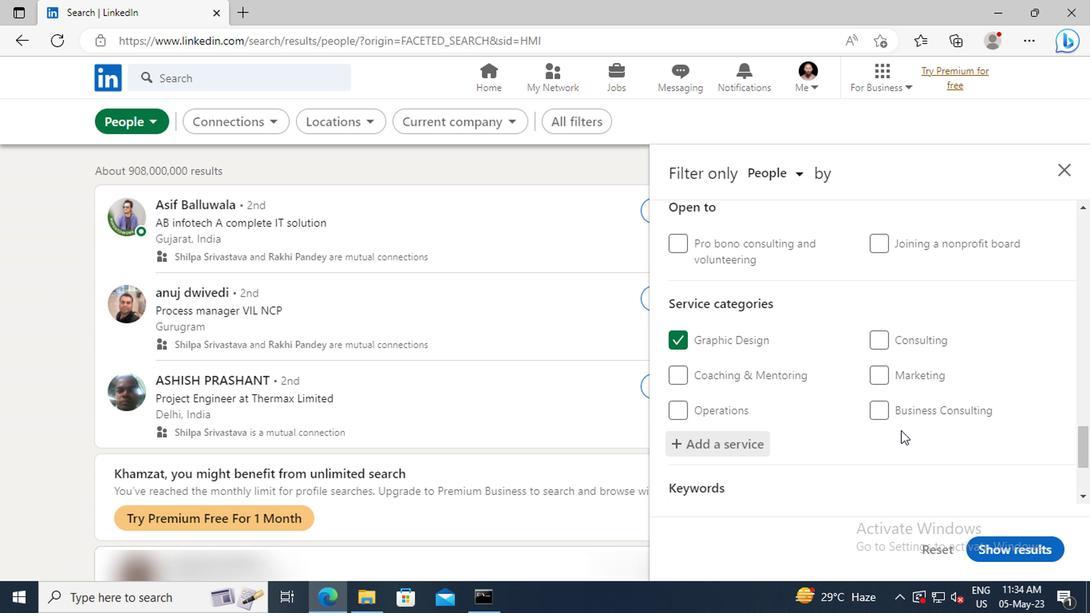 
Action: Mouse scrolled (897, 430) with delta (0, 0)
Screenshot: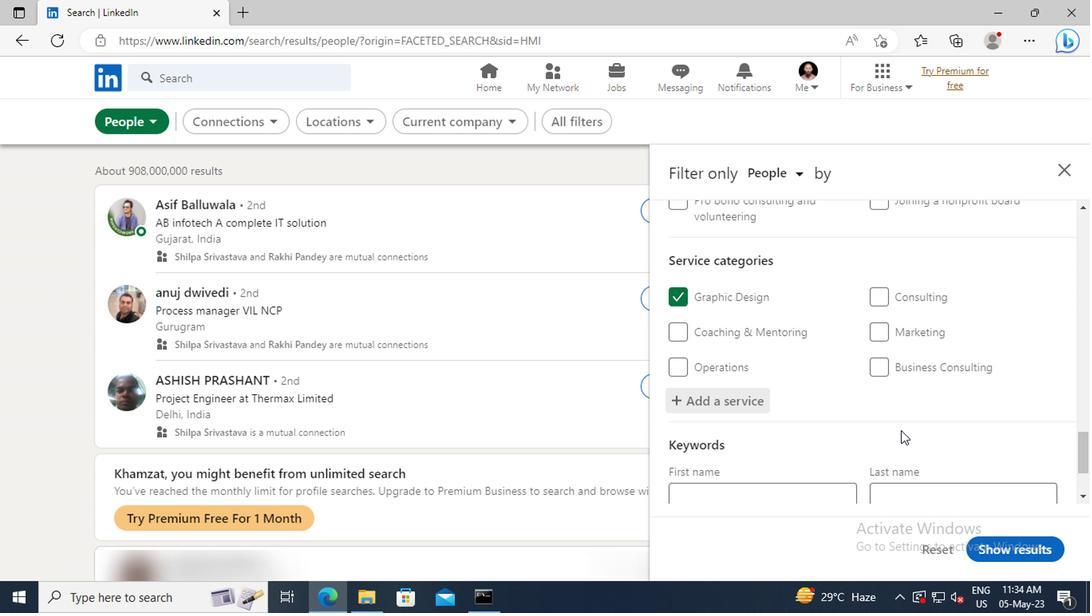 
Action: Mouse moved to (790, 432)
Screenshot: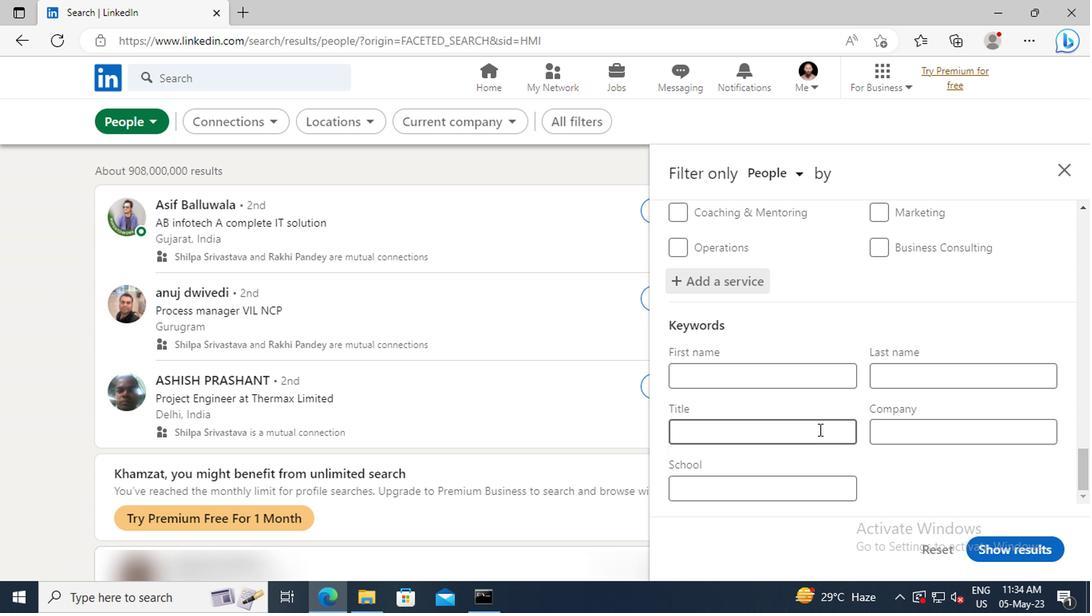 
Action: Mouse pressed left at (790, 432)
Screenshot: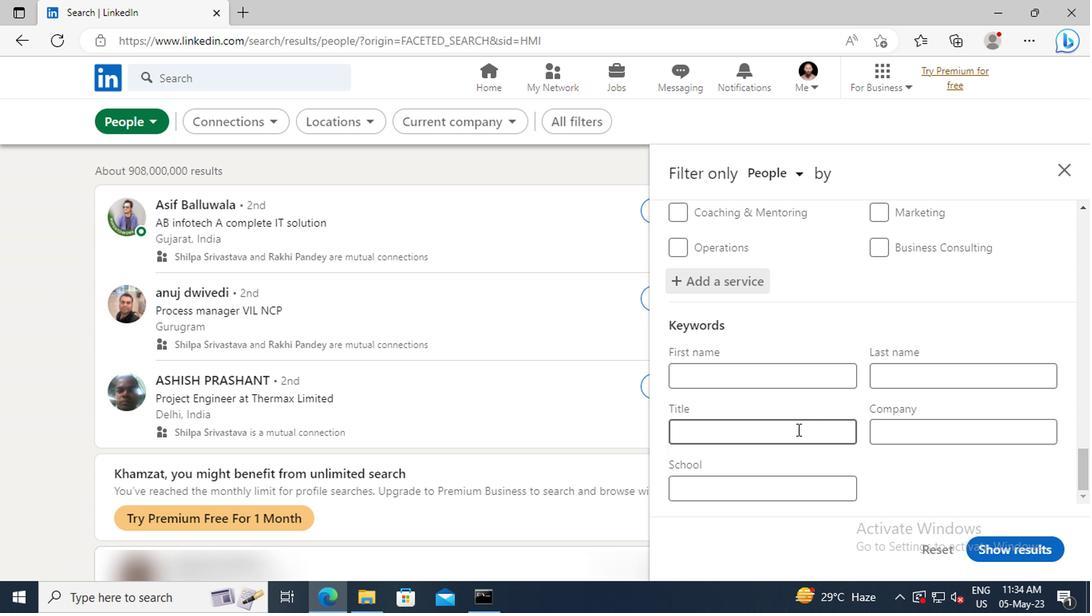 
Action: Key pressed <Key.shift>ACCOUNT<Key.space><Key.shift>EXECUTIVE<Key.enter>
Screenshot: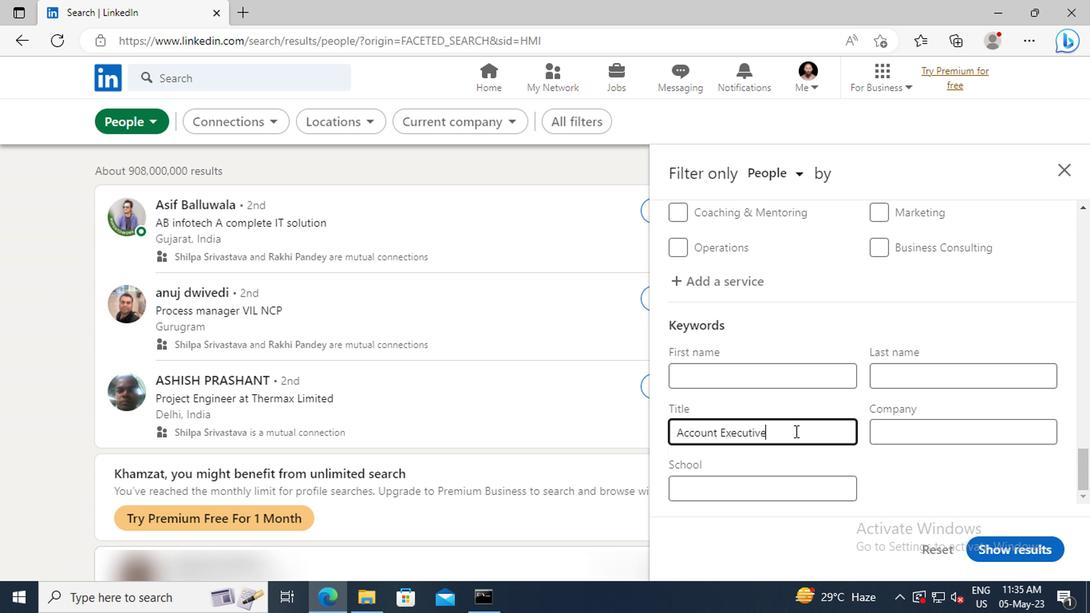 
Action: Mouse moved to (982, 544)
Screenshot: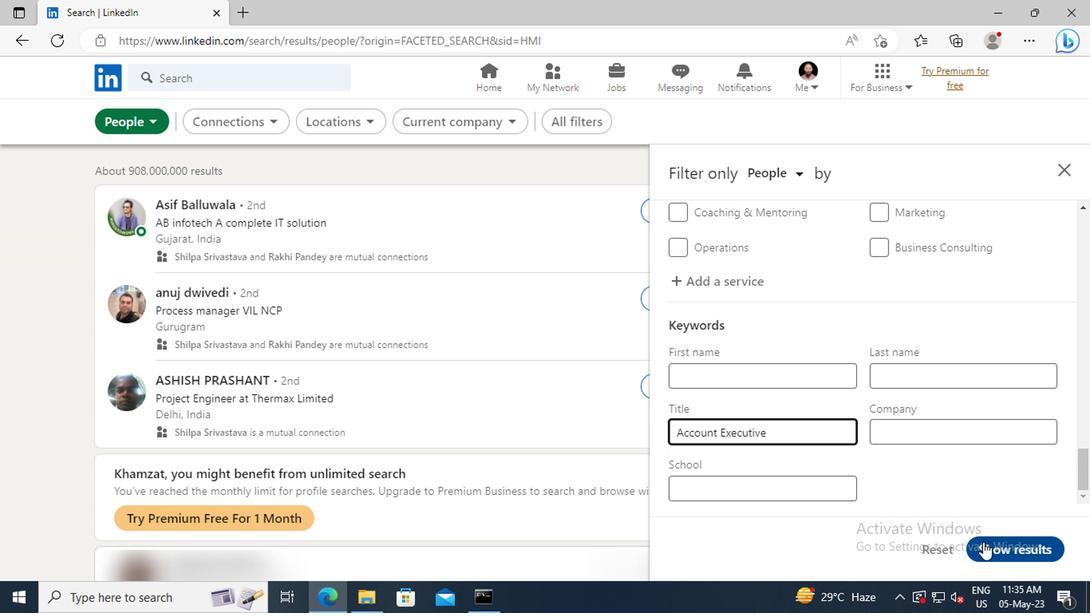 
Action: Mouse pressed left at (982, 544)
Screenshot: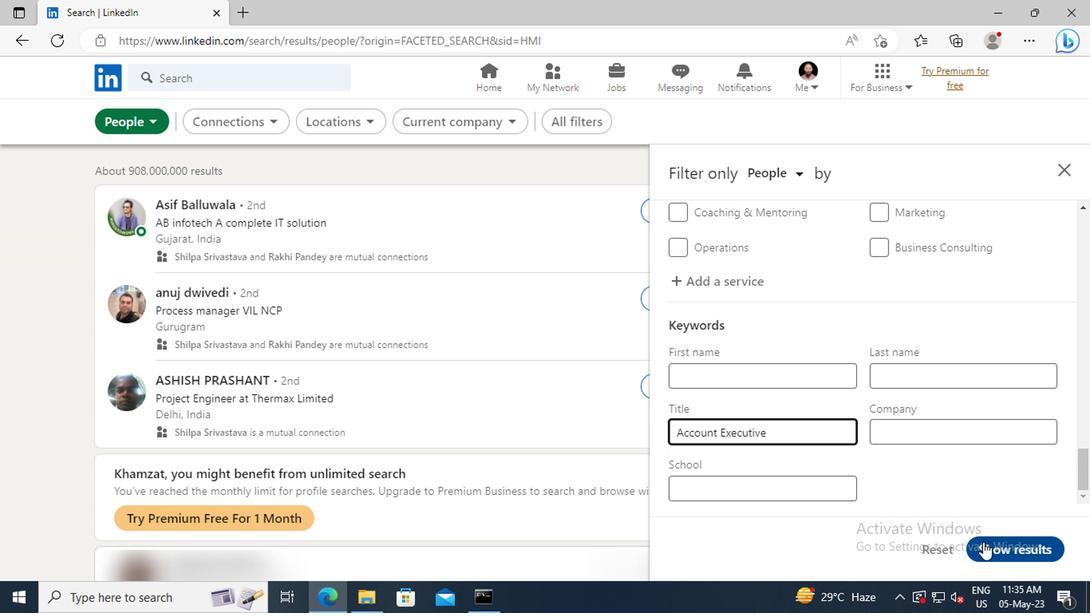 
